 Task: Look for space in Arbutus, United States from 6th September, 2023 to 15th September, 2023 for 6 adults in price range Rs.8000 to Rs.12000. Place can be entire place or private room with 6 bedrooms having 6 beds and 6 bathrooms. Property type can be house, flat, guest house. Amenities needed are: wifi, TV, free parkinig on premises, gym, breakfast. Booking option can be shelf check-in. Required host language is English.
Action: Mouse moved to (476, 119)
Screenshot: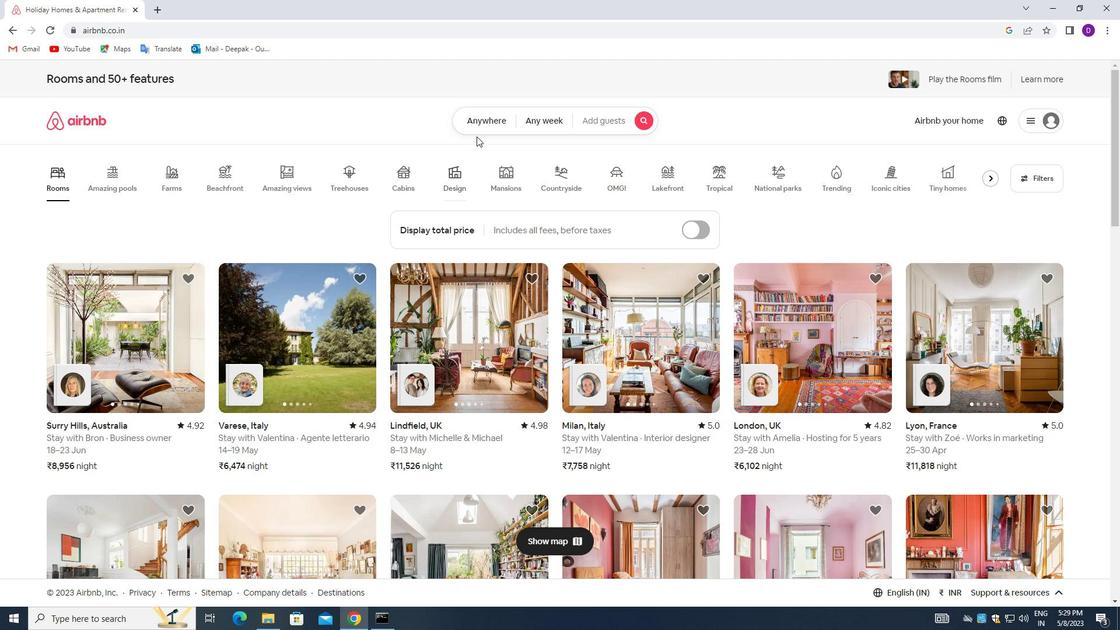 
Action: Mouse pressed left at (476, 119)
Screenshot: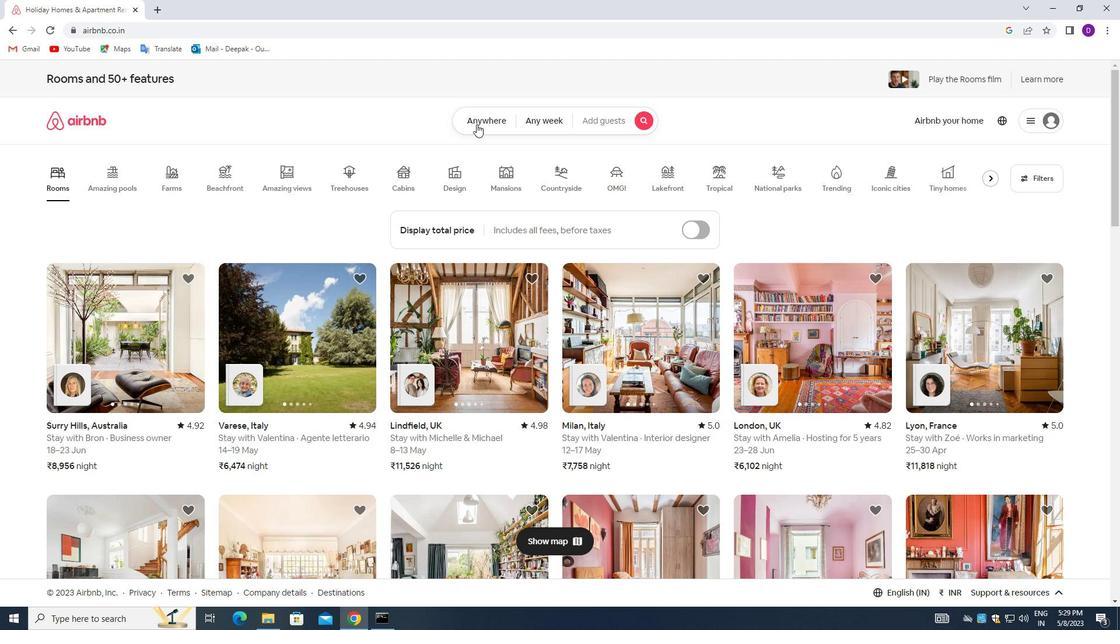 
Action: Mouse moved to (409, 159)
Screenshot: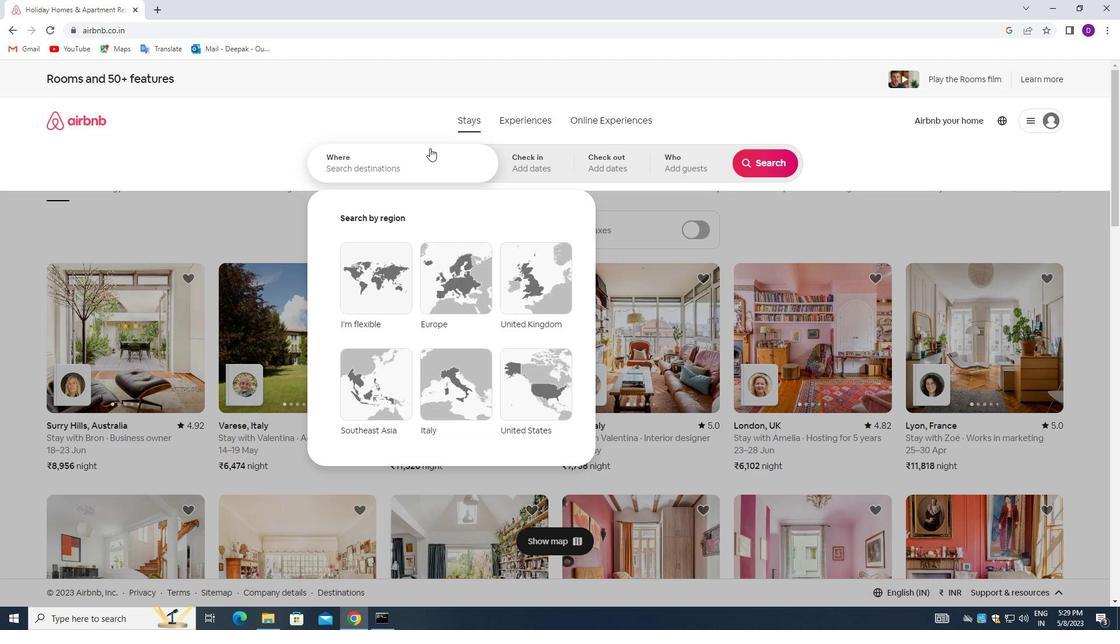 
Action: Mouse pressed left at (409, 159)
Screenshot: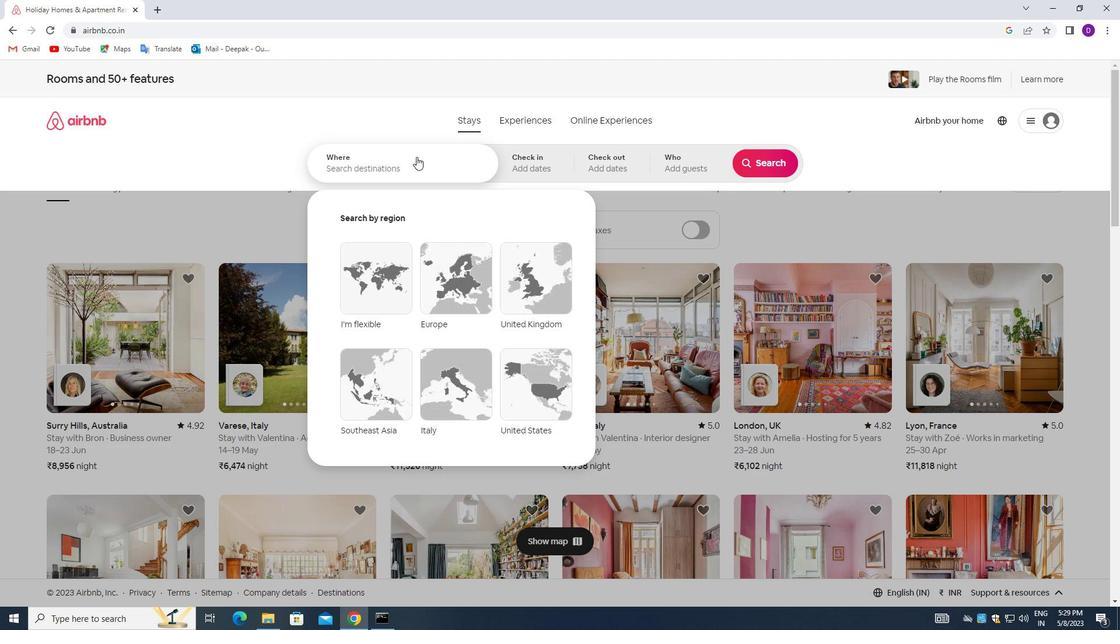 
Action: Mouse moved to (149, 254)
Screenshot: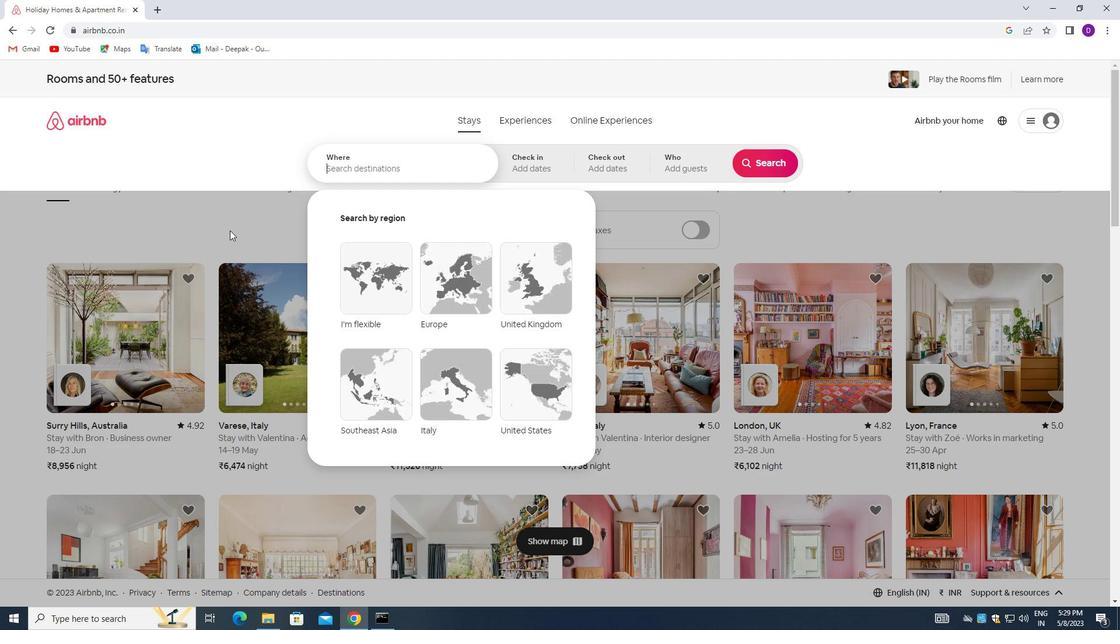 
Action: Key pressed <Key.shift_r>Arbutus,<Key.space><Key.shift>UNITED<Key.space><Key.shift_r>STATES<Key.enter>
Screenshot: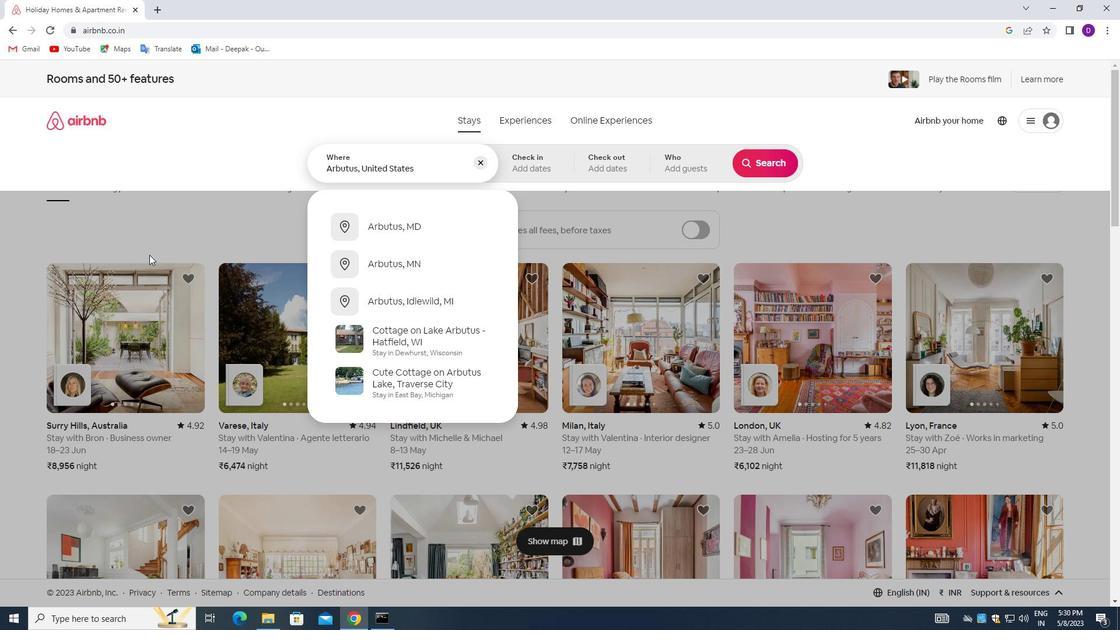 
Action: Mouse moved to (758, 259)
Screenshot: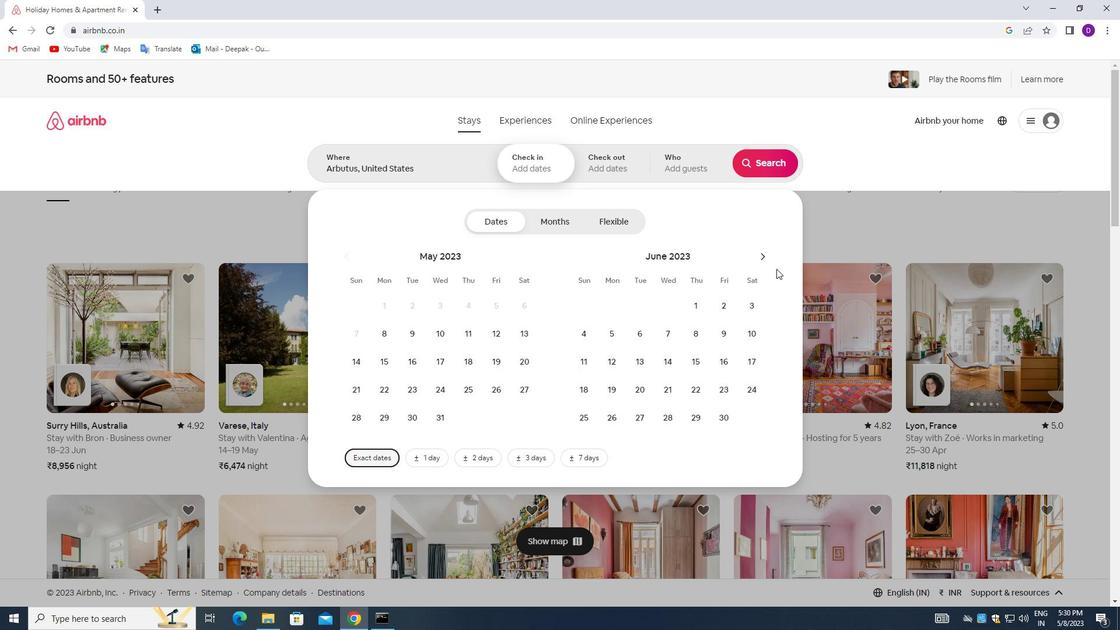 
Action: Mouse pressed left at (758, 259)
Screenshot: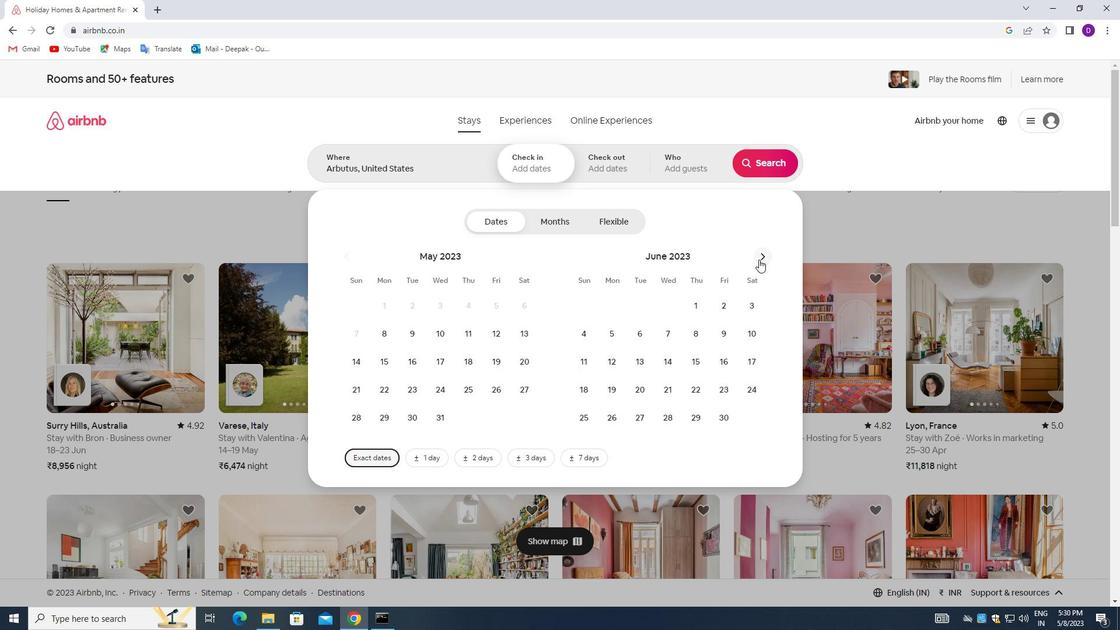 
Action: Mouse pressed left at (758, 259)
Screenshot: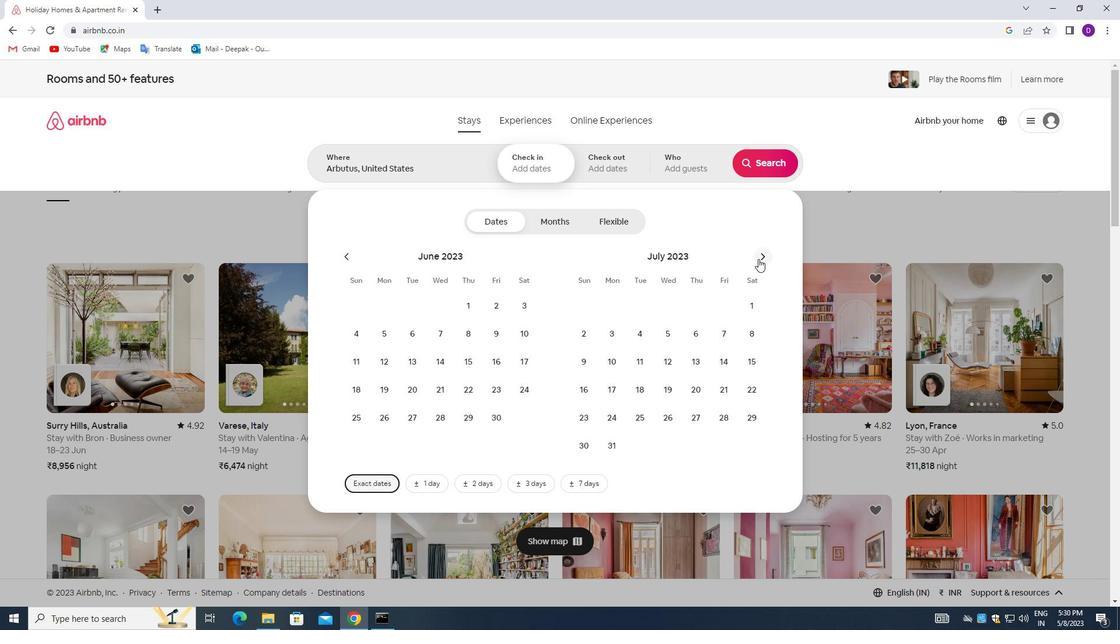 
Action: Mouse pressed left at (758, 259)
Screenshot: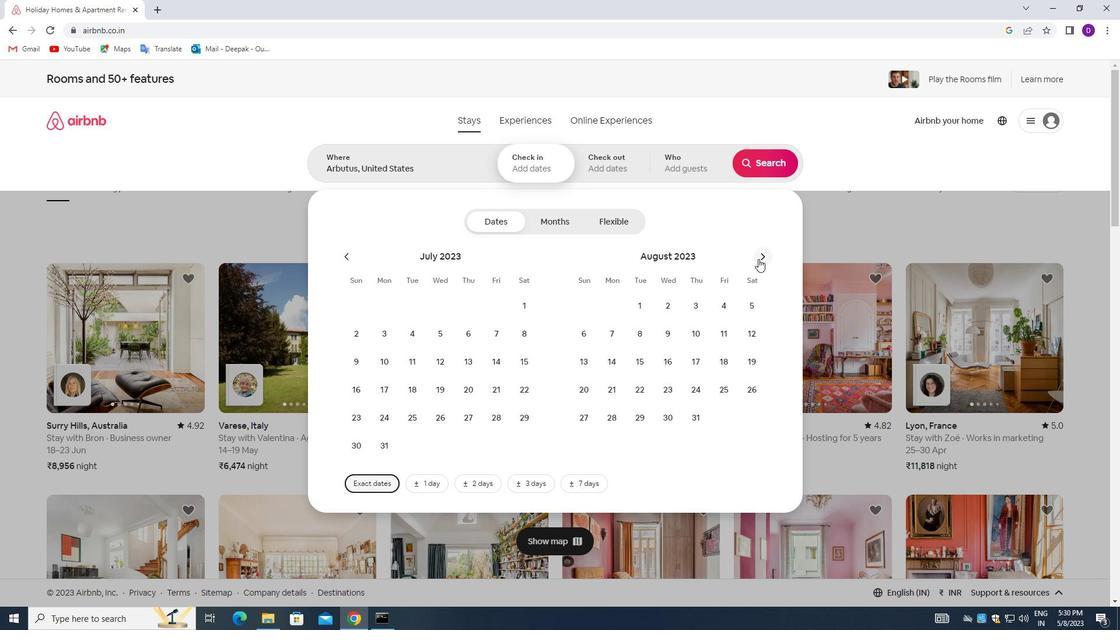 
Action: Mouse moved to (672, 338)
Screenshot: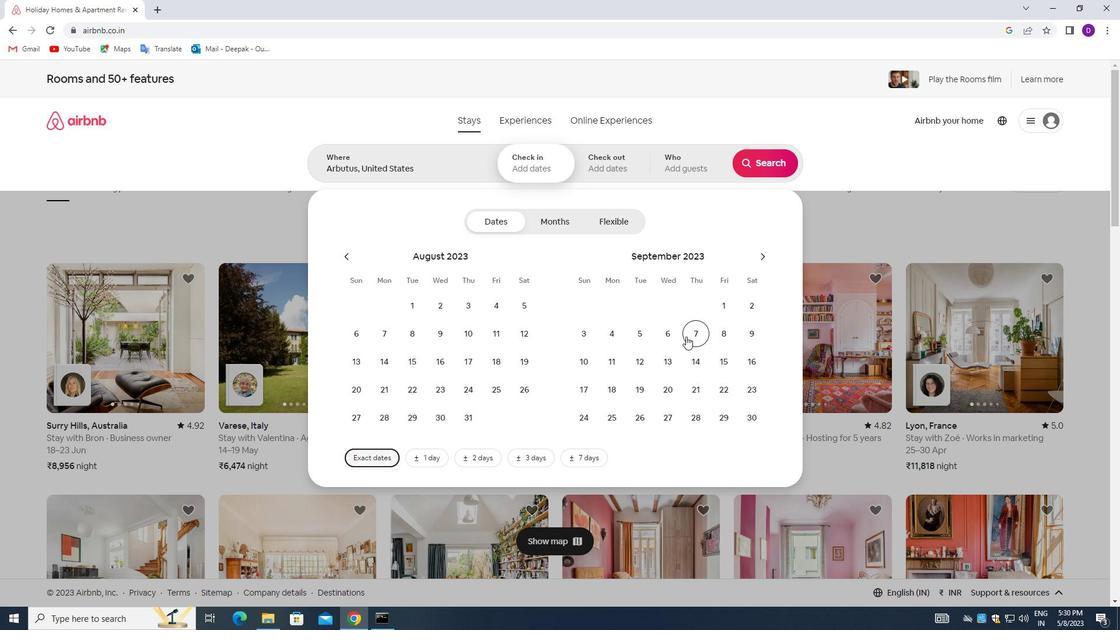
Action: Mouse pressed left at (672, 338)
Screenshot: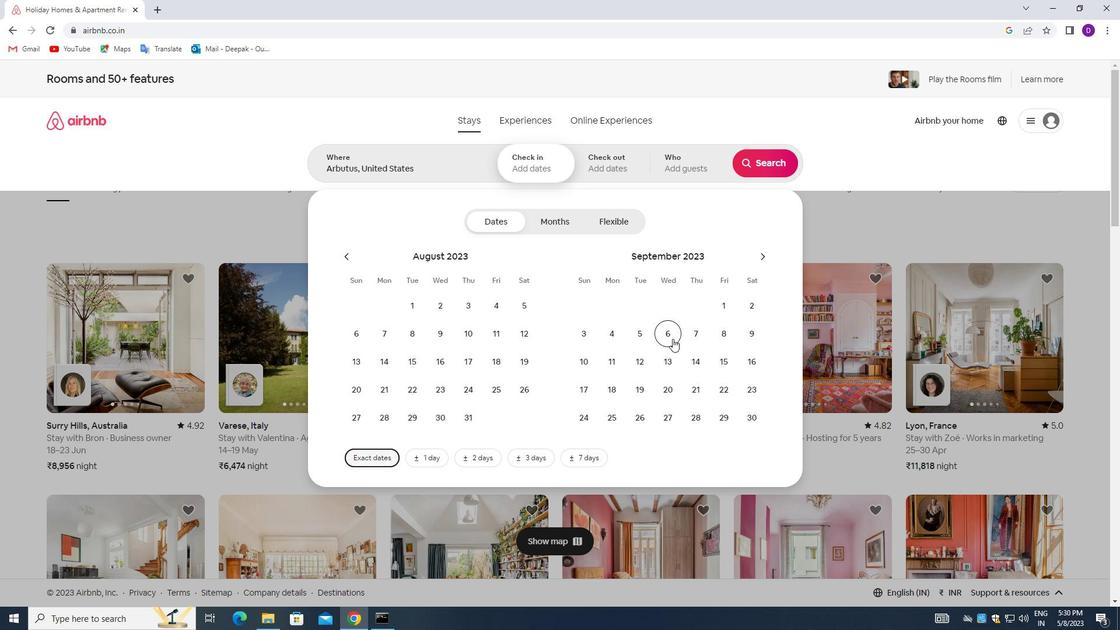 
Action: Mouse moved to (717, 359)
Screenshot: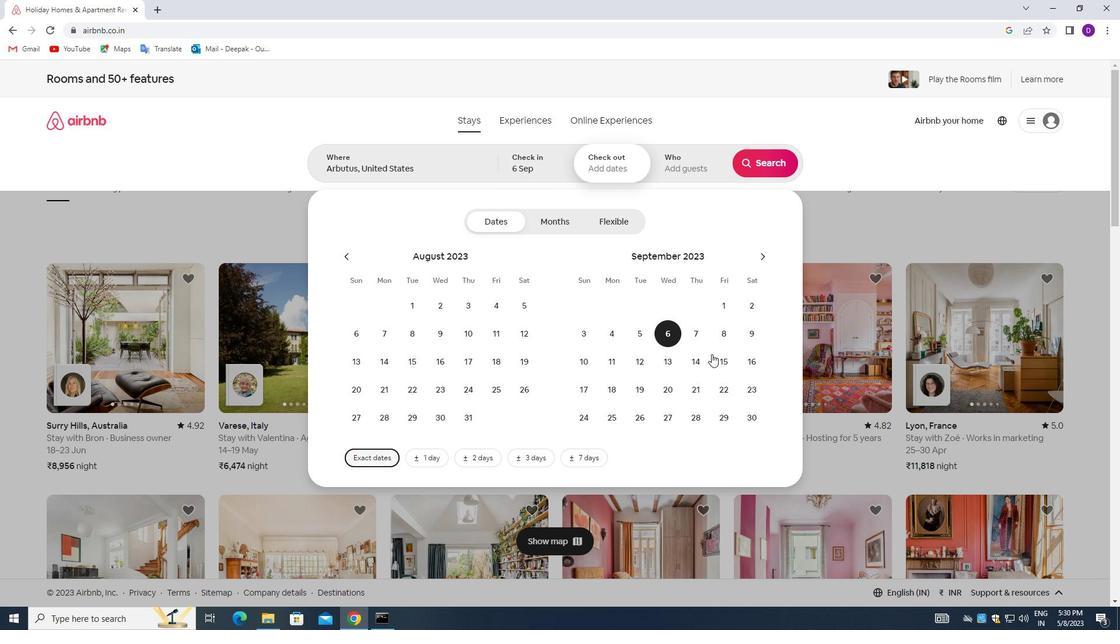 
Action: Mouse pressed left at (717, 359)
Screenshot: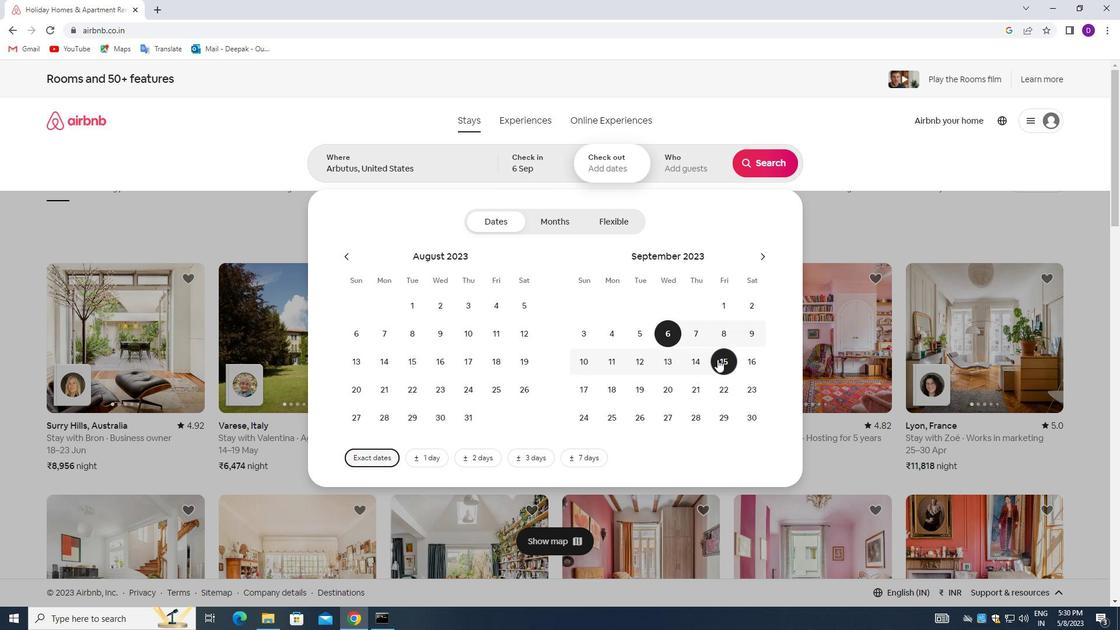 
Action: Mouse pressed left at (717, 359)
Screenshot: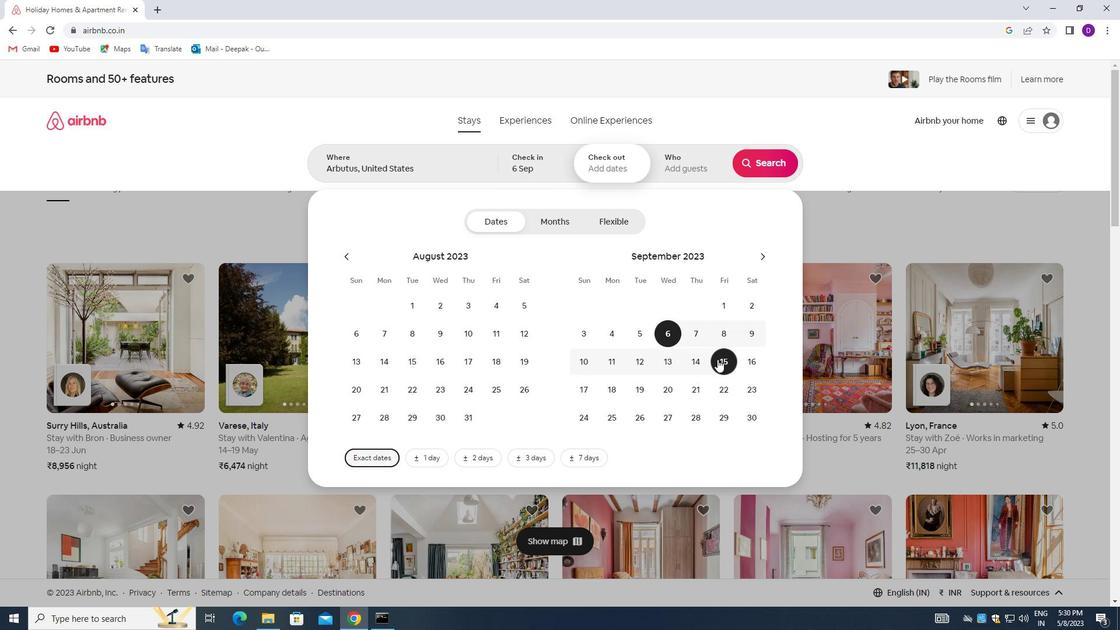 
Action: Mouse moved to (681, 172)
Screenshot: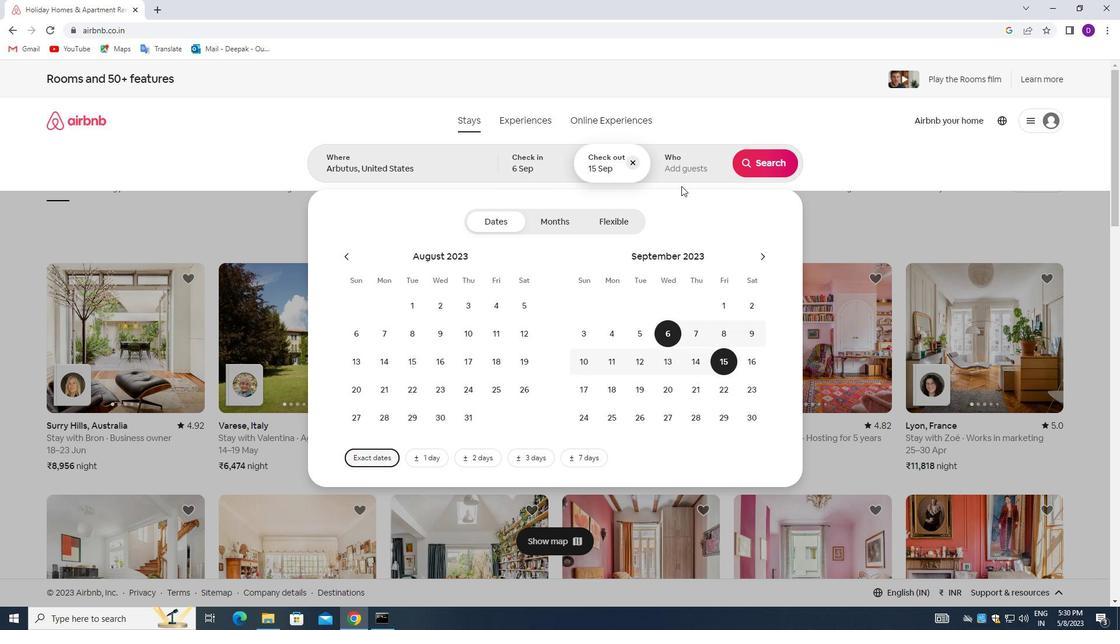 
Action: Mouse pressed left at (681, 172)
Screenshot: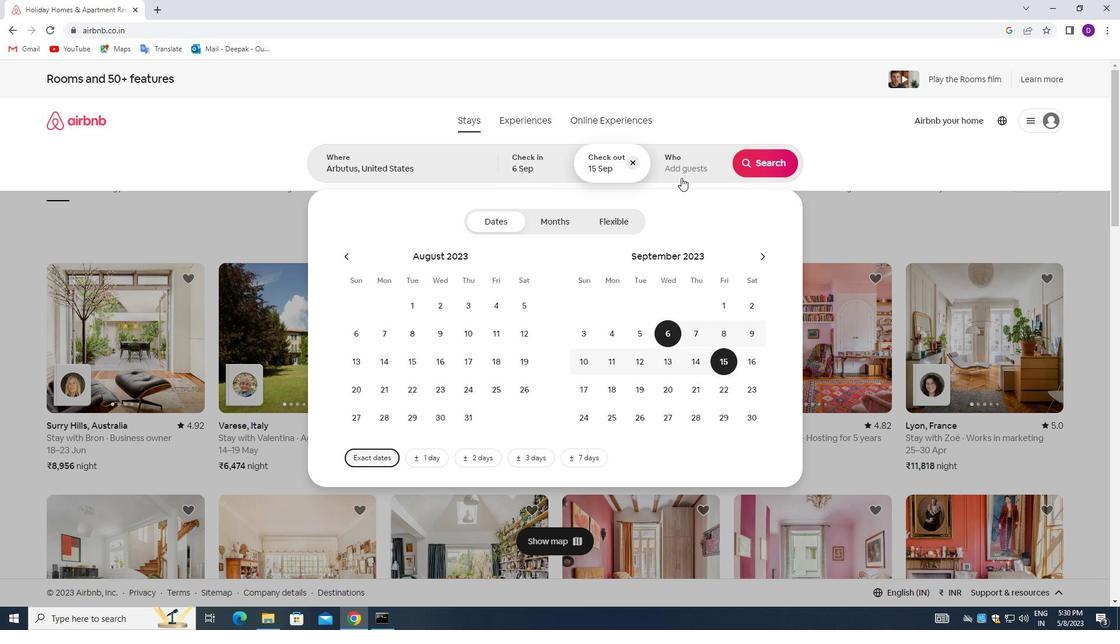 
Action: Mouse moved to (761, 229)
Screenshot: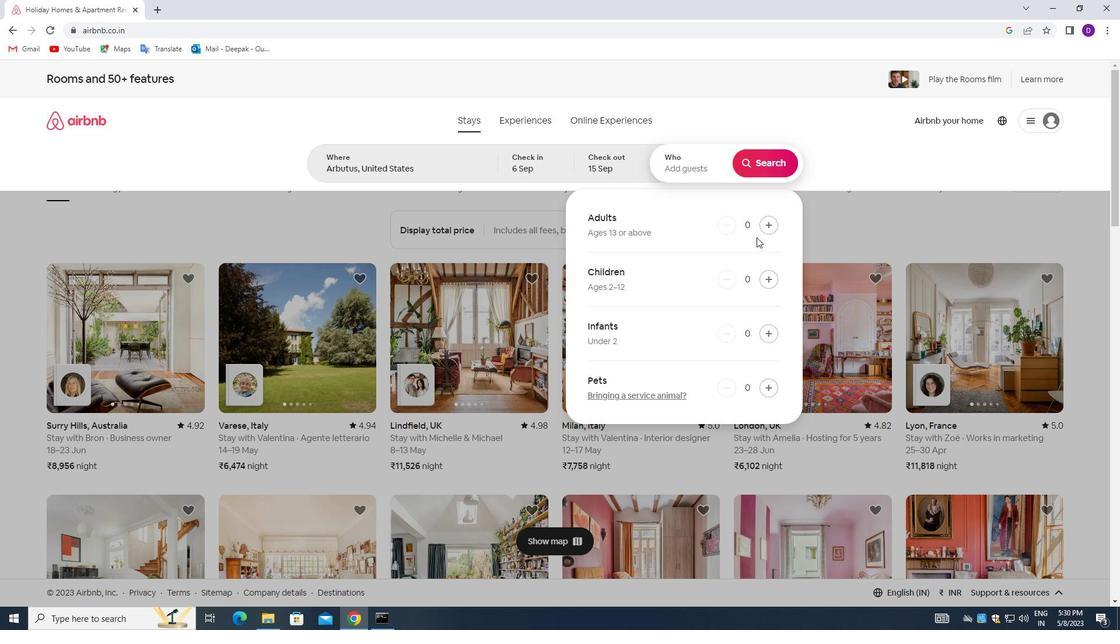 
Action: Mouse pressed left at (761, 229)
Screenshot: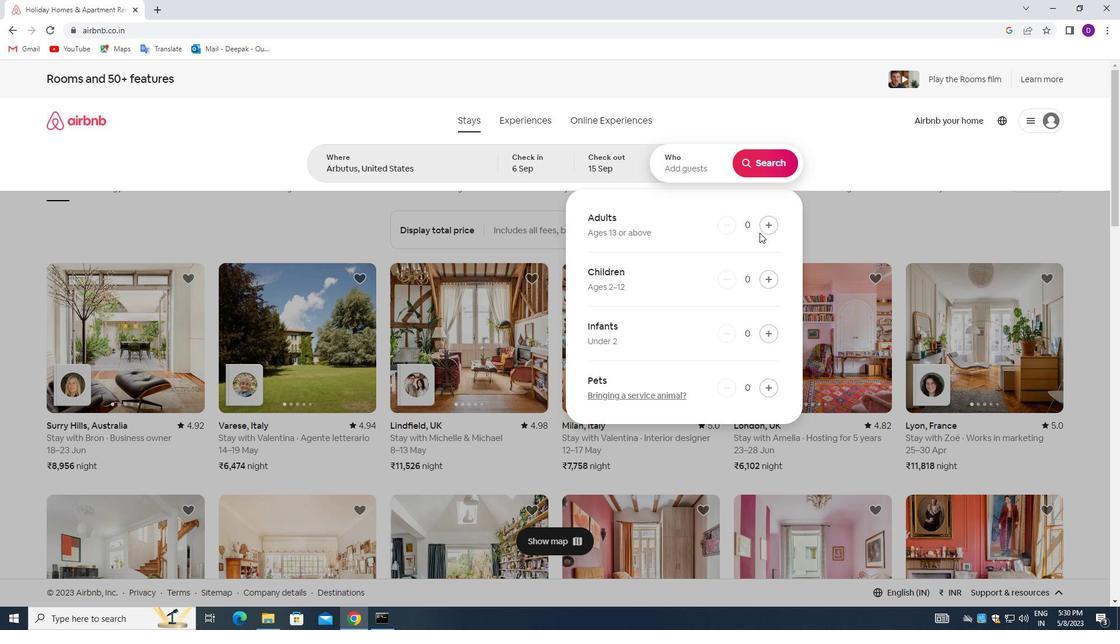 
Action: Mouse pressed left at (761, 229)
Screenshot: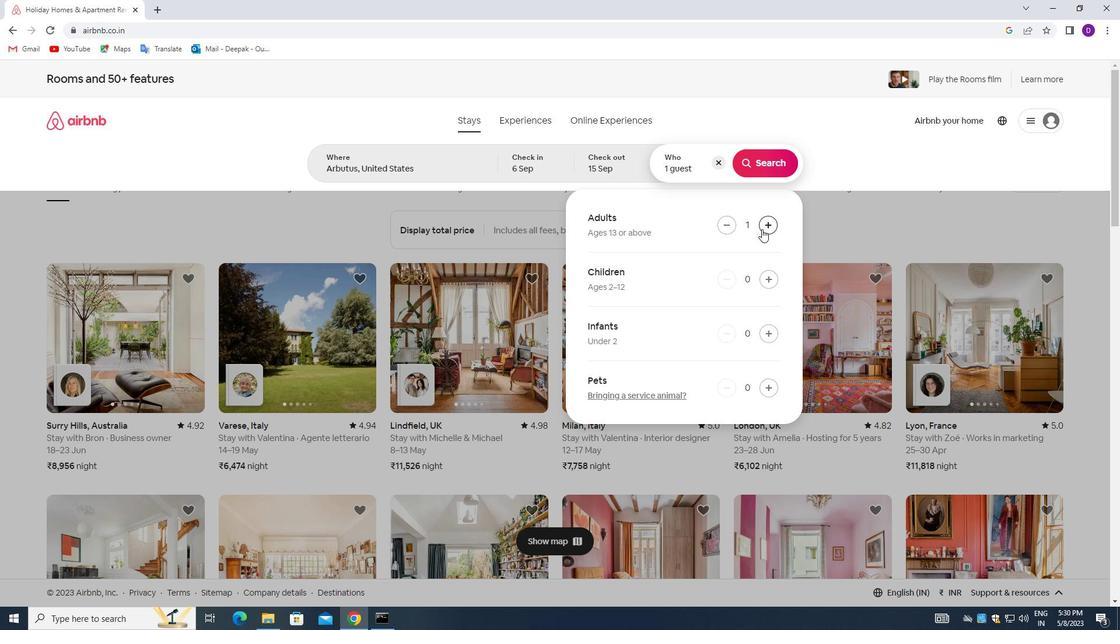 
Action: Mouse pressed left at (761, 229)
Screenshot: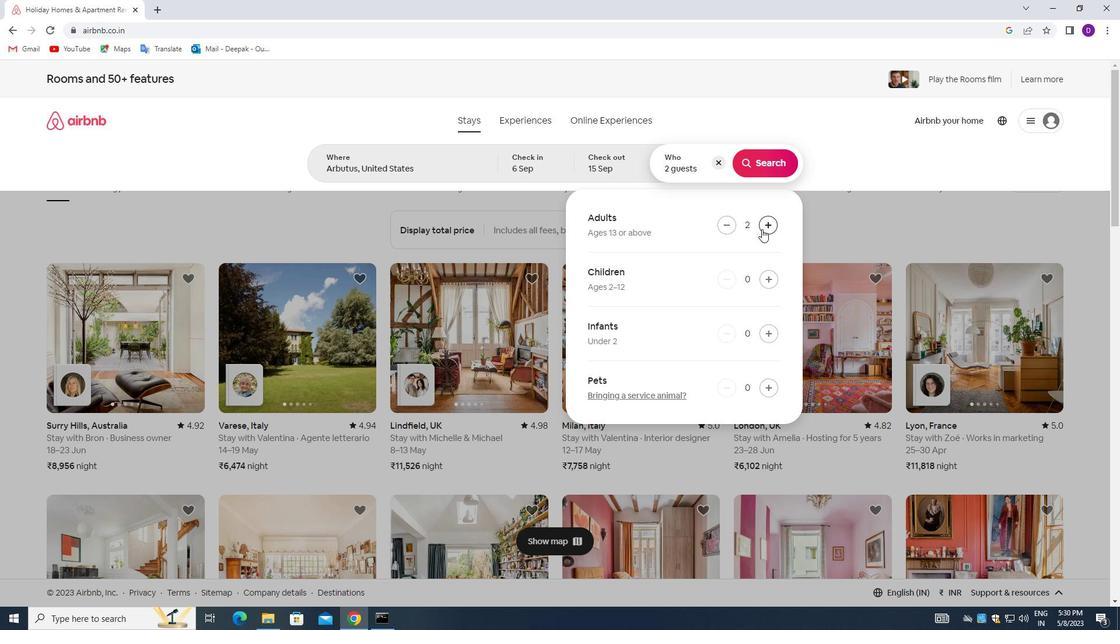 
Action: Mouse pressed left at (761, 229)
Screenshot: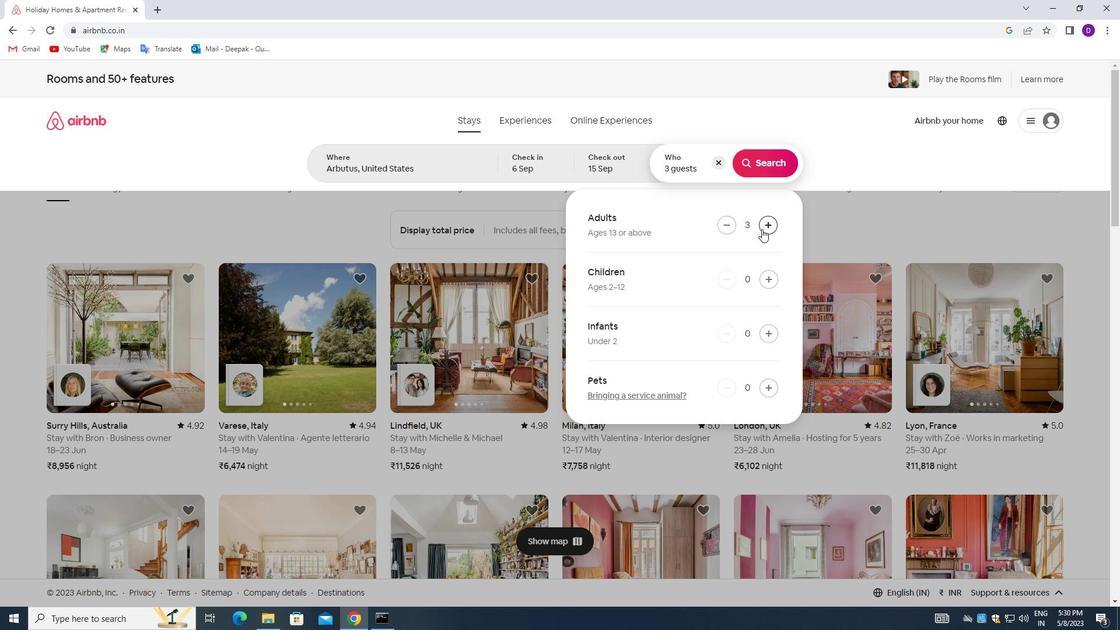 
Action: Mouse pressed left at (761, 229)
Screenshot: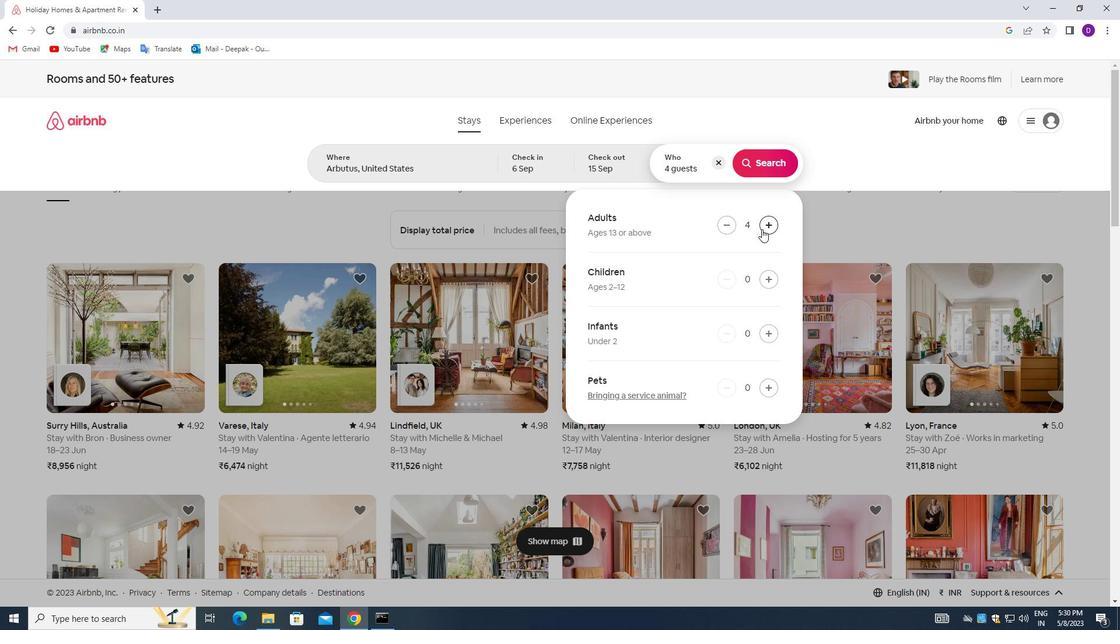 
Action: Mouse pressed left at (761, 229)
Screenshot: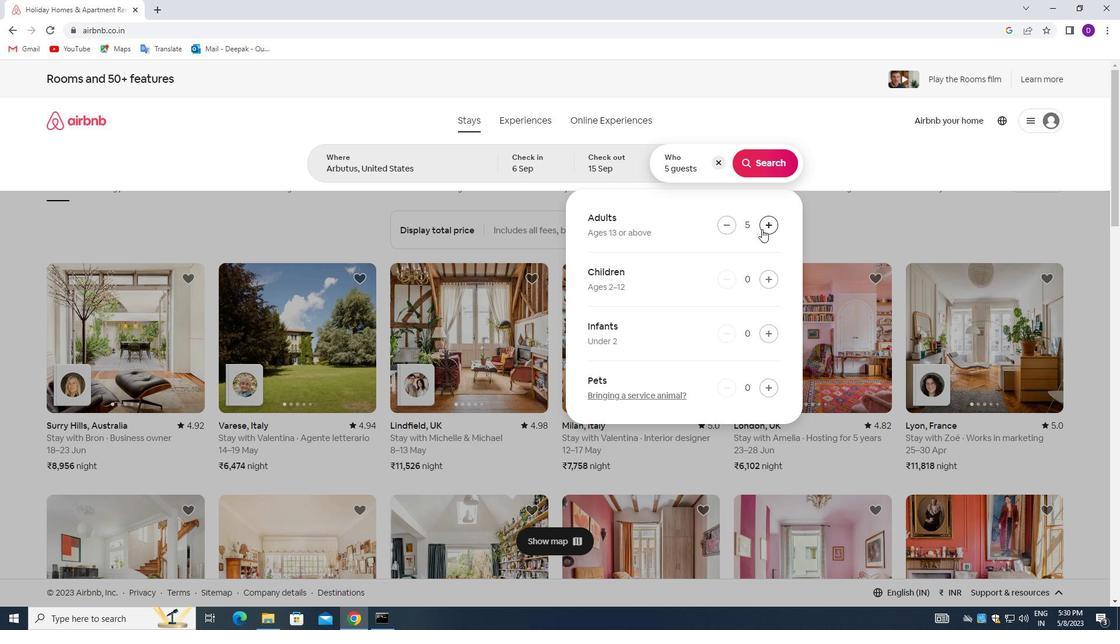 
Action: Mouse moved to (759, 163)
Screenshot: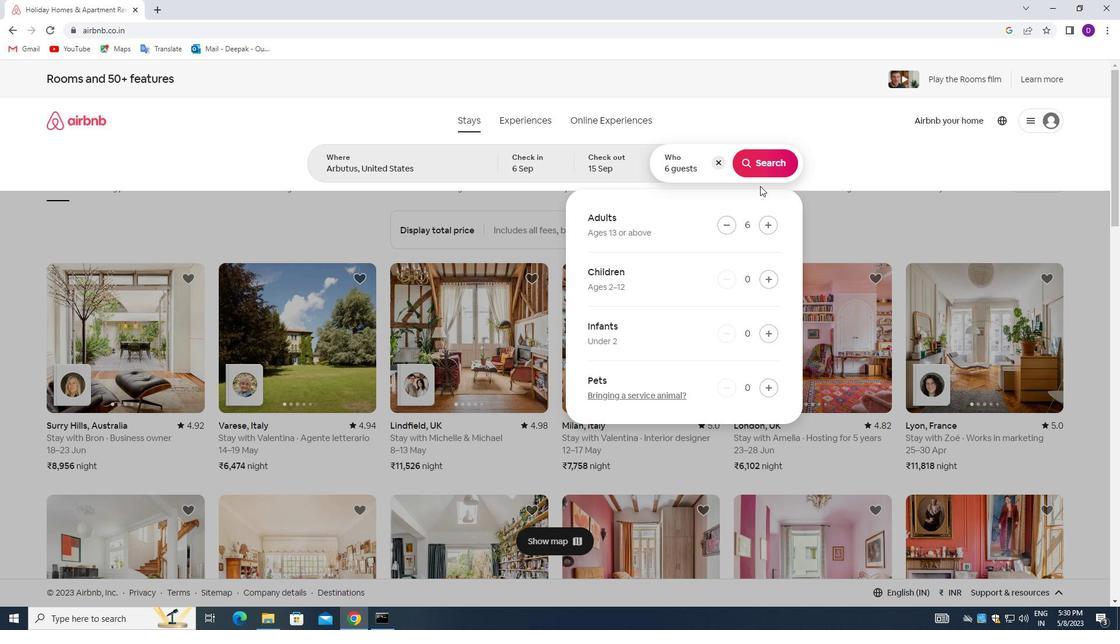 
Action: Mouse pressed left at (759, 163)
Screenshot: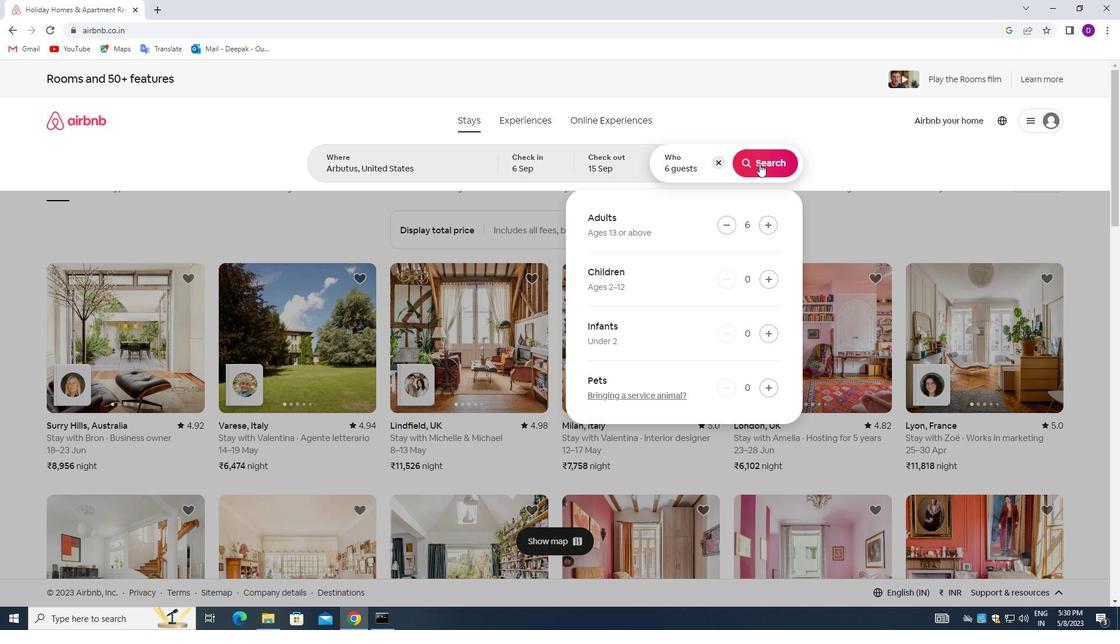 
Action: Mouse moved to (1053, 128)
Screenshot: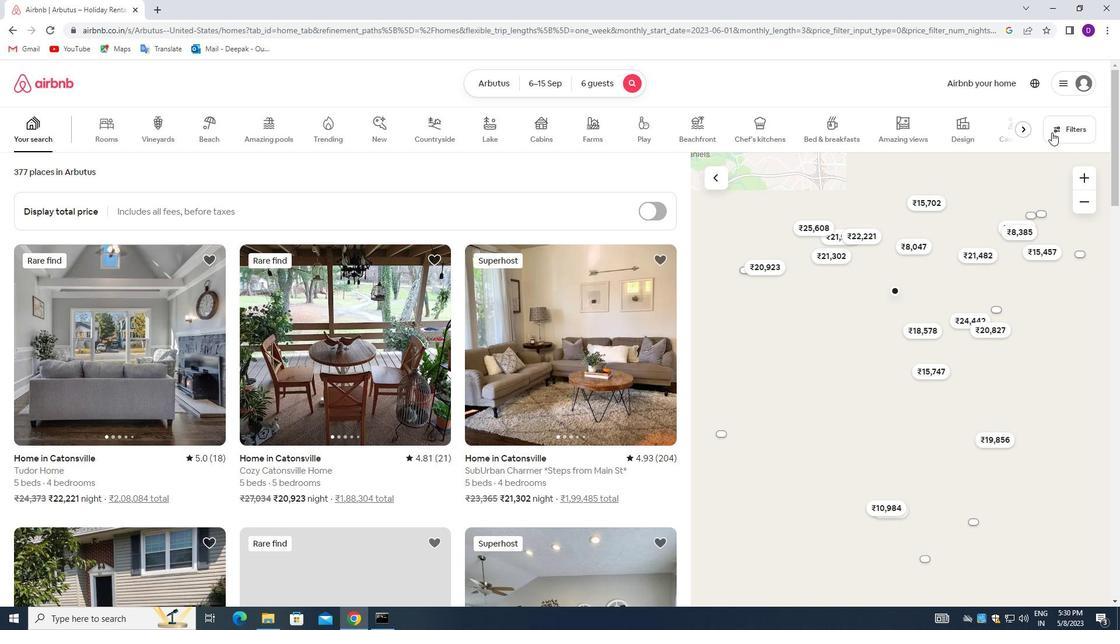 
Action: Mouse pressed left at (1053, 128)
Screenshot: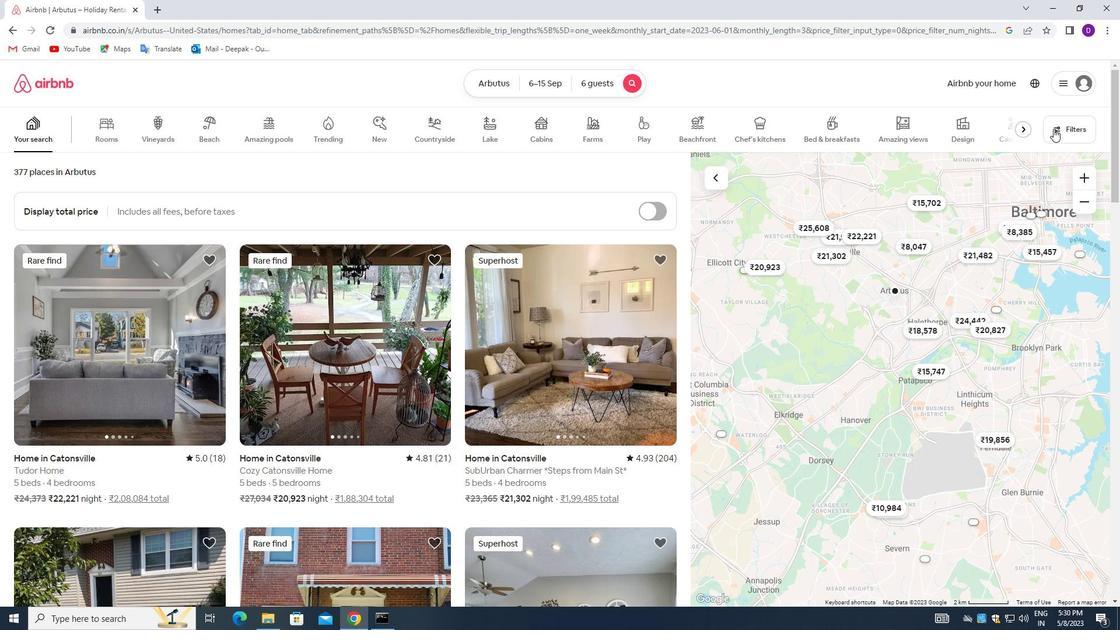 
Action: Mouse moved to (423, 420)
Screenshot: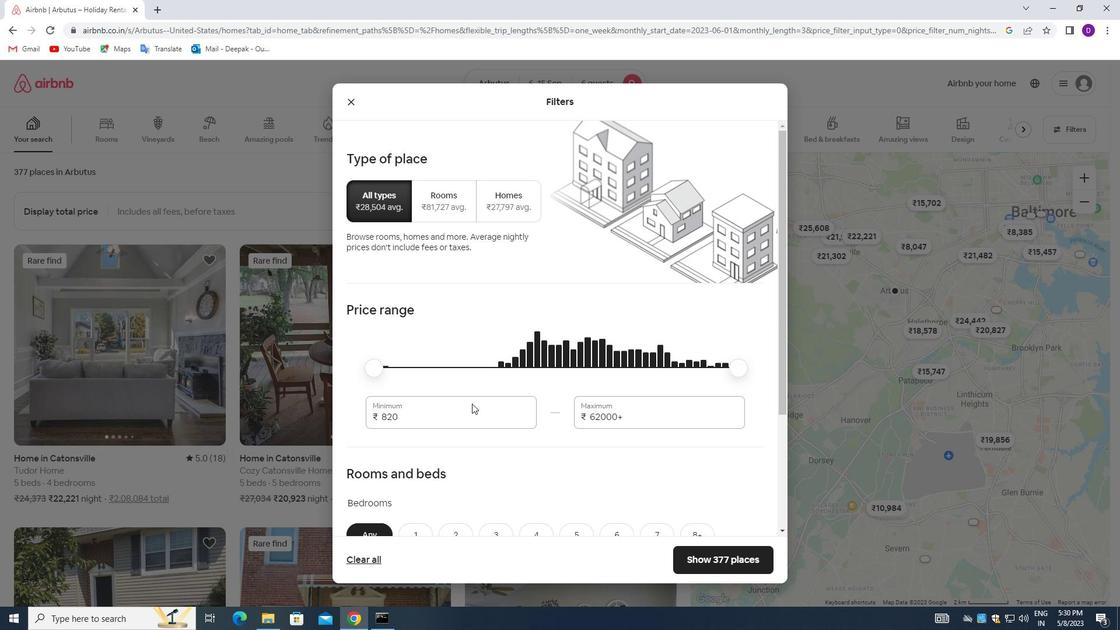
Action: Mouse pressed left at (423, 420)
Screenshot: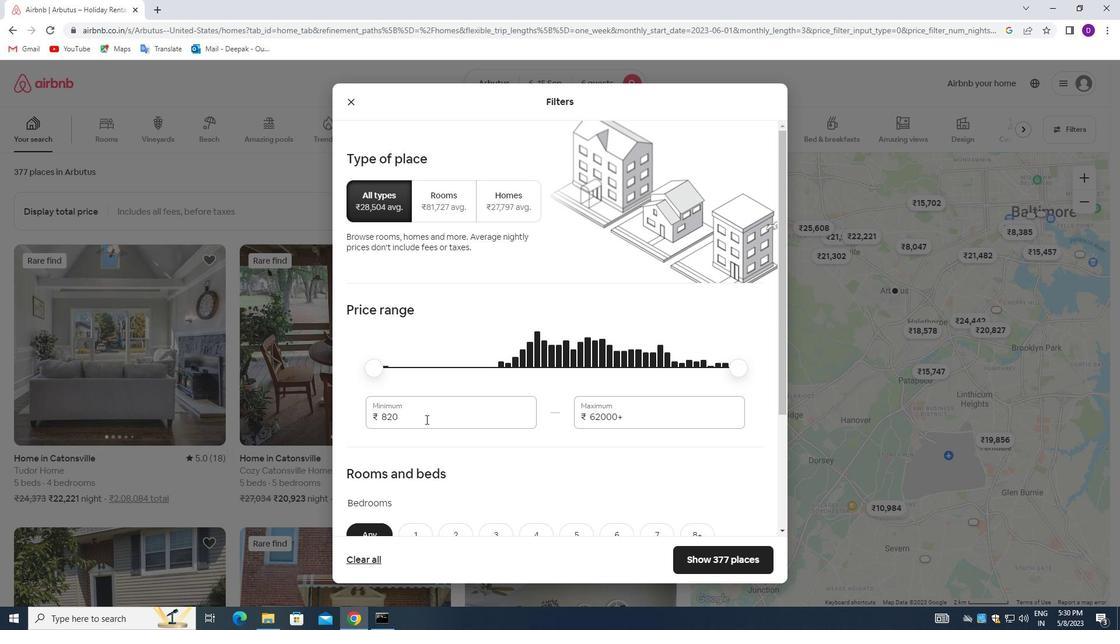 
Action: Mouse pressed left at (423, 420)
Screenshot: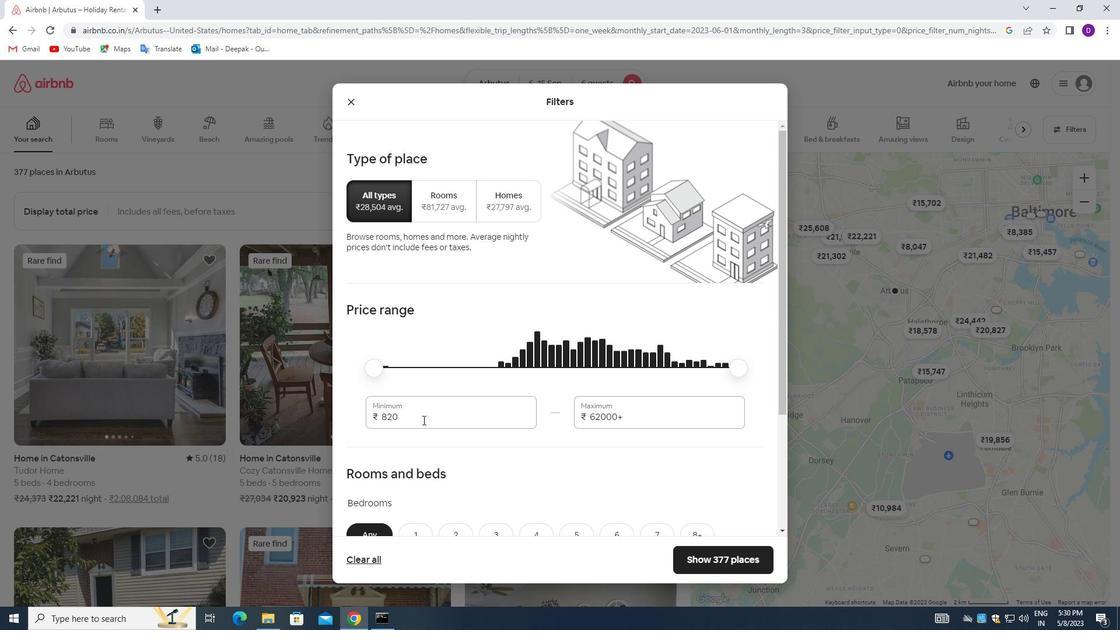 
Action: Key pressed 8000<Key.tab>12000
Screenshot: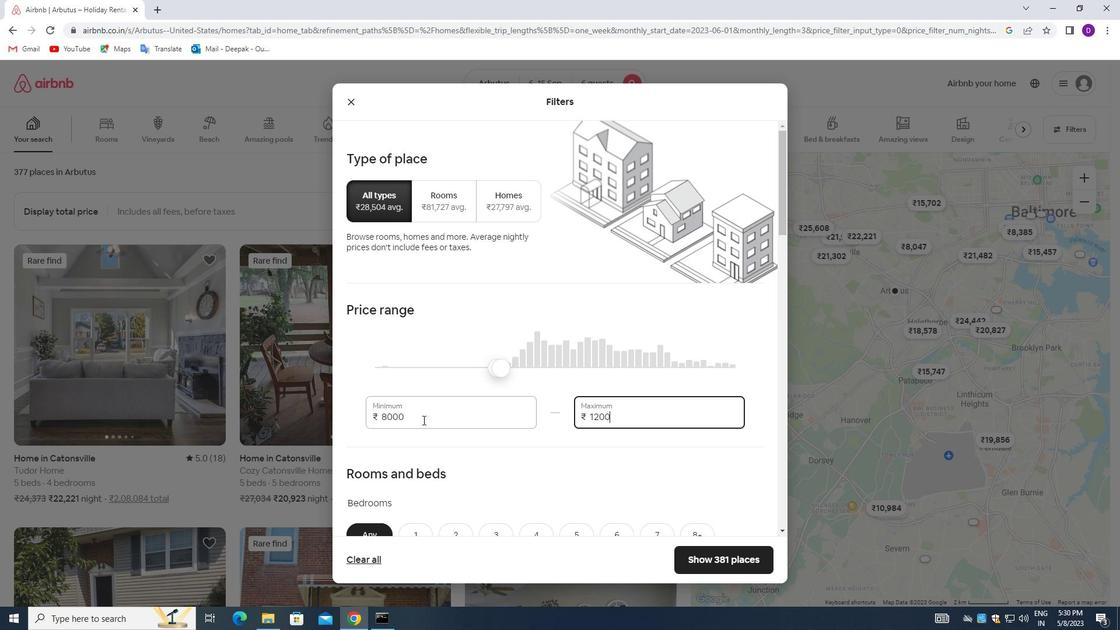 
Action: Mouse moved to (479, 466)
Screenshot: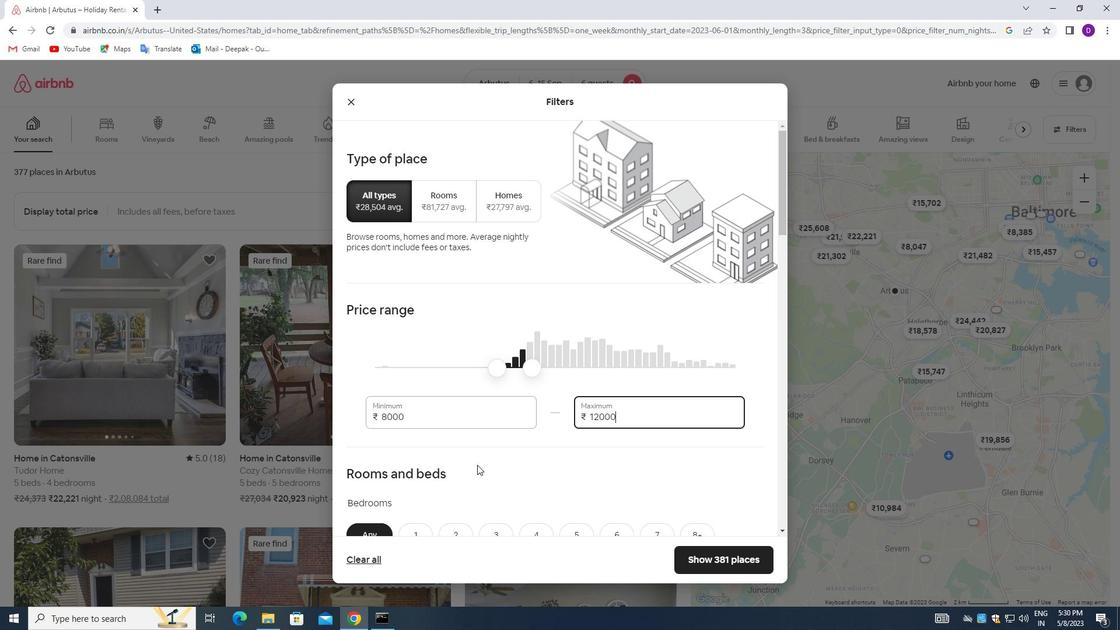 
Action: Mouse scrolled (479, 466) with delta (0, 0)
Screenshot: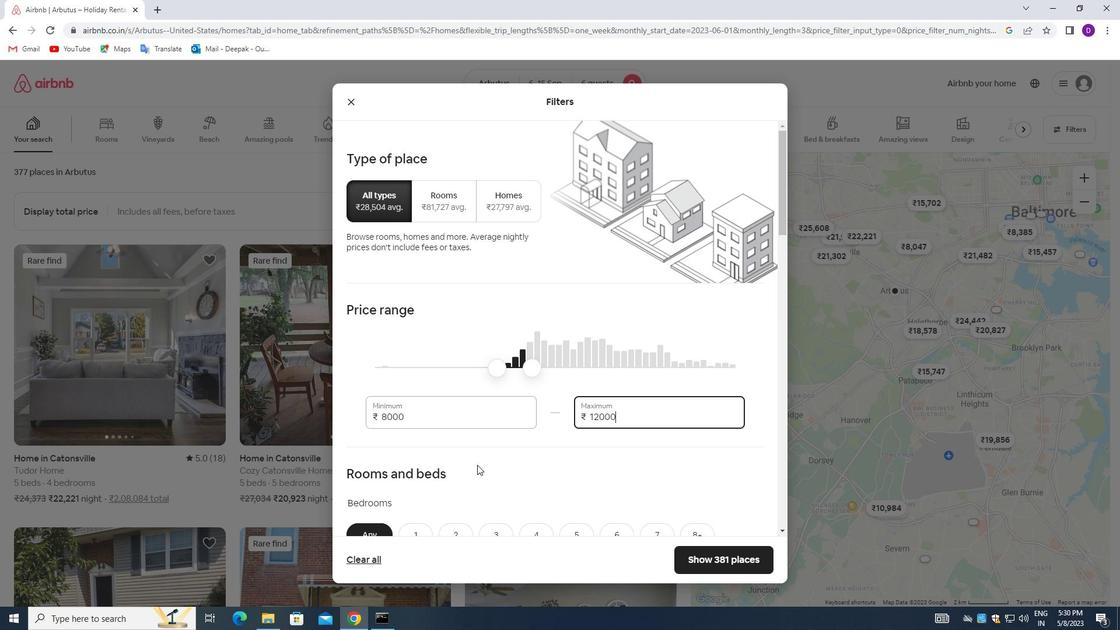 
Action: Mouse moved to (480, 467)
Screenshot: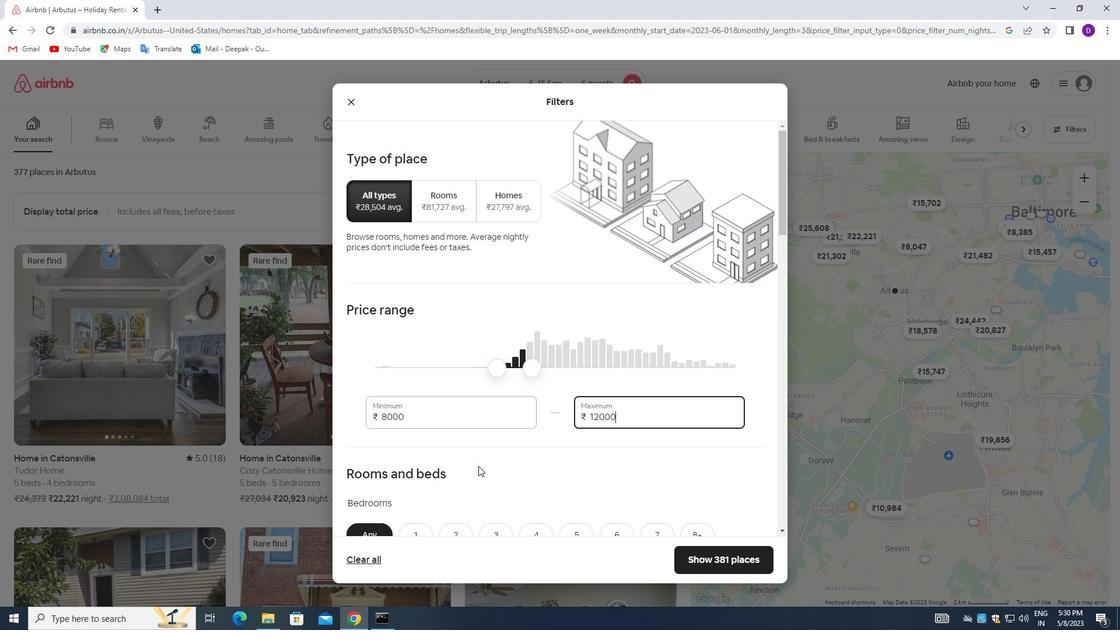 
Action: Mouse scrolled (480, 466) with delta (0, 0)
Screenshot: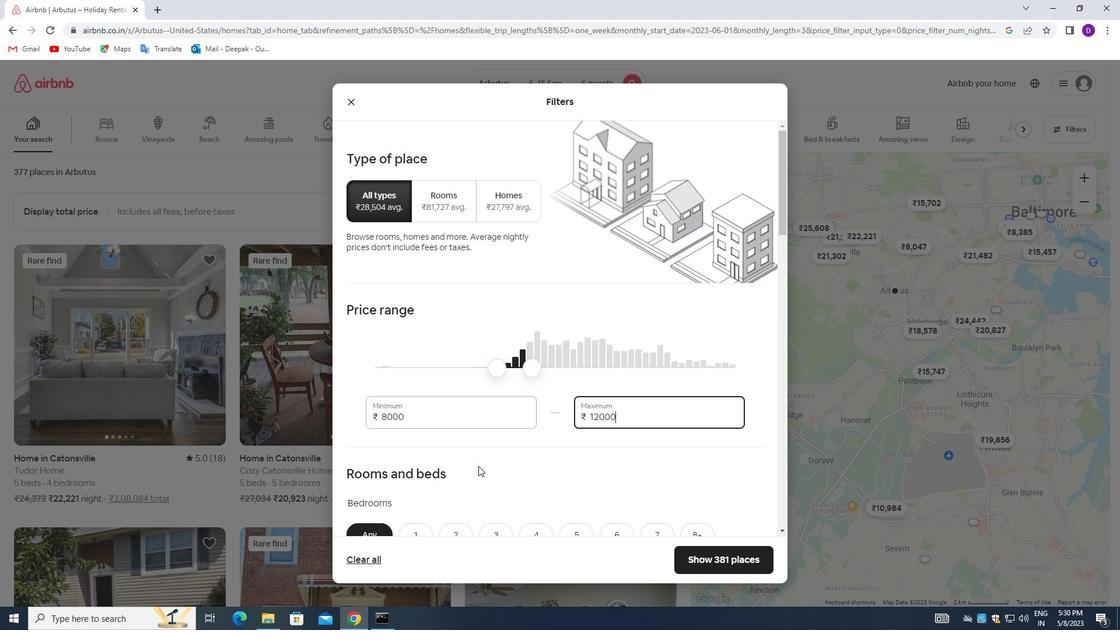 
Action: Mouse moved to (481, 467)
Screenshot: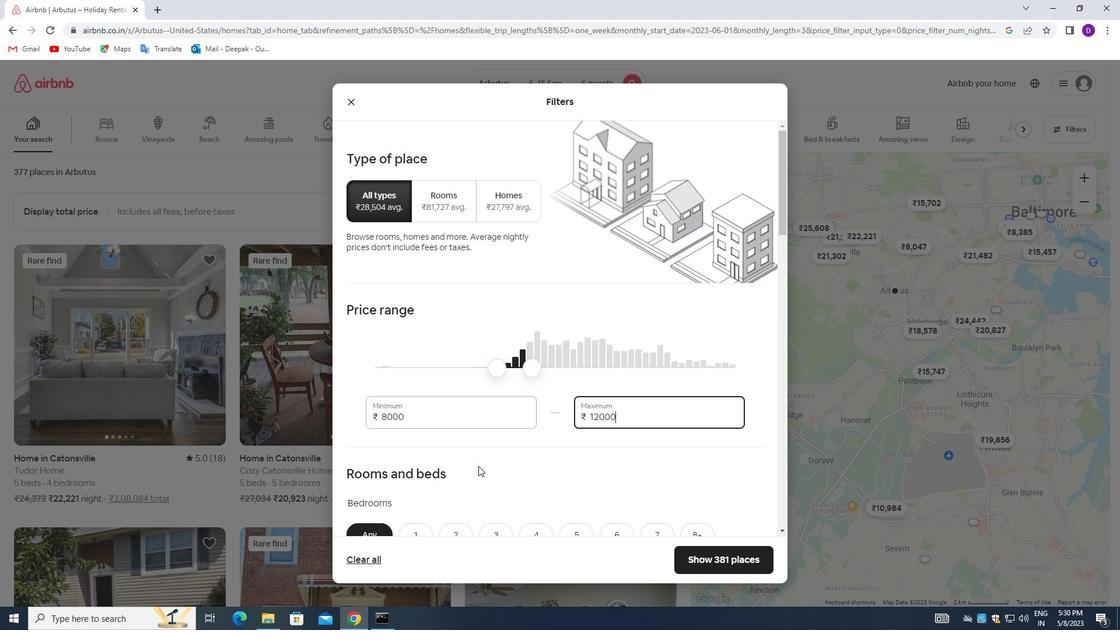 
Action: Mouse scrolled (481, 467) with delta (0, 0)
Screenshot: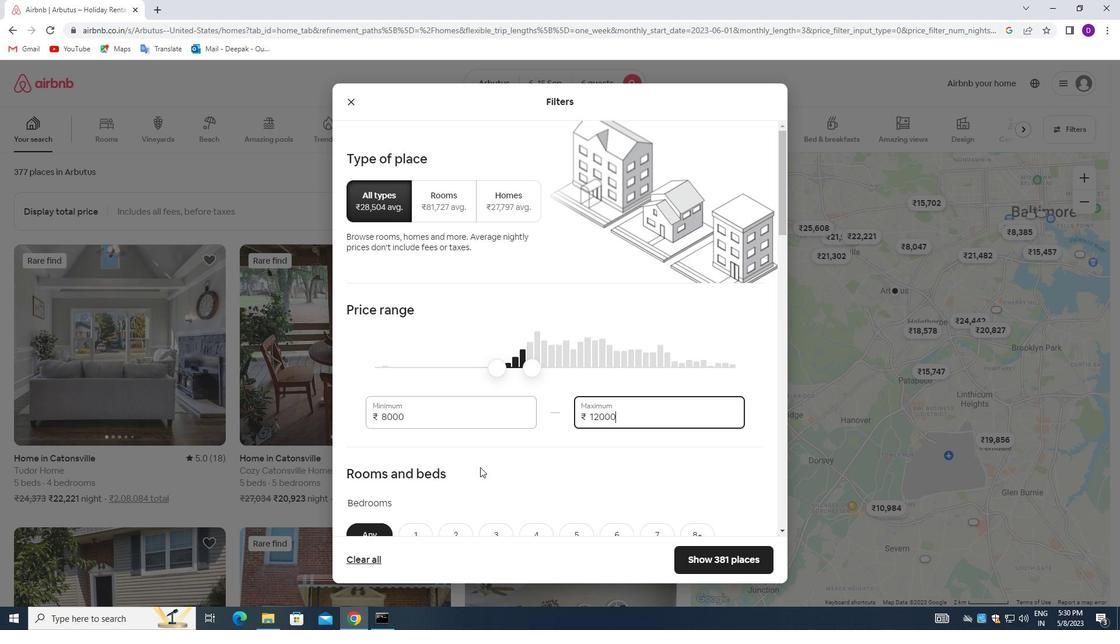 
Action: Mouse scrolled (481, 467) with delta (0, 0)
Screenshot: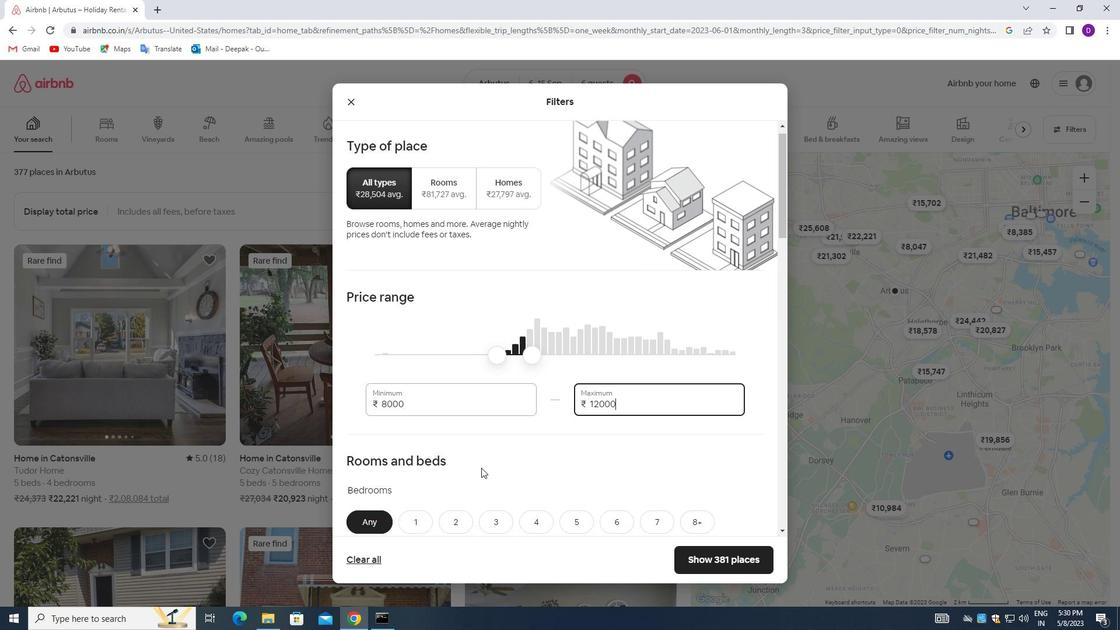 
Action: Mouse moved to (618, 307)
Screenshot: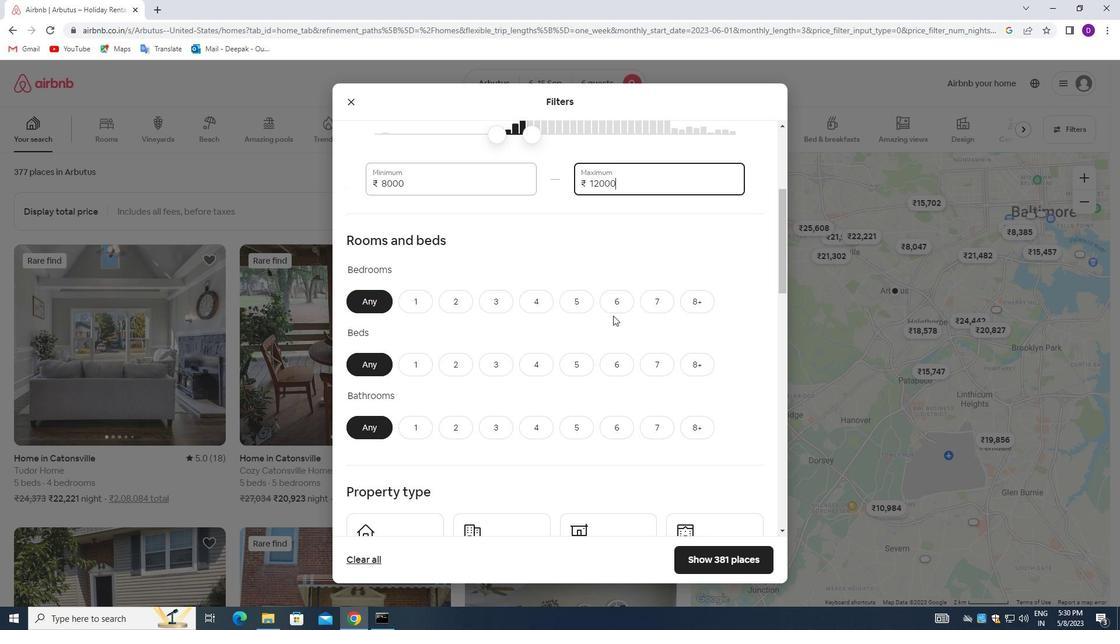 
Action: Mouse pressed left at (618, 307)
Screenshot: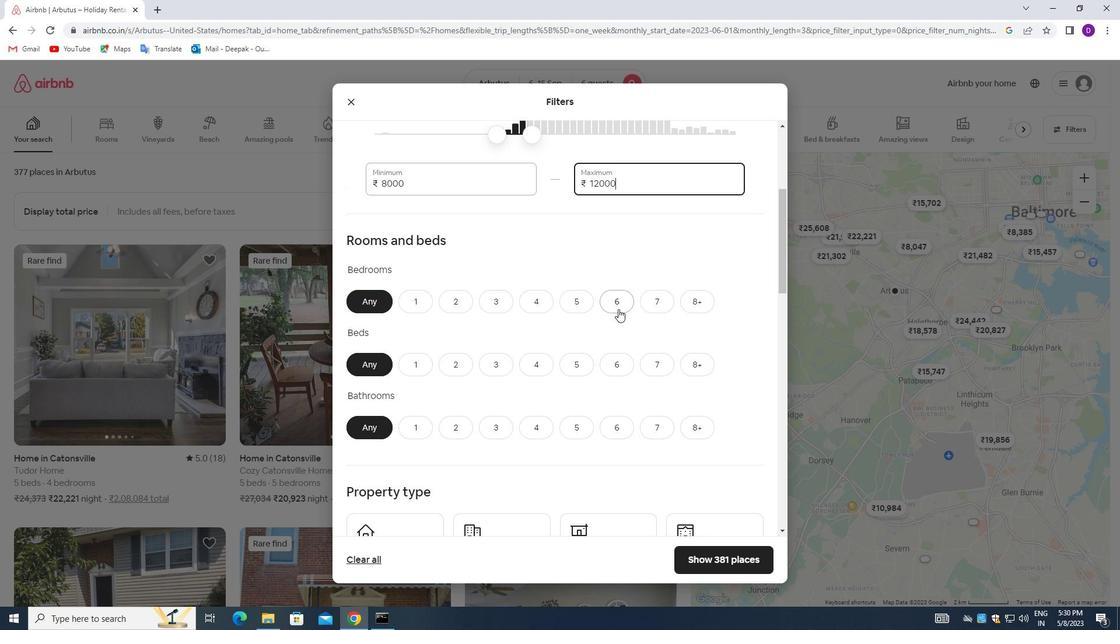 
Action: Mouse moved to (621, 355)
Screenshot: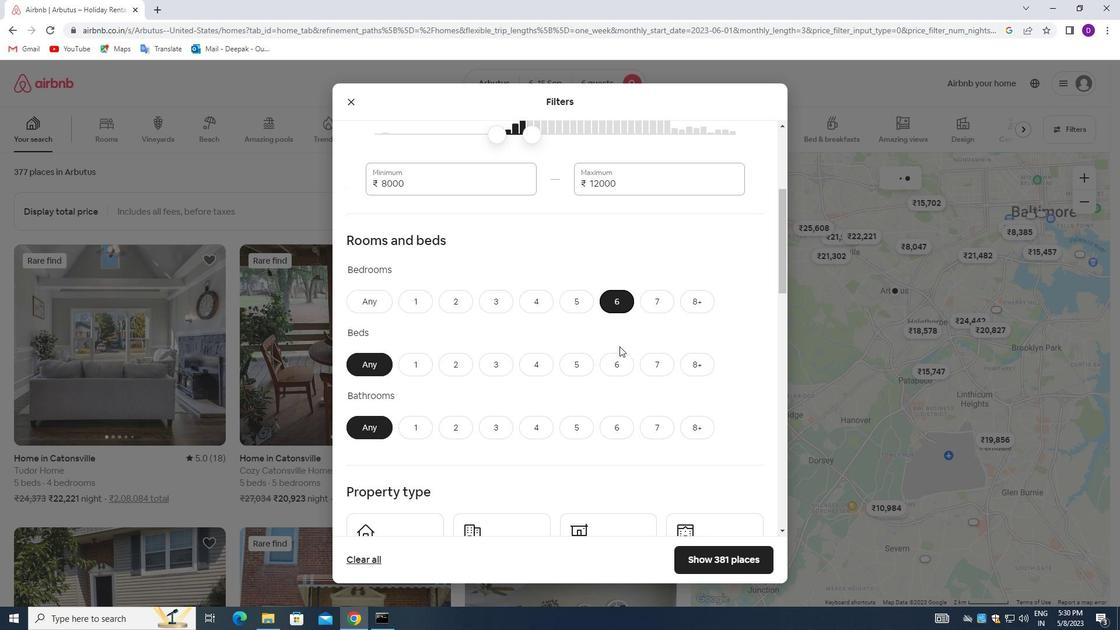 
Action: Mouse pressed left at (621, 355)
Screenshot: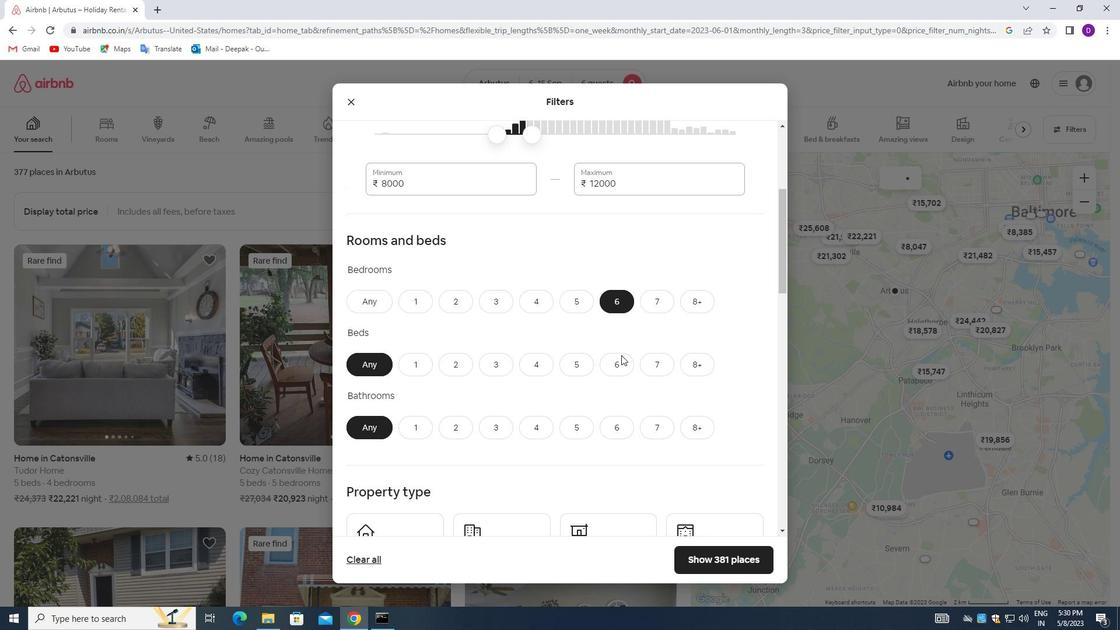 
Action: Mouse moved to (620, 426)
Screenshot: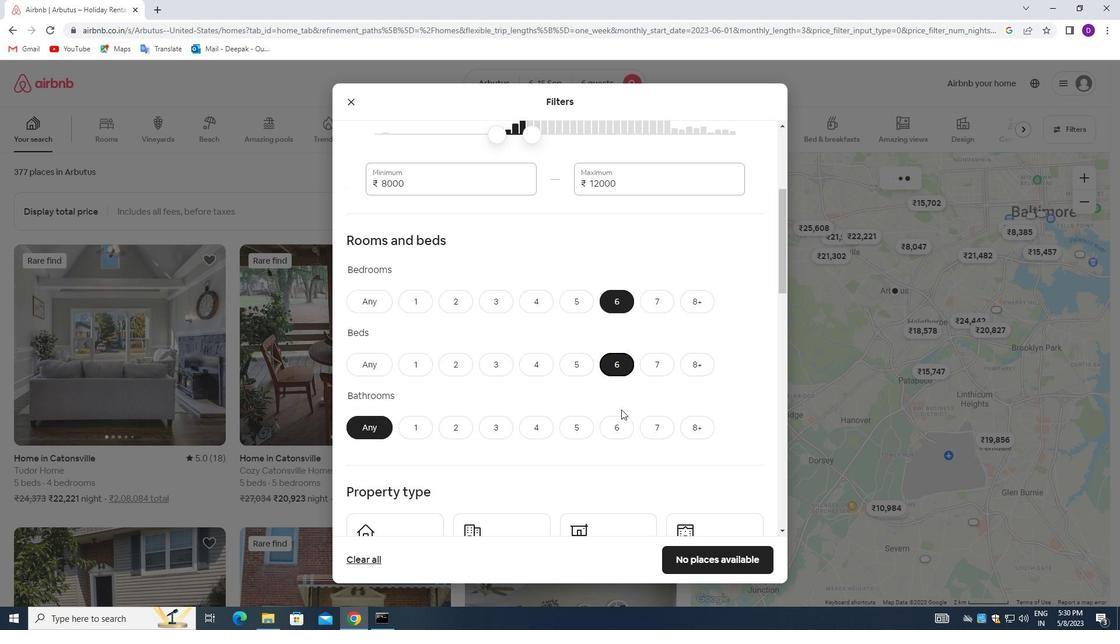 
Action: Mouse pressed left at (620, 426)
Screenshot: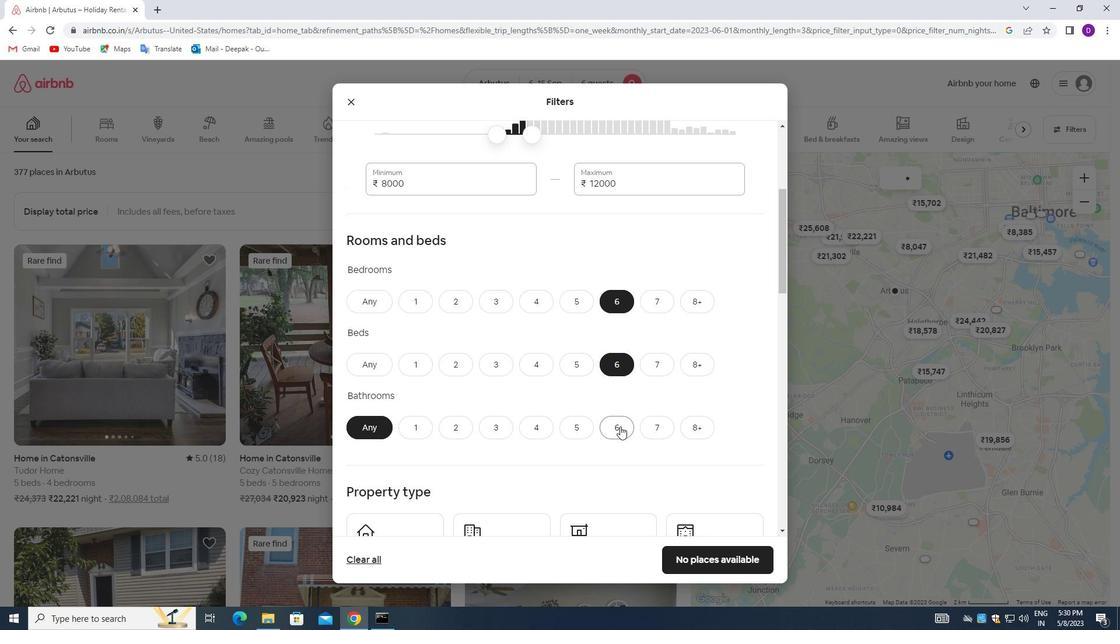
Action: Mouse moved to (577, 381)
Screenshot: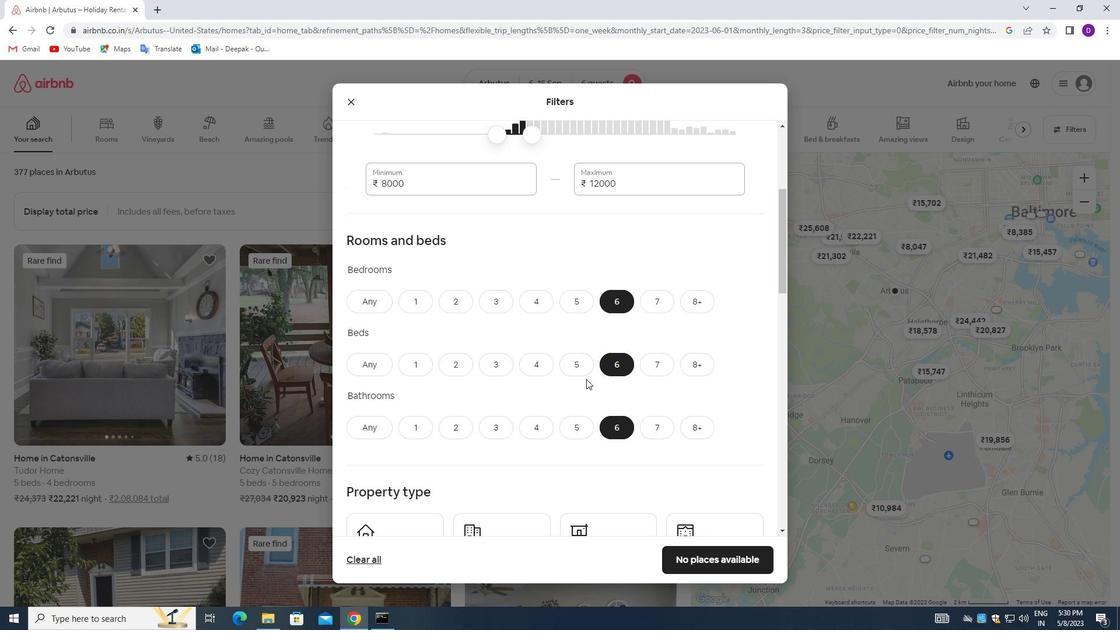 
Action: Mouse scrolled (577, 380) with delta (0, 0)
Screenshot: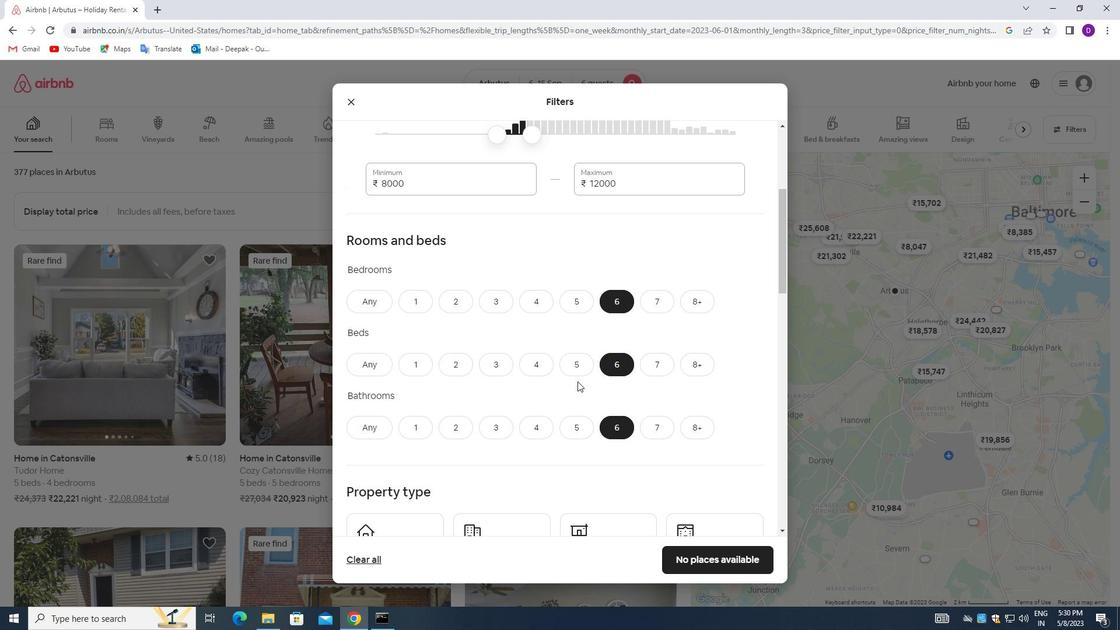 
Action: Mouse scrolled (577, 380) with delta (0, 0)
Screenshot: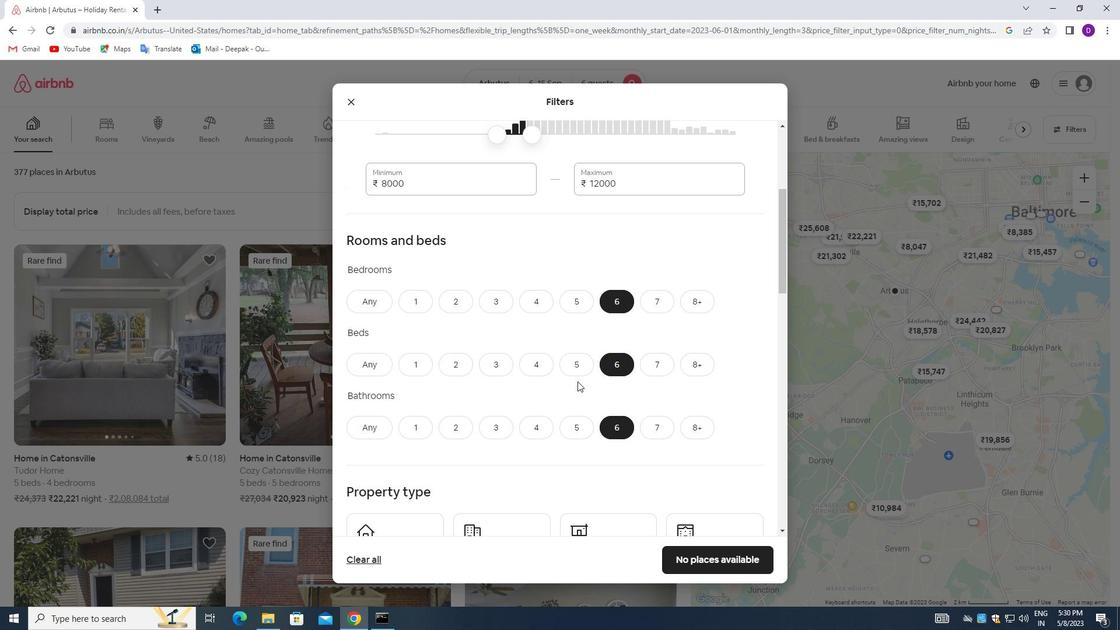 
Action: Mouse scrolled (577, 380) with delta (0, 0)
Screenshot: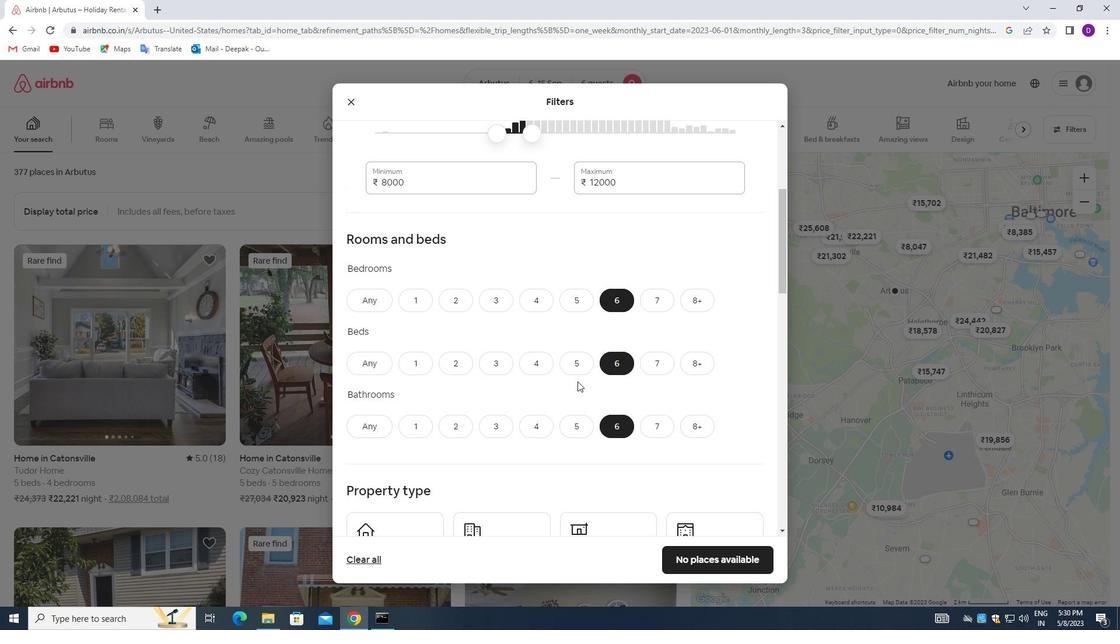 
Action: Mouse moved to (400, 376)
Screenshot: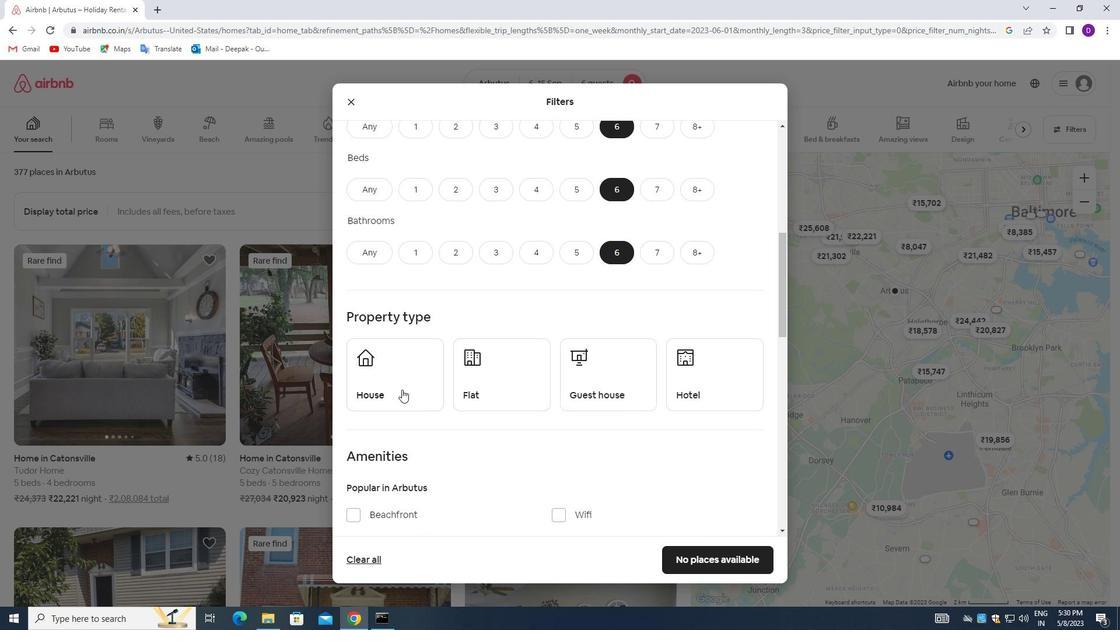 
Action: Mouse pressed left at (400, 376)
Screenshot: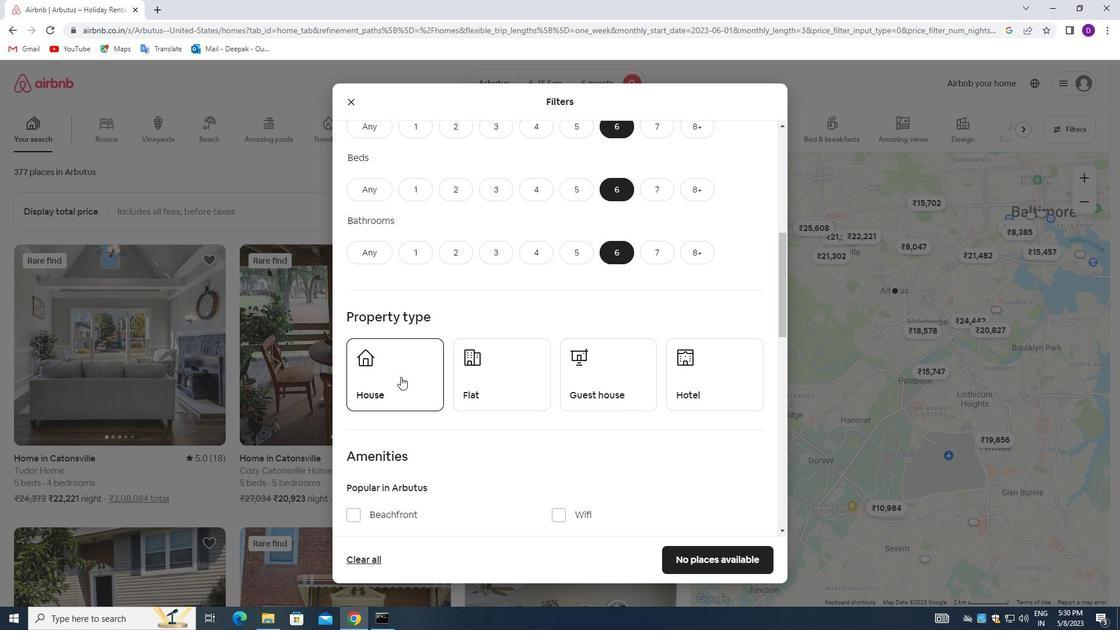 
Action: Mouse moved to (504, 378)
Screenshot: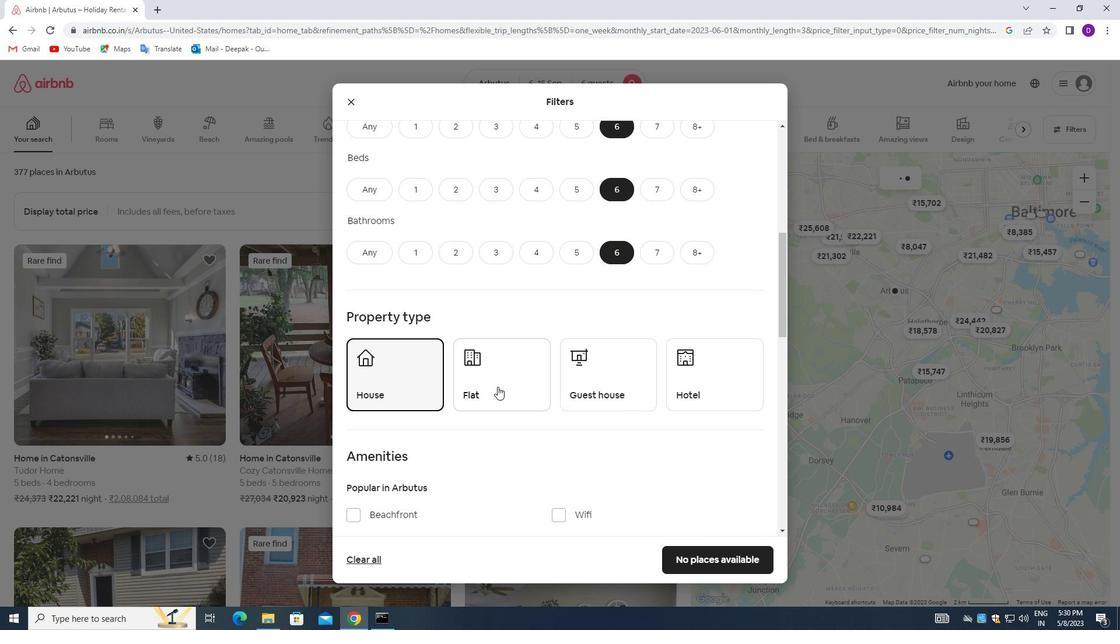 
Action: Mouse pressed left at (504, 378)
Screenshot: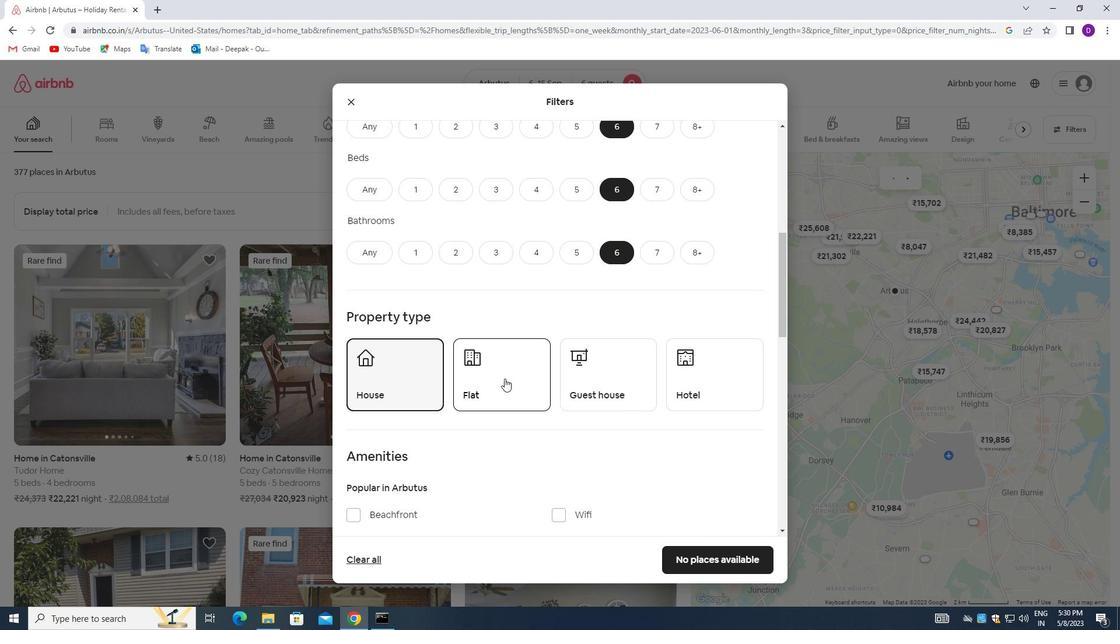 
Action: Mouse moved to (599, 372)
Screenshot: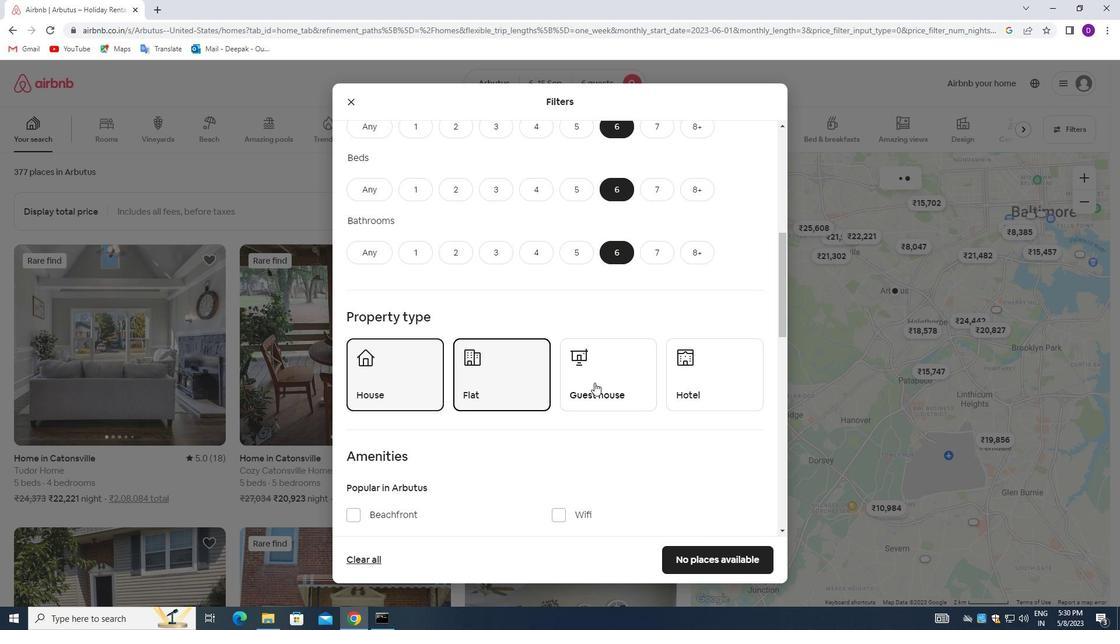 
Action: Mouse pressed left at (599, 372)
Screenshot: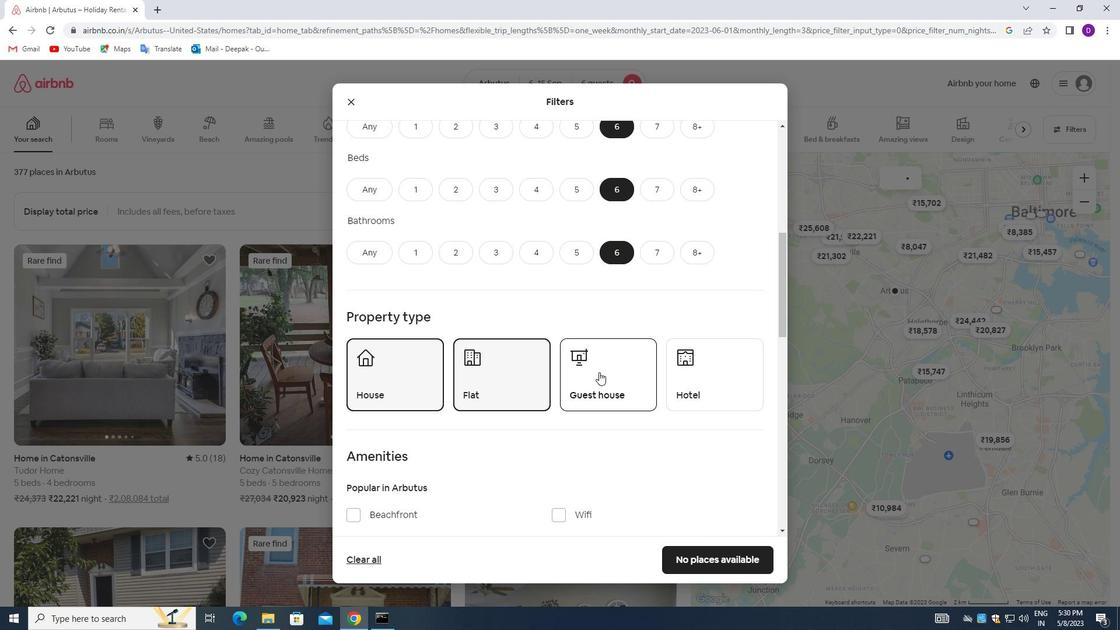 
Action: Mouse moved to (535, 392)
Screenshot: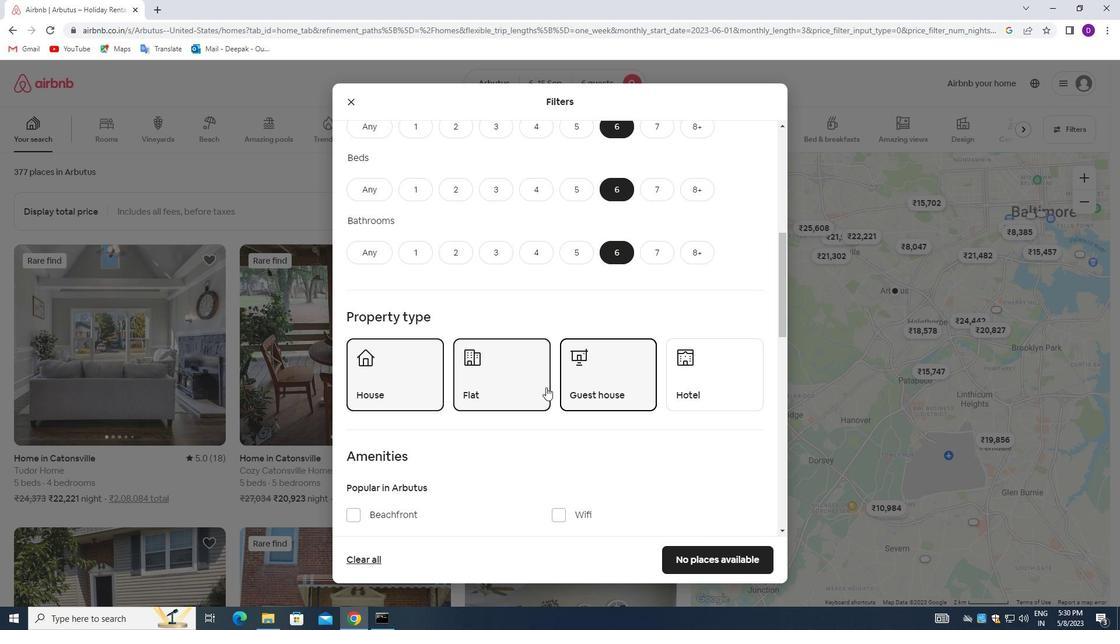 
Action: Mouse scrolled (535, 391) with delta (0, 0)
Screenshot: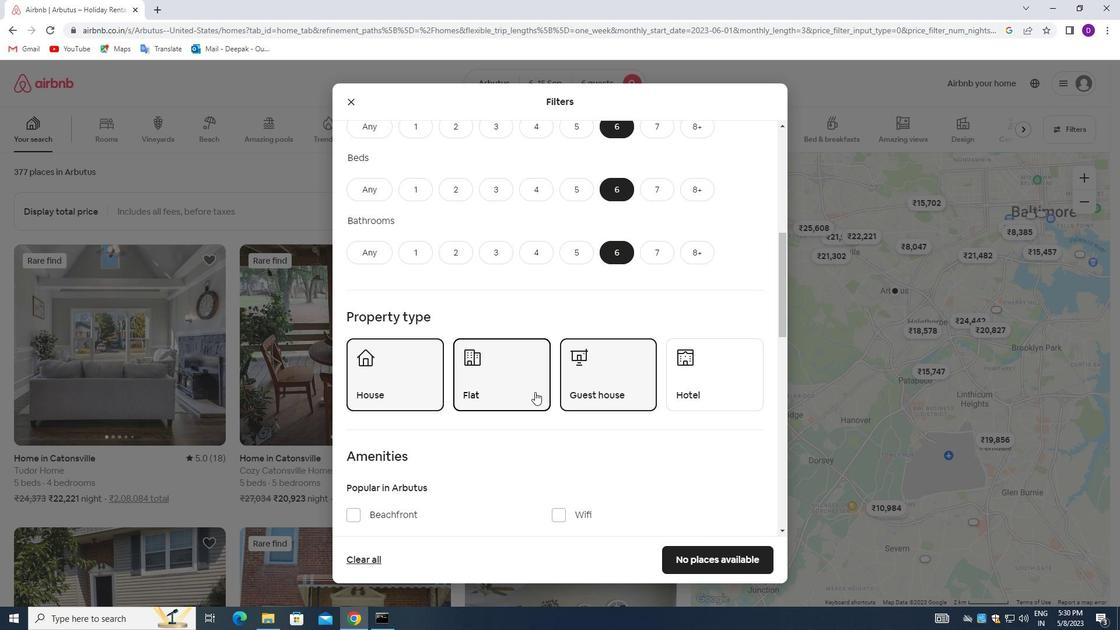
Action: Mouse scrolled (535, 391) with delta (0, 0)
Screenshot: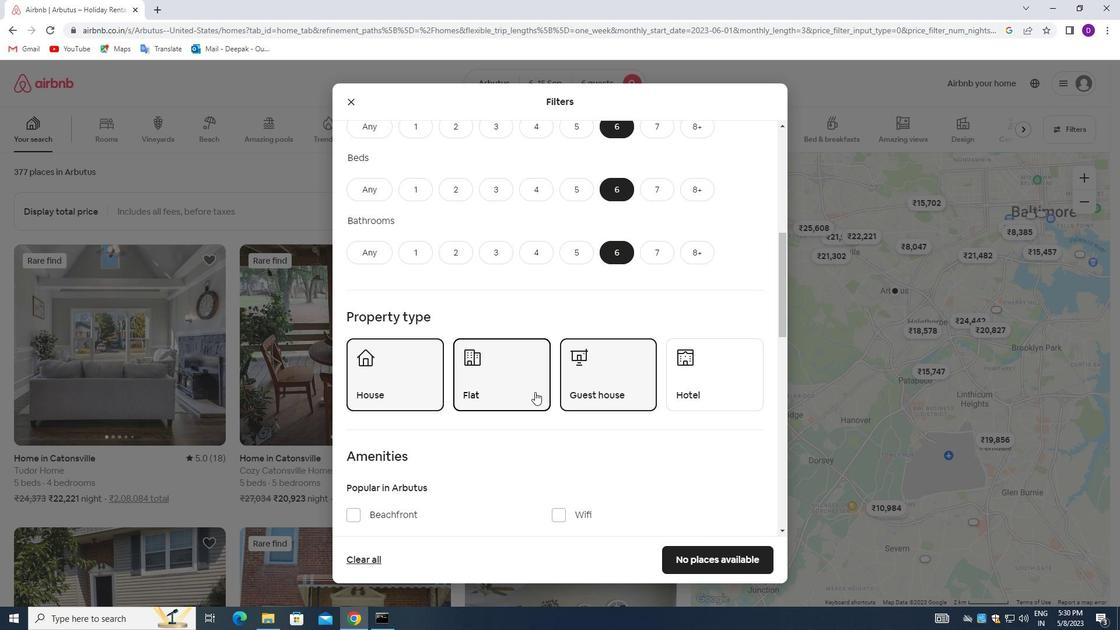 
Action: Mouse scrolled (535, 391) with delta (0, 0)
Screenshot: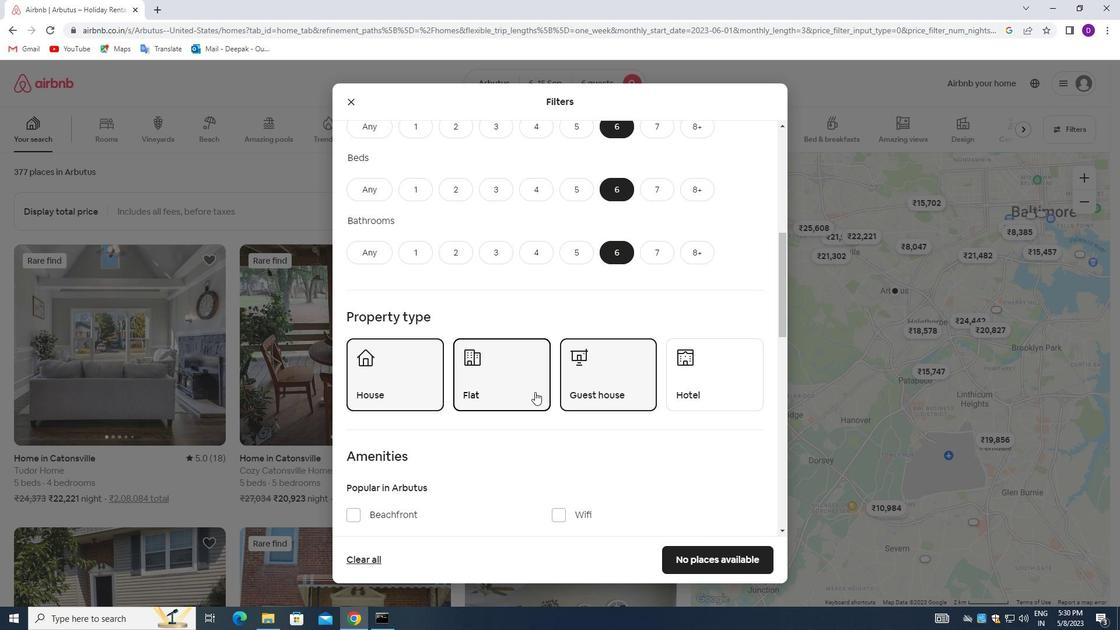 
Action: Mouse moved to (561, 344)
Screenshot: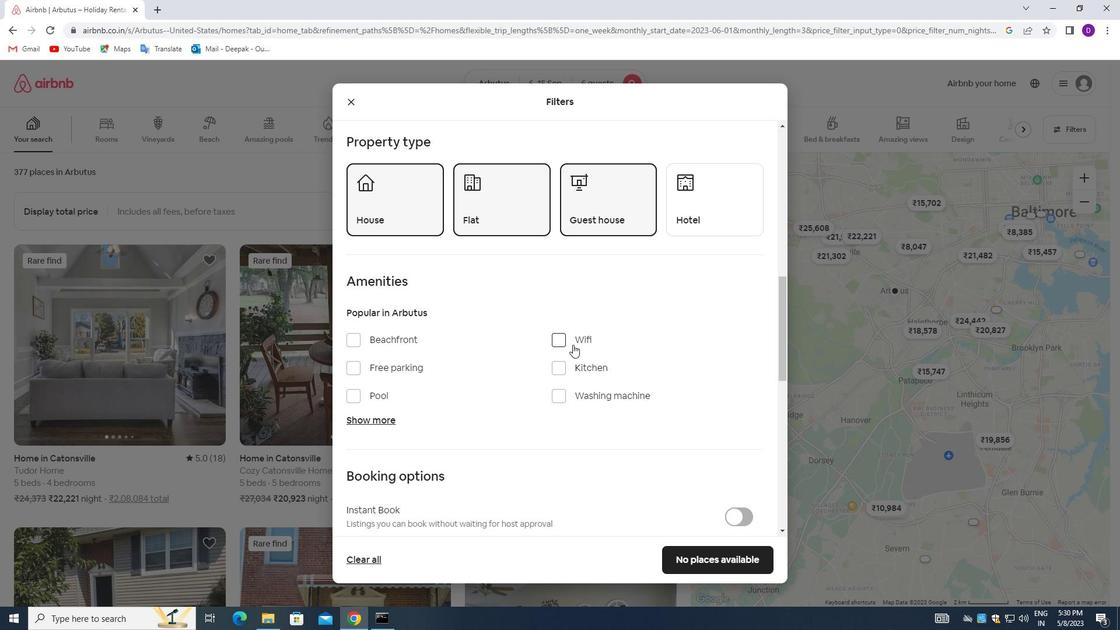 
Action: Mouse pressed left at (561, 344)
Screenshot: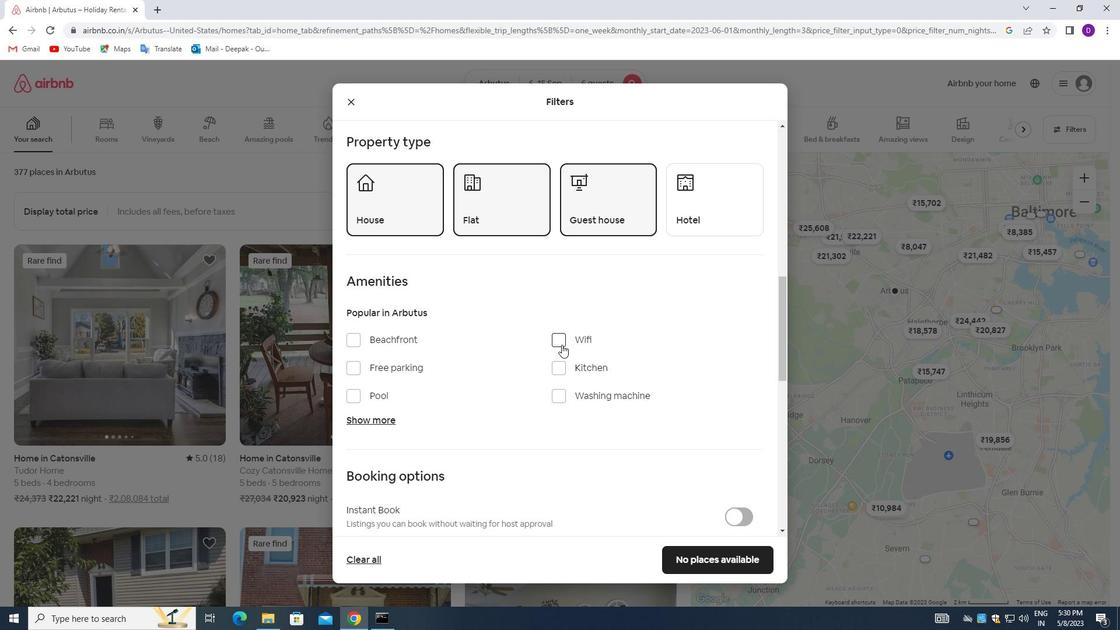 
Action: Mouse moved to (355, 366)
Screenshot: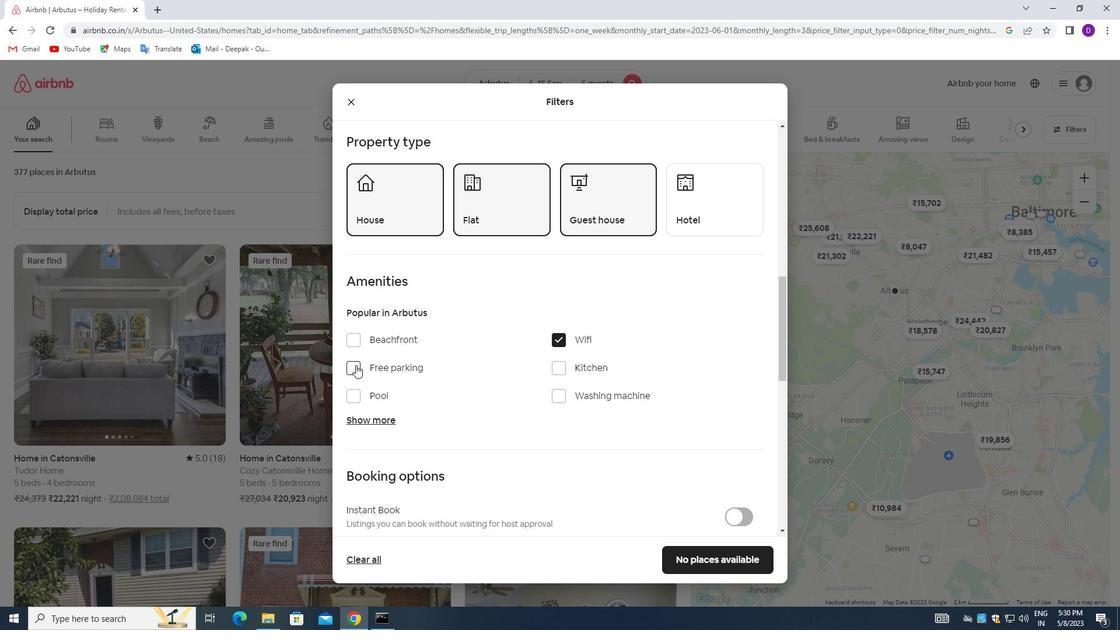 
Action: Mouse pressed left at (355, 366)
Screenshot: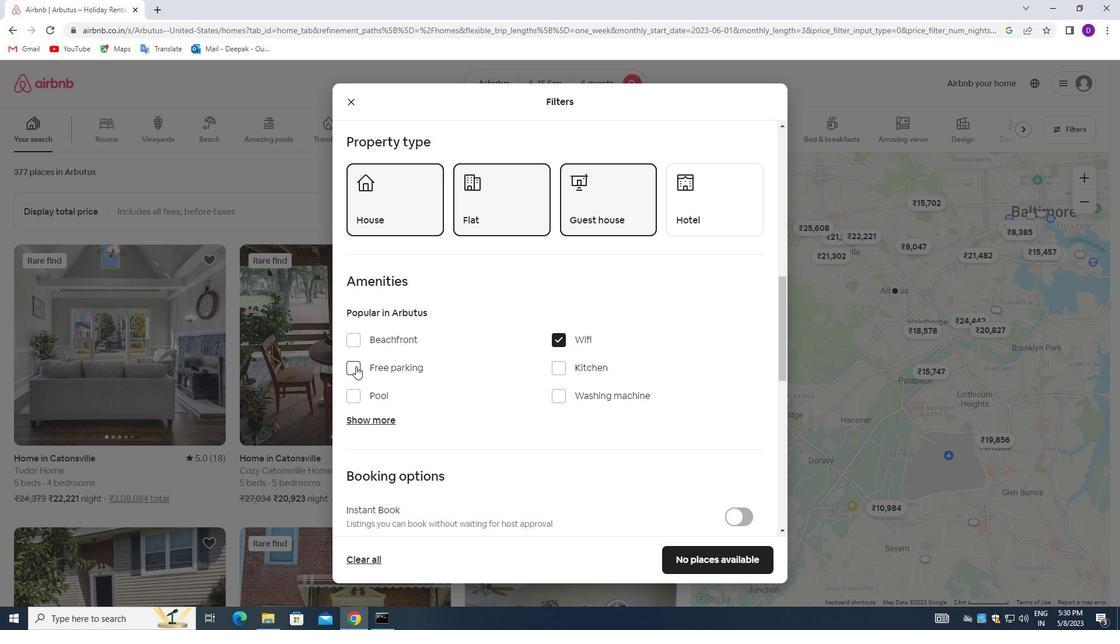 
Action: Mouse moved to (369, 421)
Screenshot: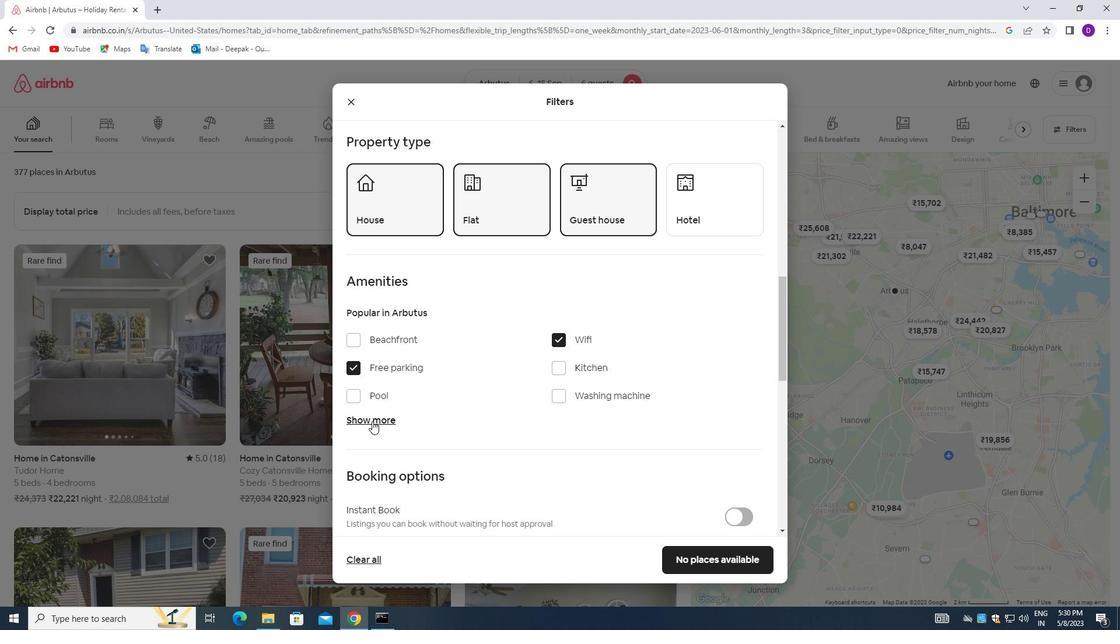 
Action: Mouse pressed left at (369, 421)
Screenshot: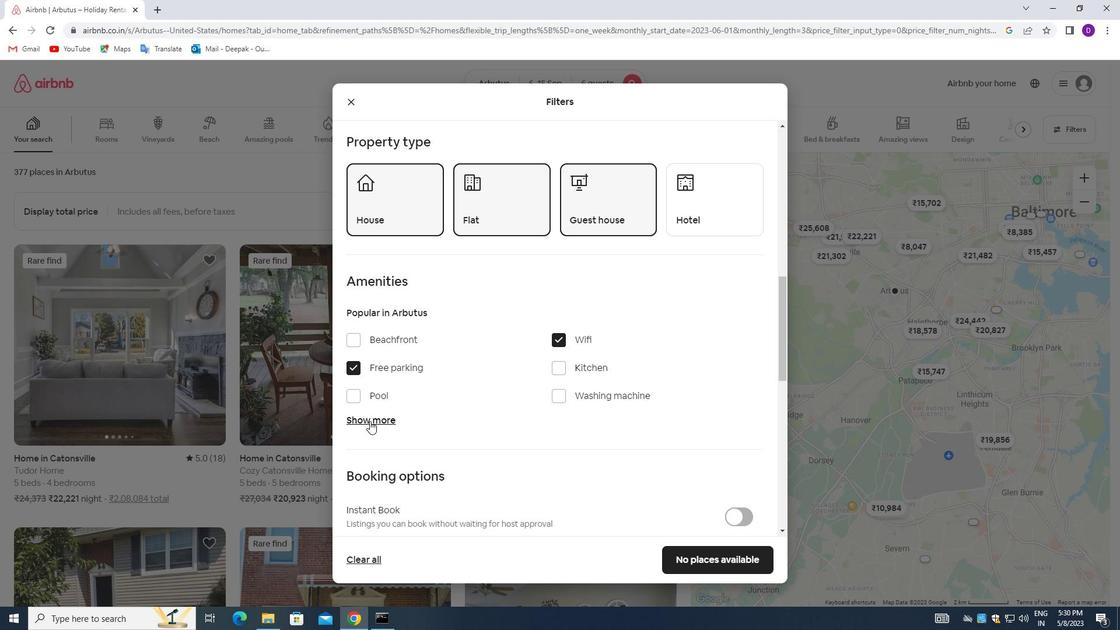 
Action: Mouse moved to (456, 423)
Screenshot: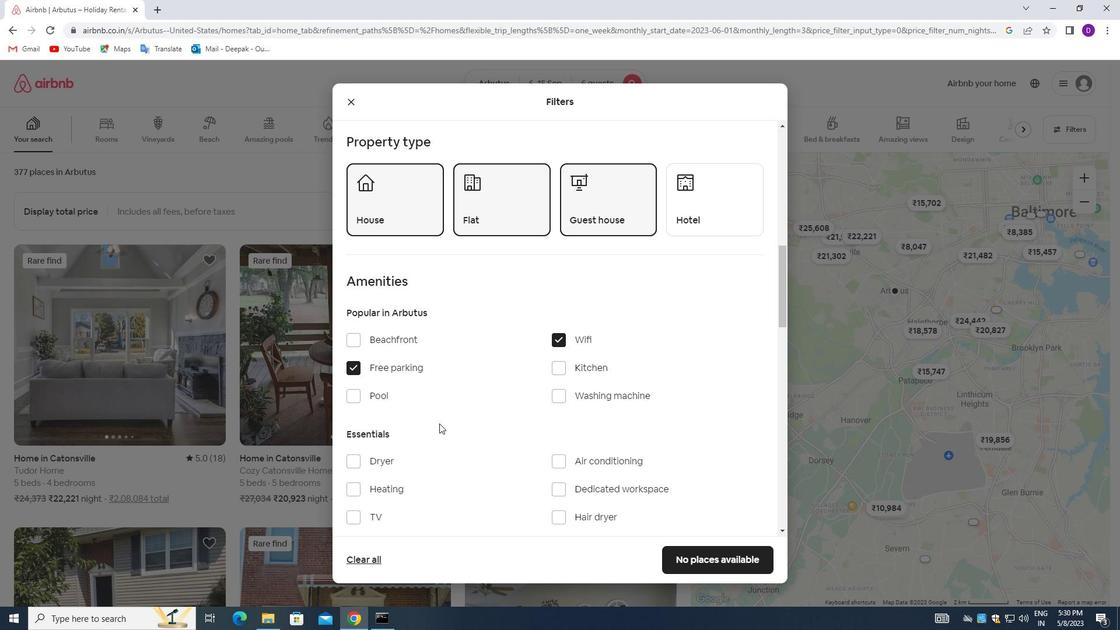 
Action: Mouse scrolled (456, 423) with delta (0, 0)
Screenshot: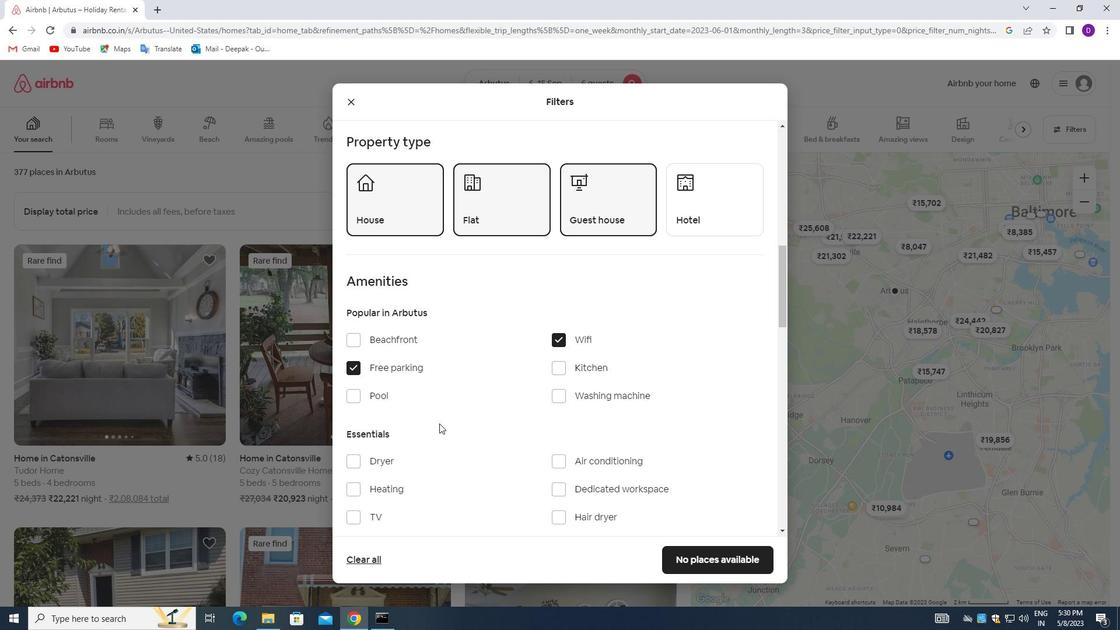 
Action: Mouse moved to (458, 424)
Screenshot: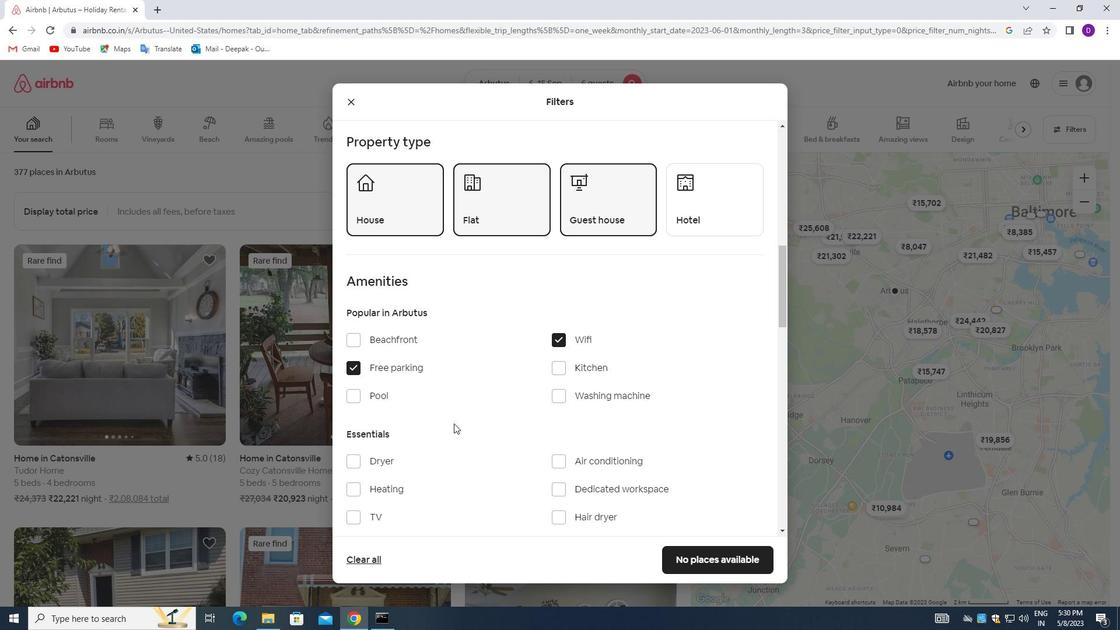 
Action: Mouse scrolled (458, 423) with delta (0, 0)
Screenshot: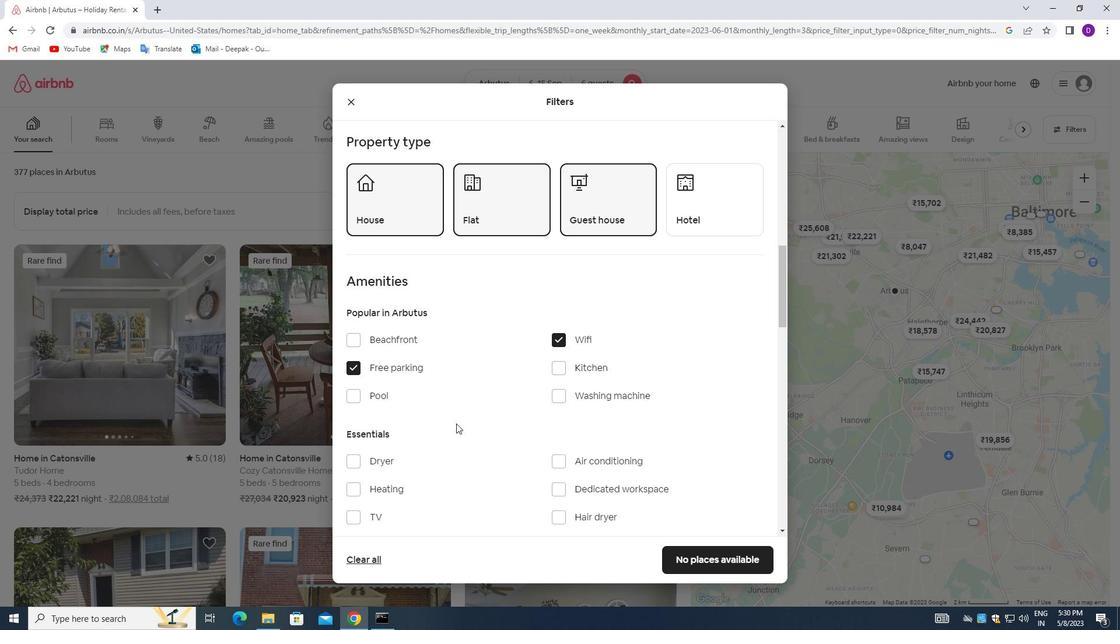 
Action: Mouse moved to (345, 403)
Screenshot: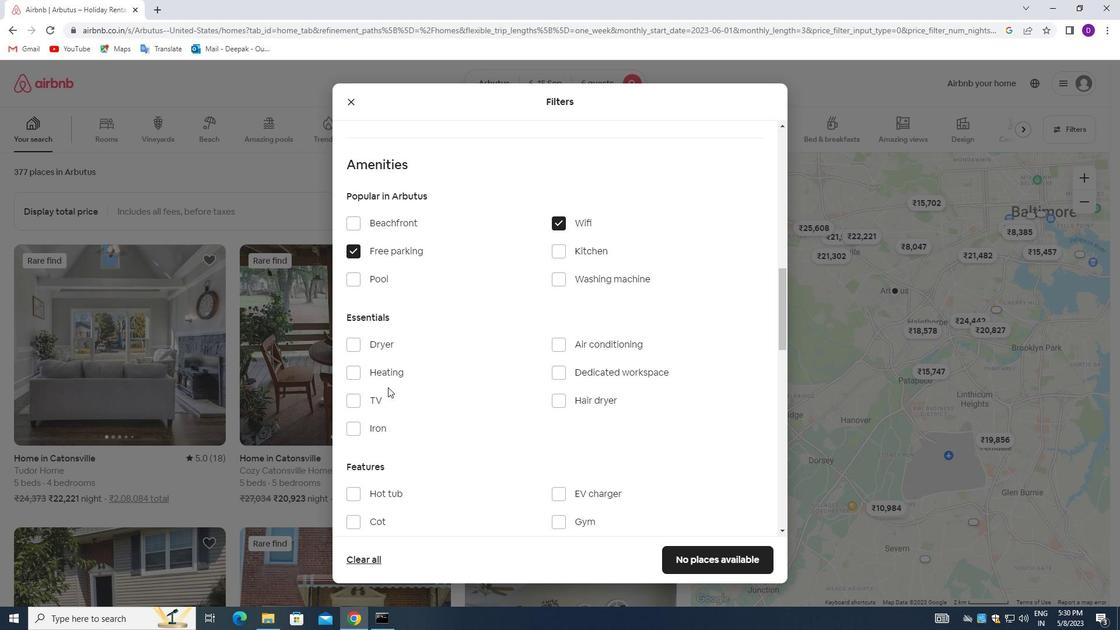 
Action: Mouse pressed left at (345, 403)
Screenshot: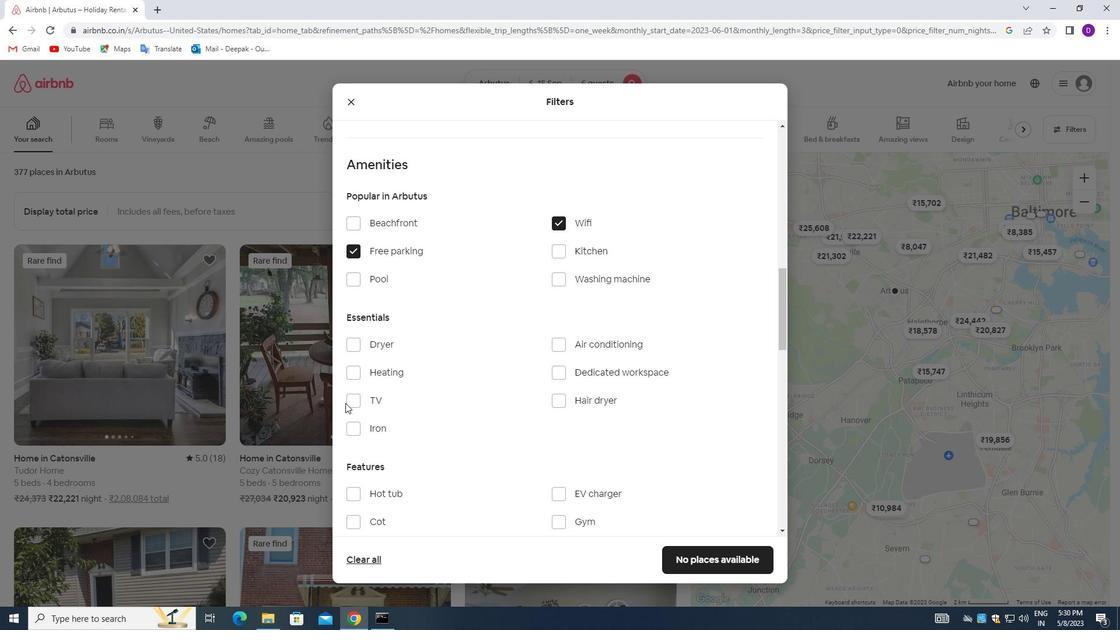 
Action: Mouse moved to (351, 403)
Screenshot: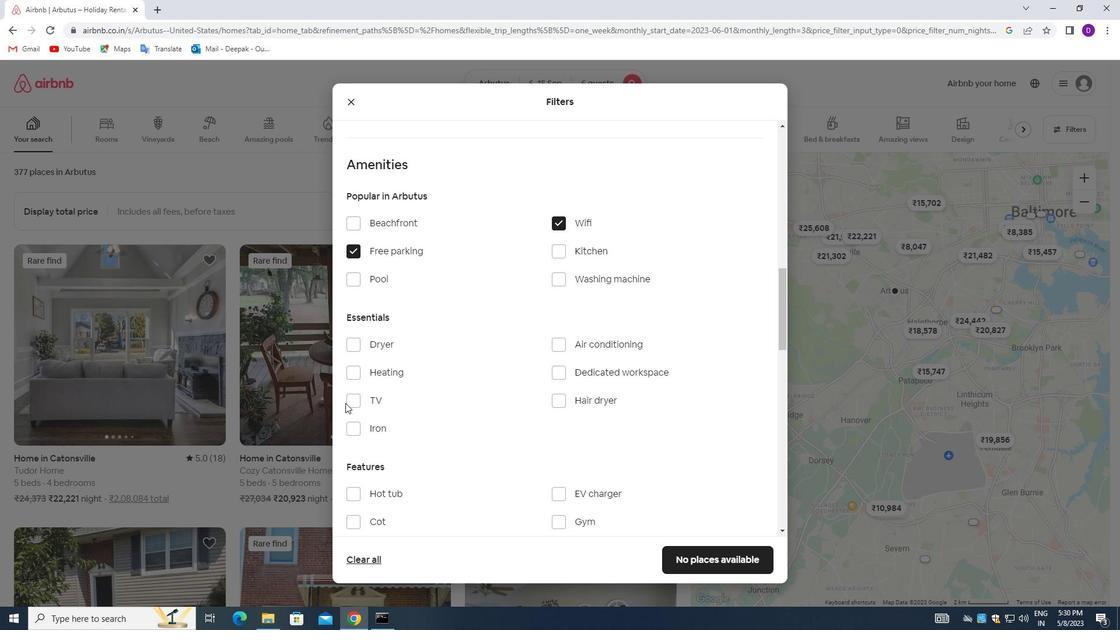 
Action: Mouse pressed left at (351, 403)
Screenshot: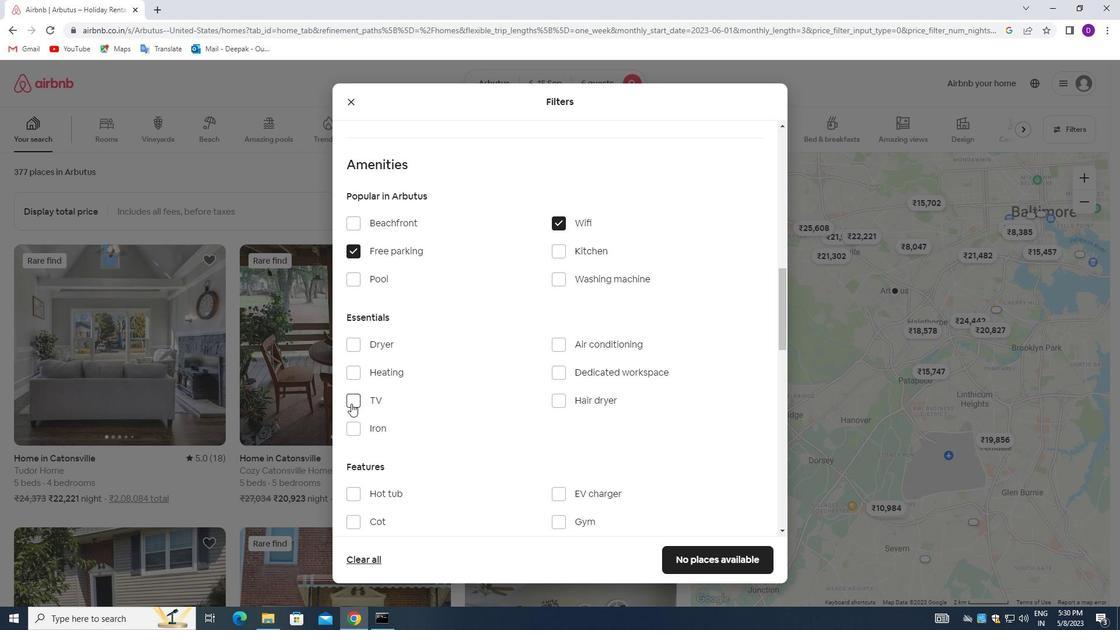 
Action: Mouse moved to (459, 416)
Screenshot: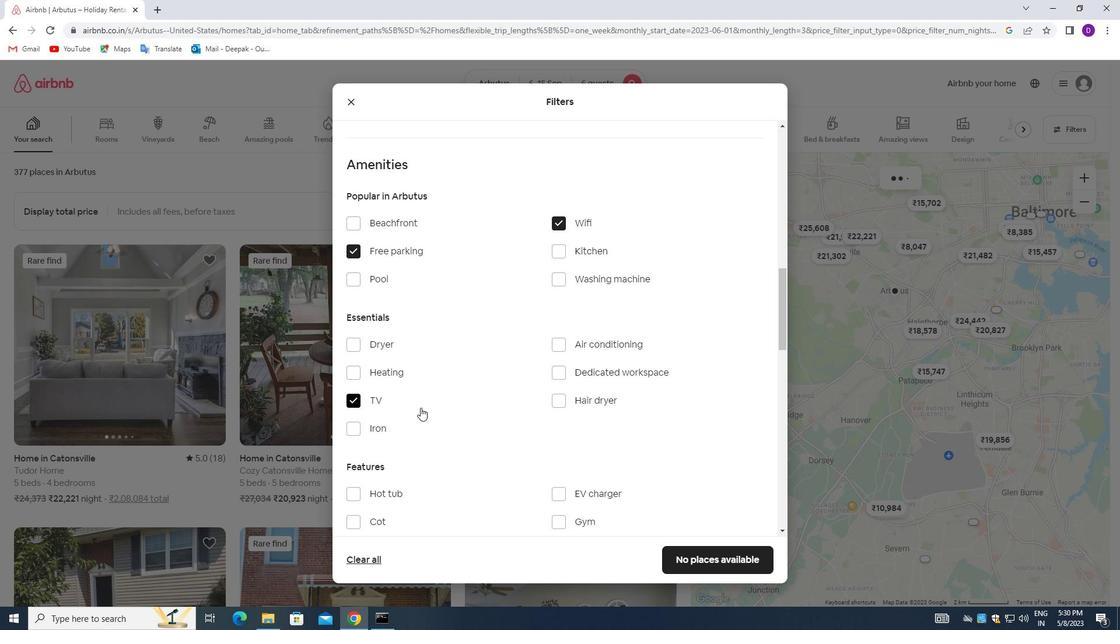 
Action: Mouse scrolled (459, 415) with delta (0, 0)
Screenshot: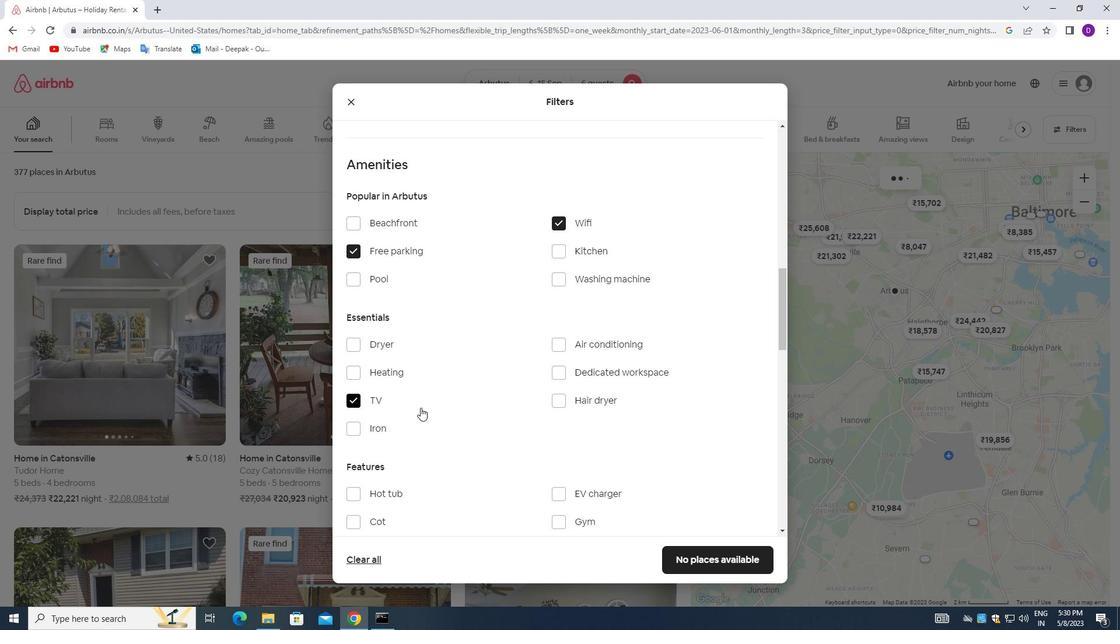
Action: Mouse moved to (463, 417)
Screenshot: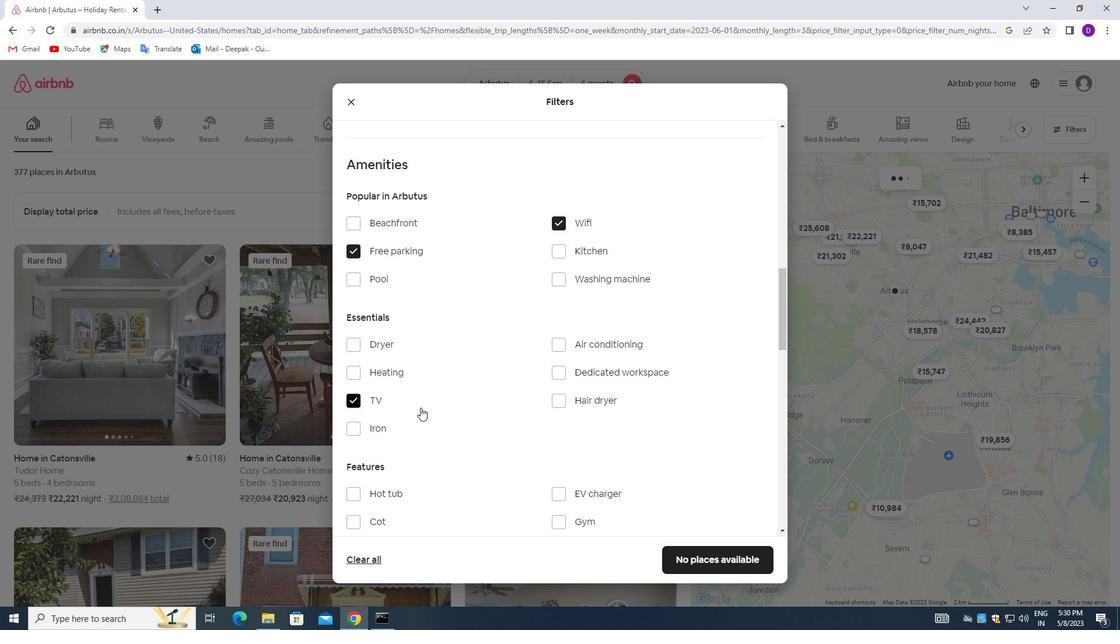 
Action: Mouse scrolled (463, 417) with delta (0, 0)
Screenshot: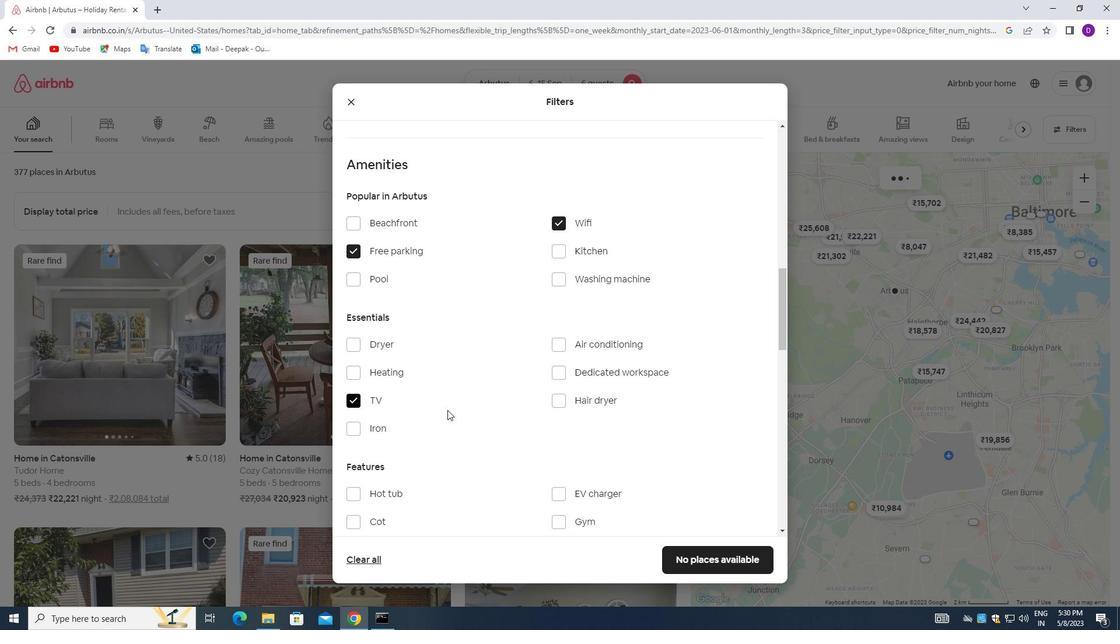 
Action: Mouse moved to (465, 419)
Screenshot: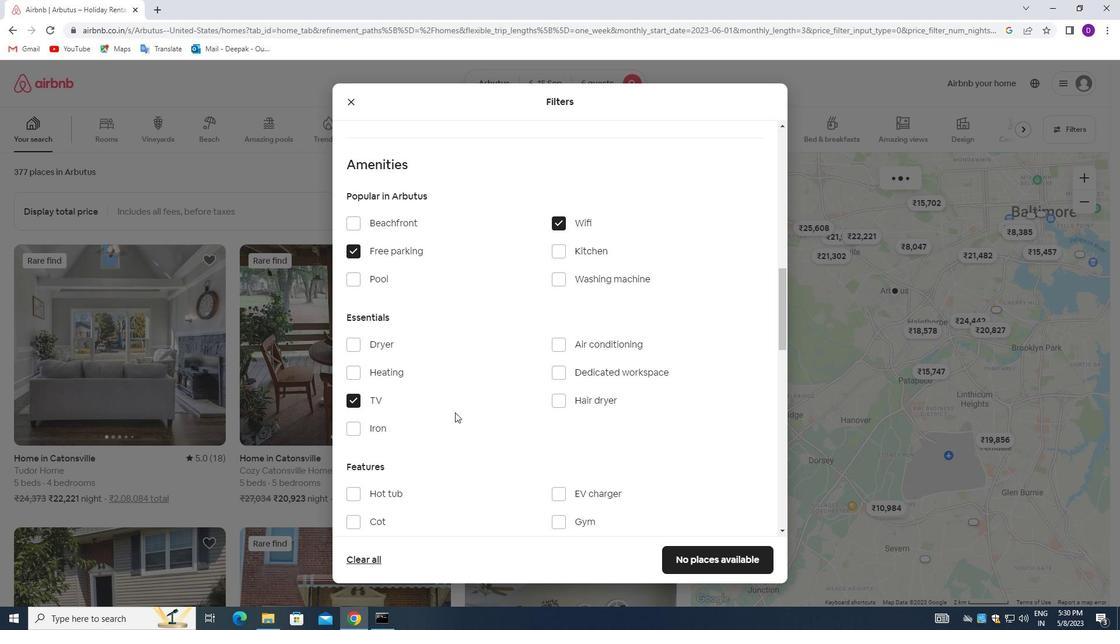 
Action: Mouse scrolled (465, 418) with delta (0, 0)
Screenshot: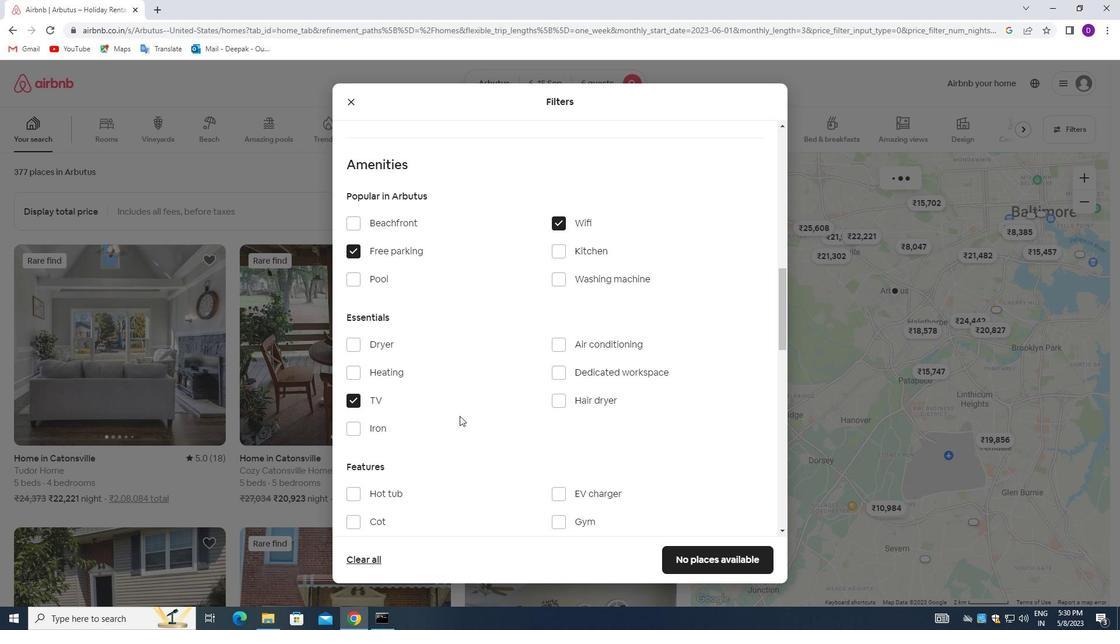 
Action: Mouse moved to (551, 348)
Screenshot: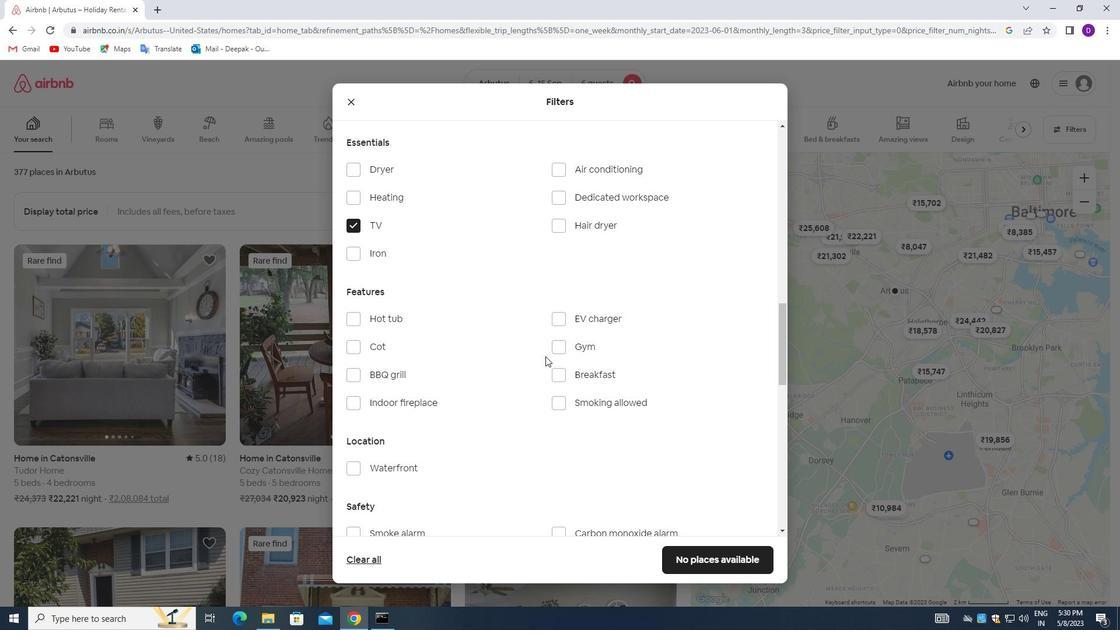 
Action: Mouse pressed left at (551, 348)
Screenshot: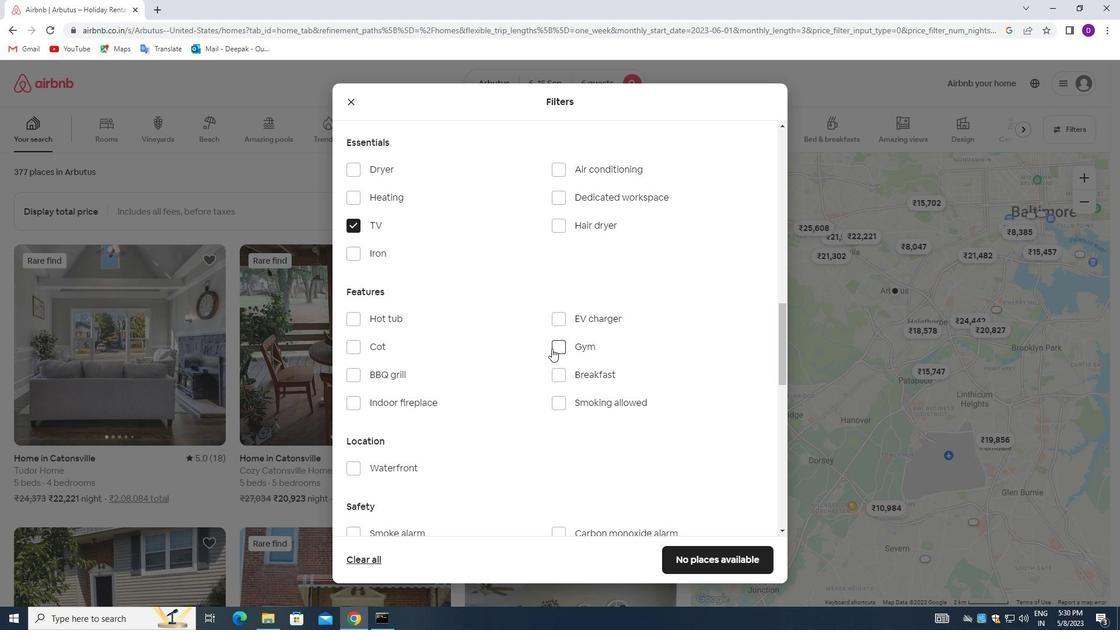 
Action: Mouse moved to (551, 379)
Screenshot: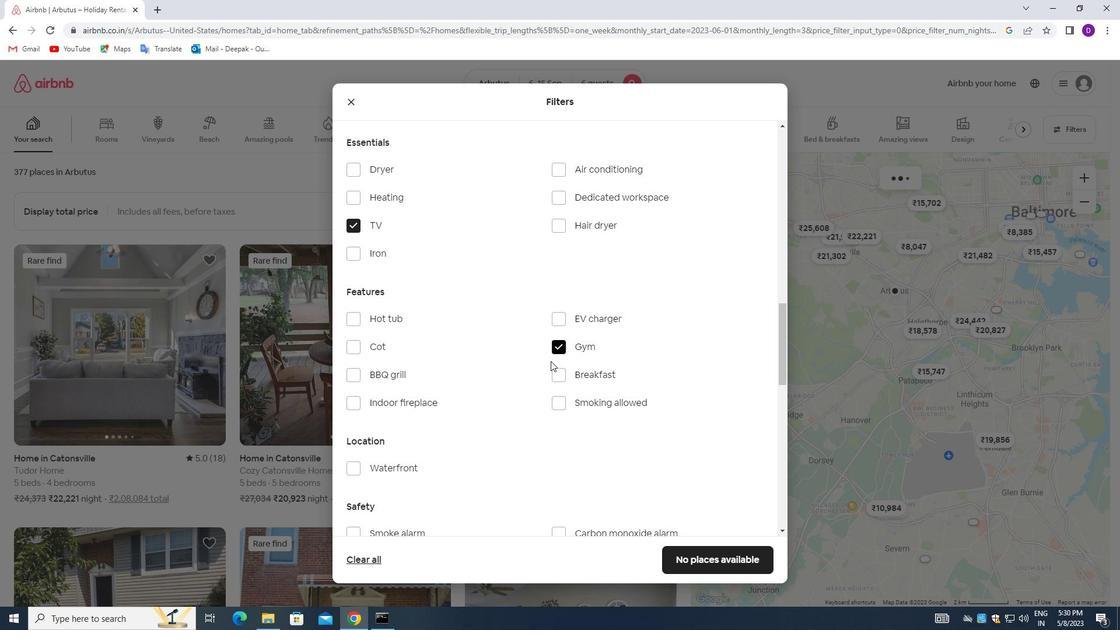 
Action: Mouse pressed left at (551, 379)
Screenshot: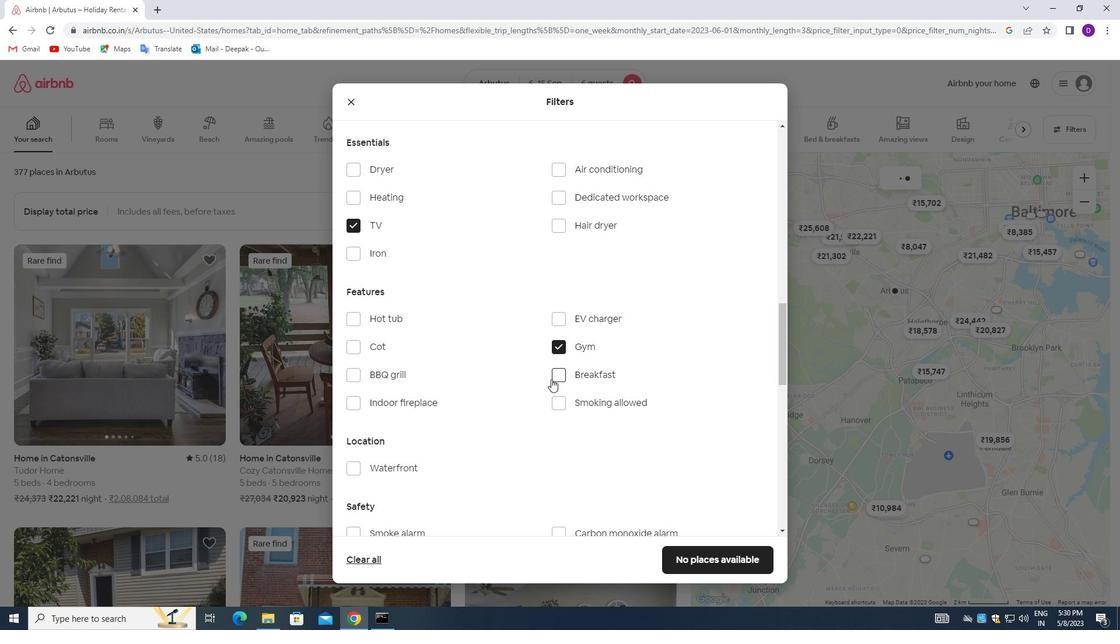 
Action: Mouse moved to (483, 424)
Screenshot: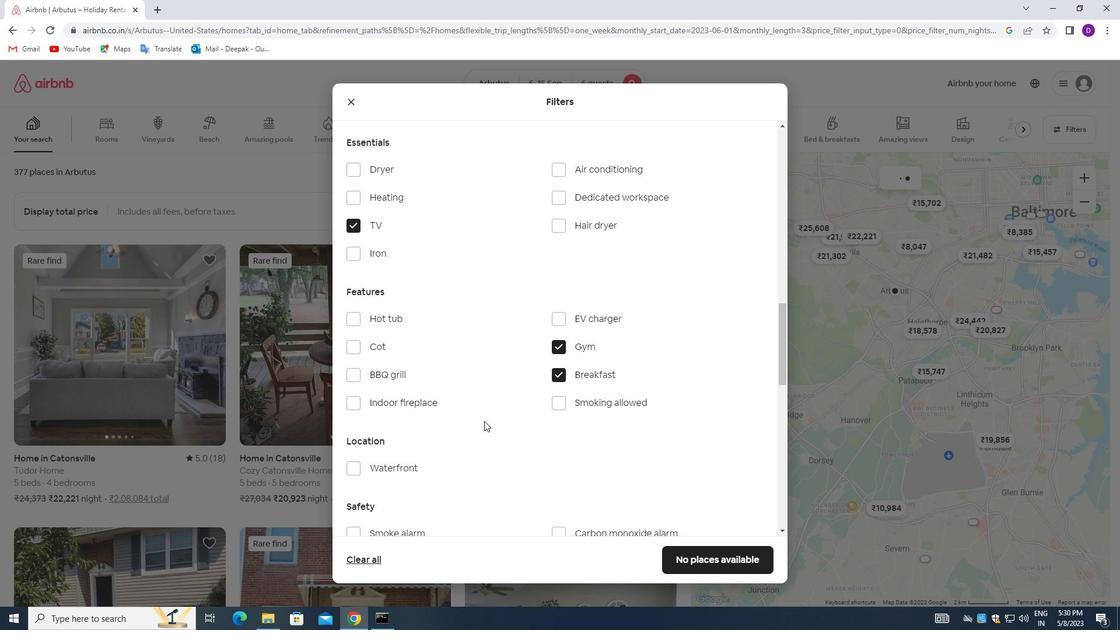 
Action: Mouse scrolled (483, 423) with delta (0, 0)
Screenshot: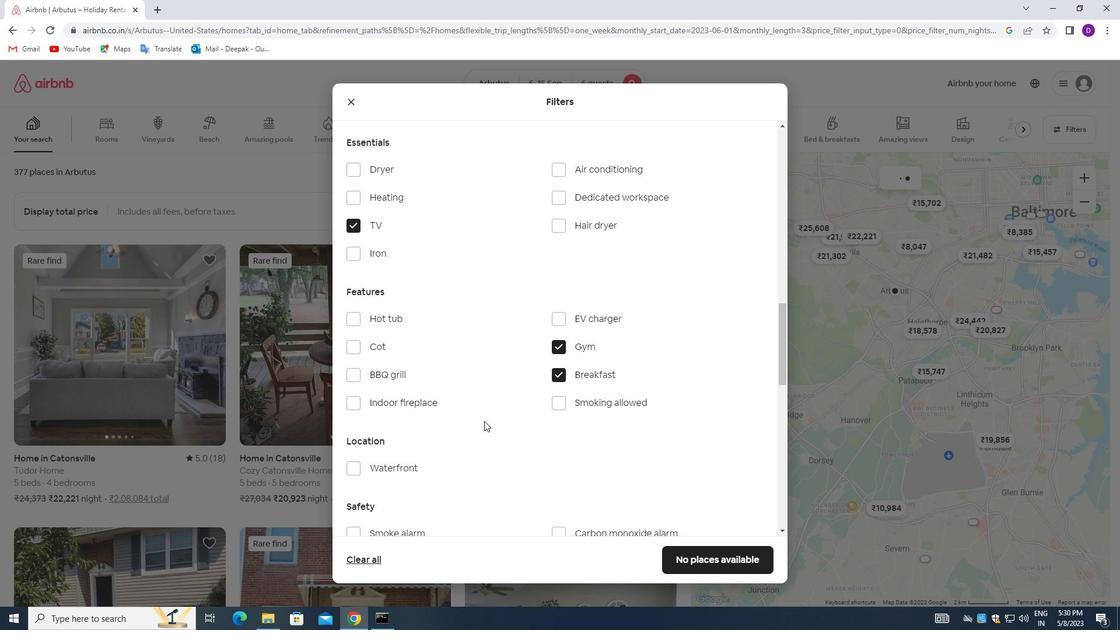 
Action: Mouse moved to (483, 424)
Screenshot: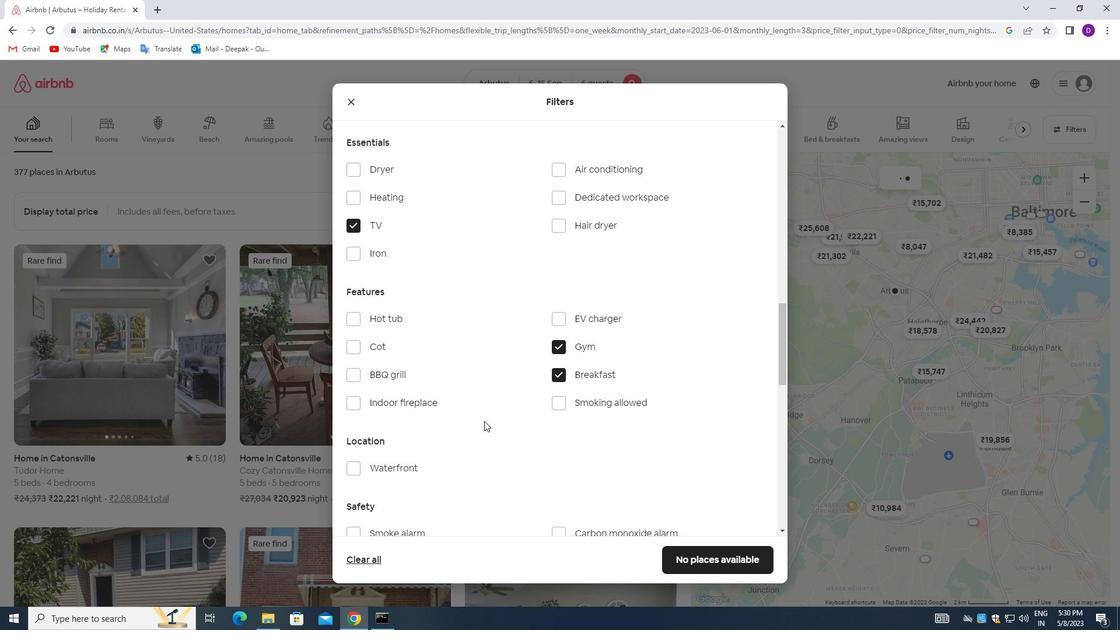 
Action: Mouse scrolled (483, 424) with delta (0, 0)
Screenshot: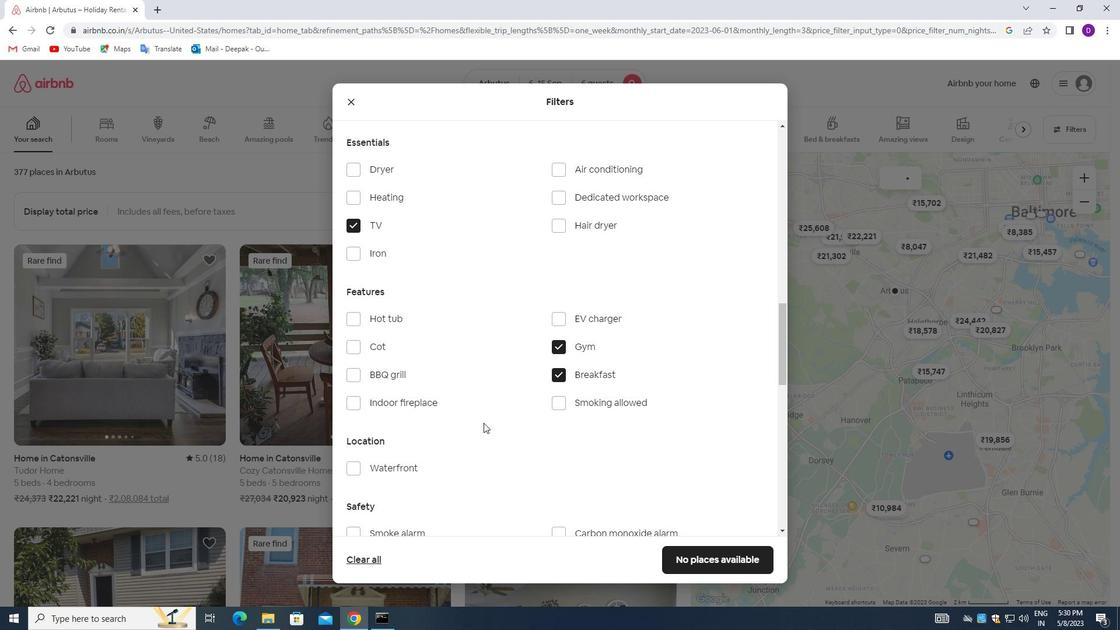 
Action: Mouse moved to (484, 424)
Screenshot: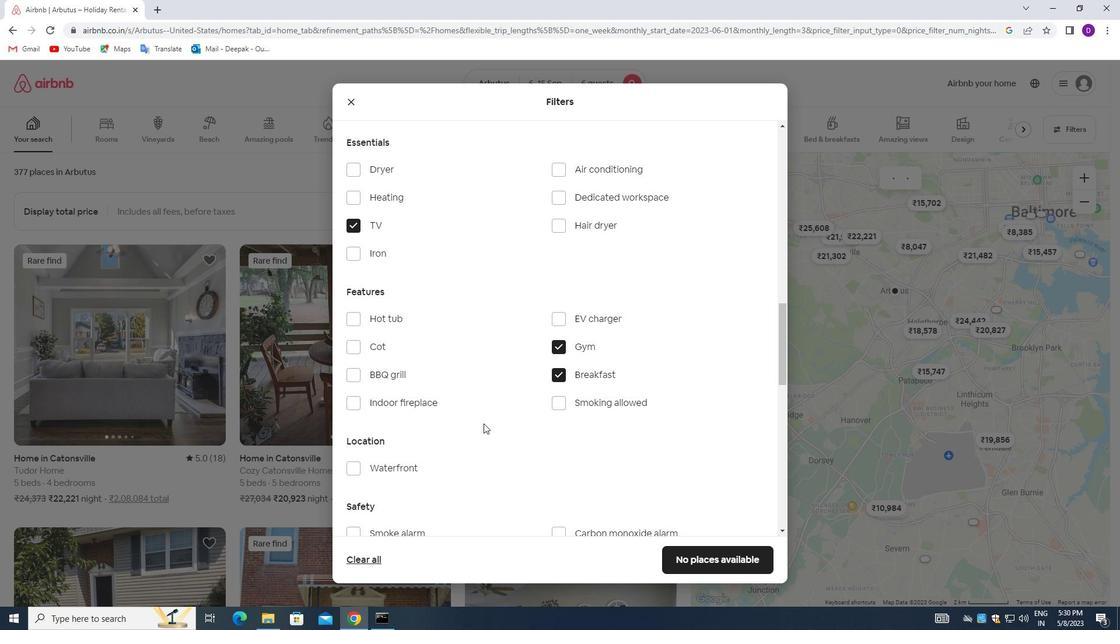 
Action: Mouse scrolled (484, 424) with delta (0, 0)
Screenshot: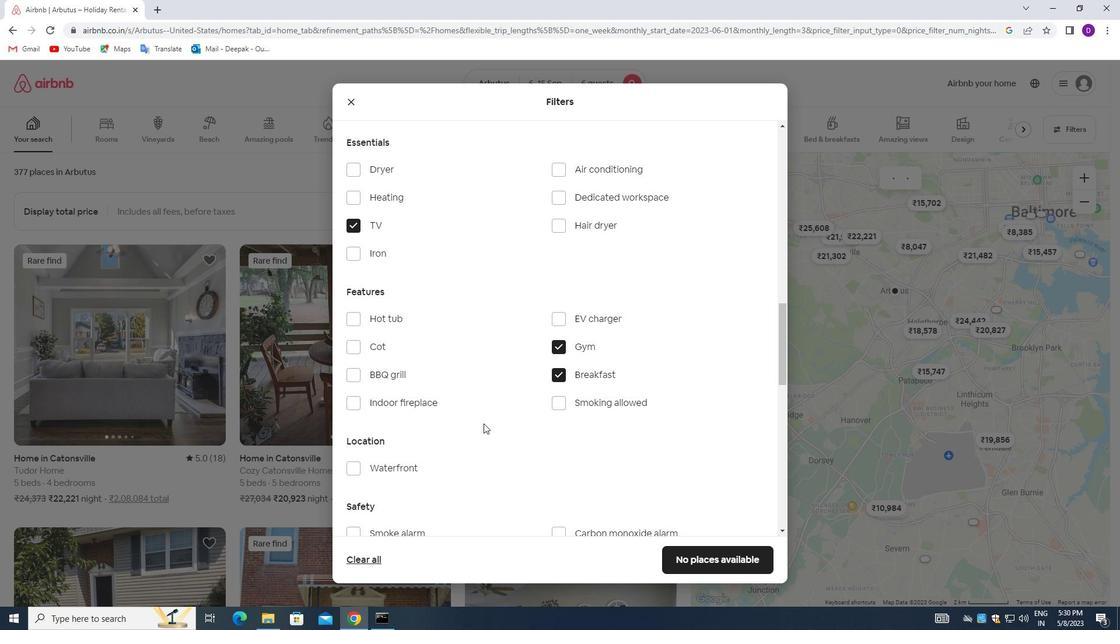 
Action: Mouse scrolled (484, 424) with delta (0, 0)
Screenshot: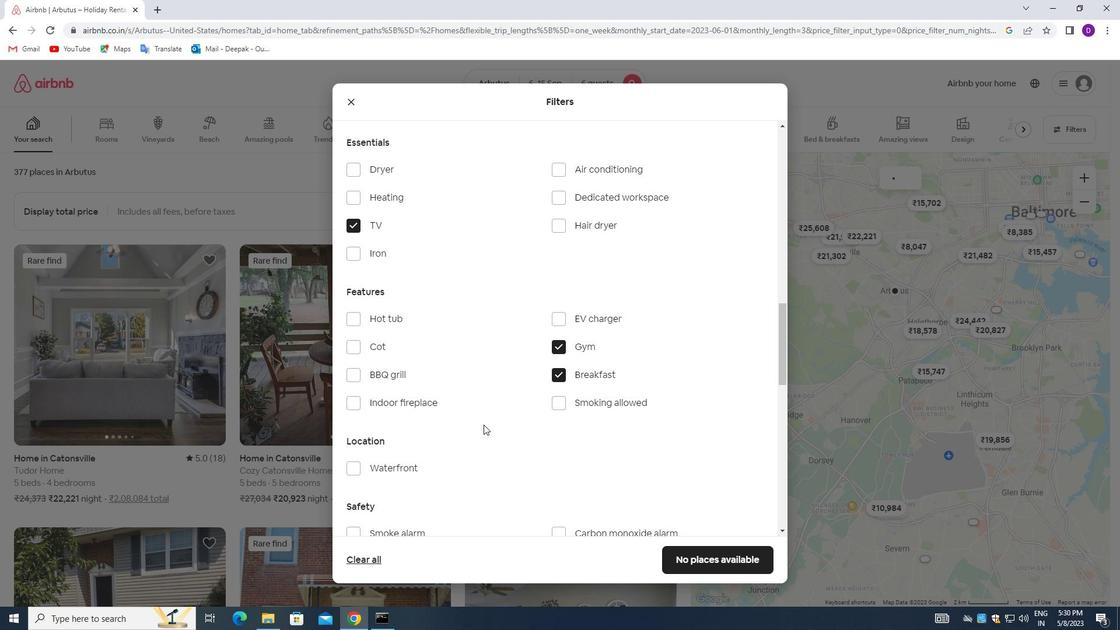 
Action: Mouse scrolled (484, 424) with delta (0, 0)
Screenshot: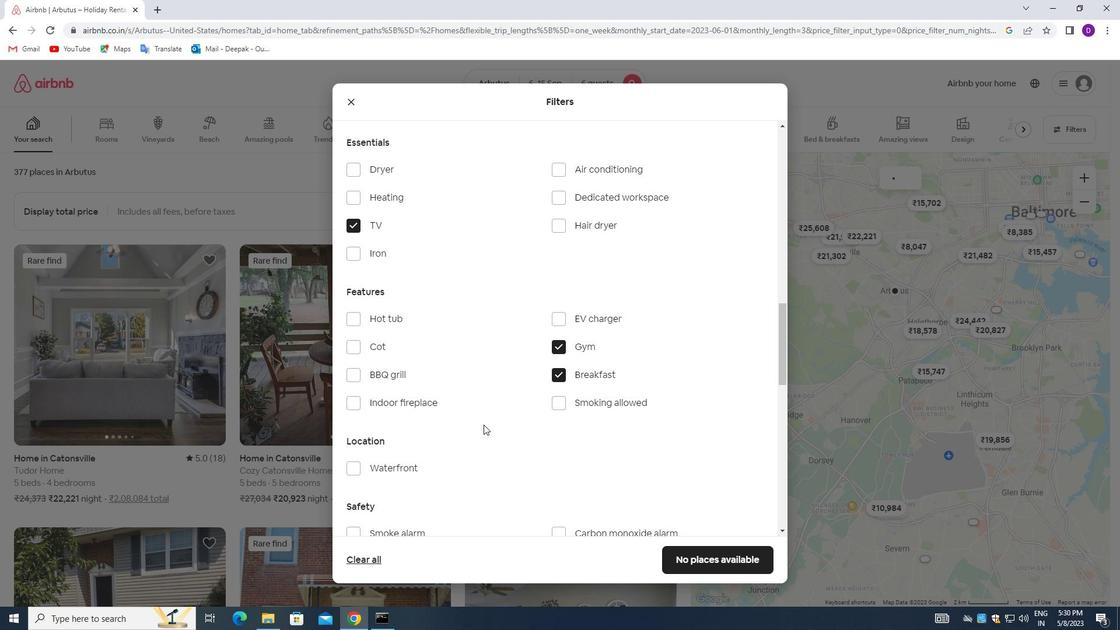 
Action: Mouse moved to (493, 426)
Screenshot: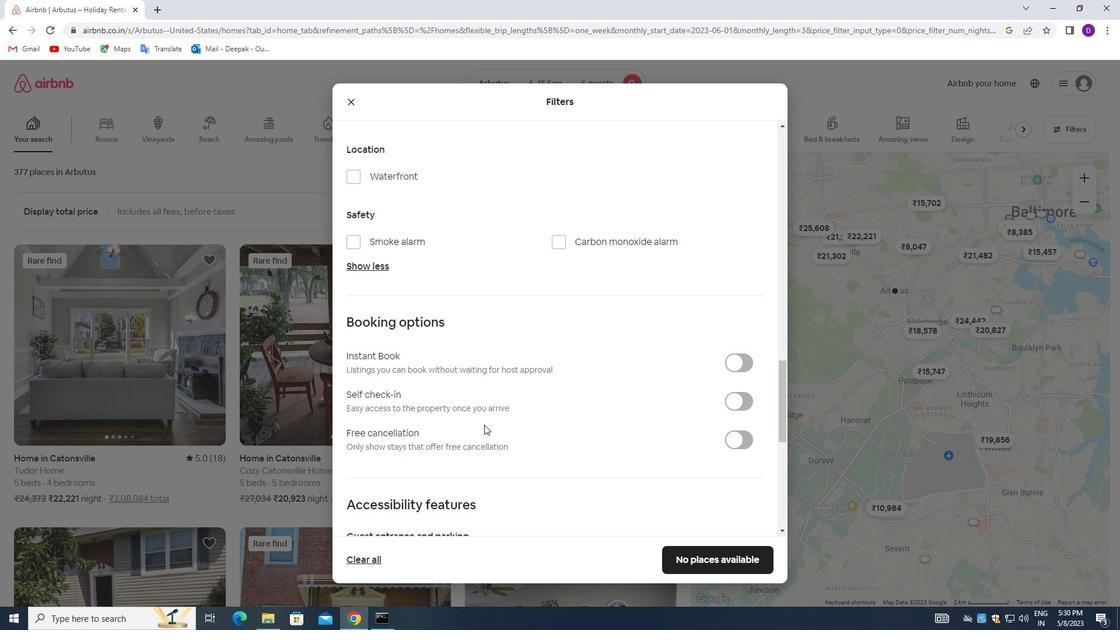 
Action: Mouse scrolled (493, 425) with delta (0, 0)
Screenshot: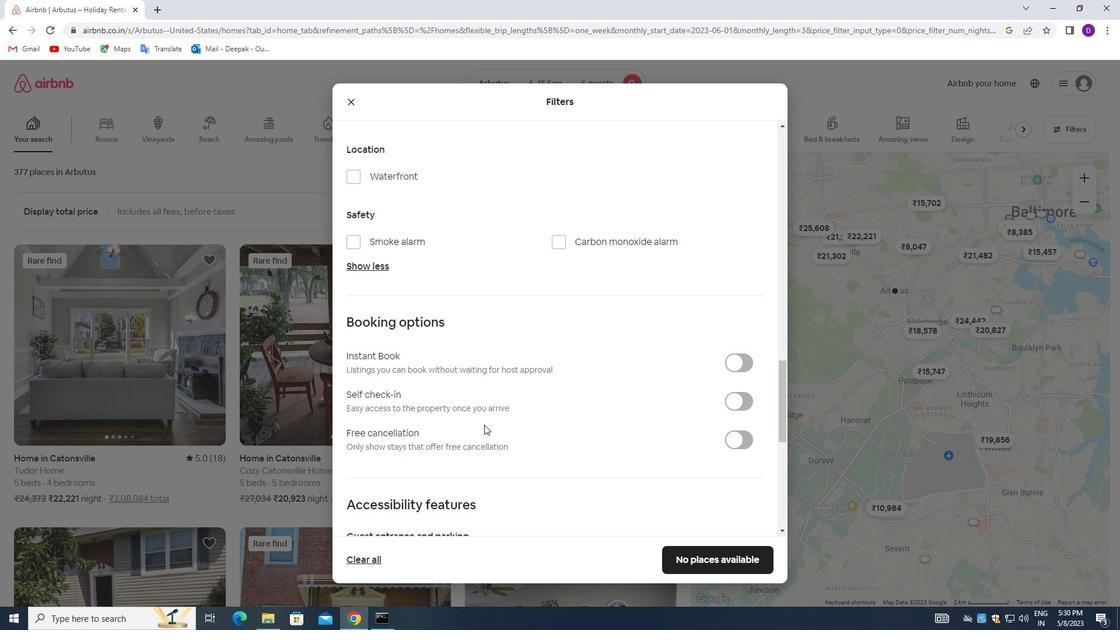 
Action: Mouse moved to (731, 346)
Screenshot: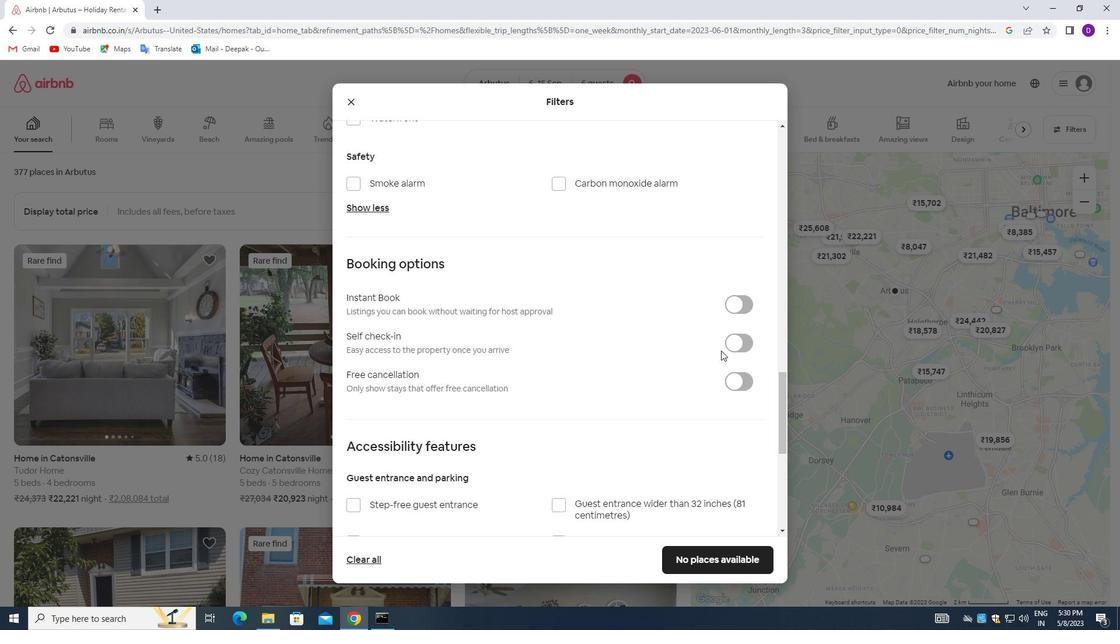 
Action: Mouse pressed left at (731, 346)
Screenshot: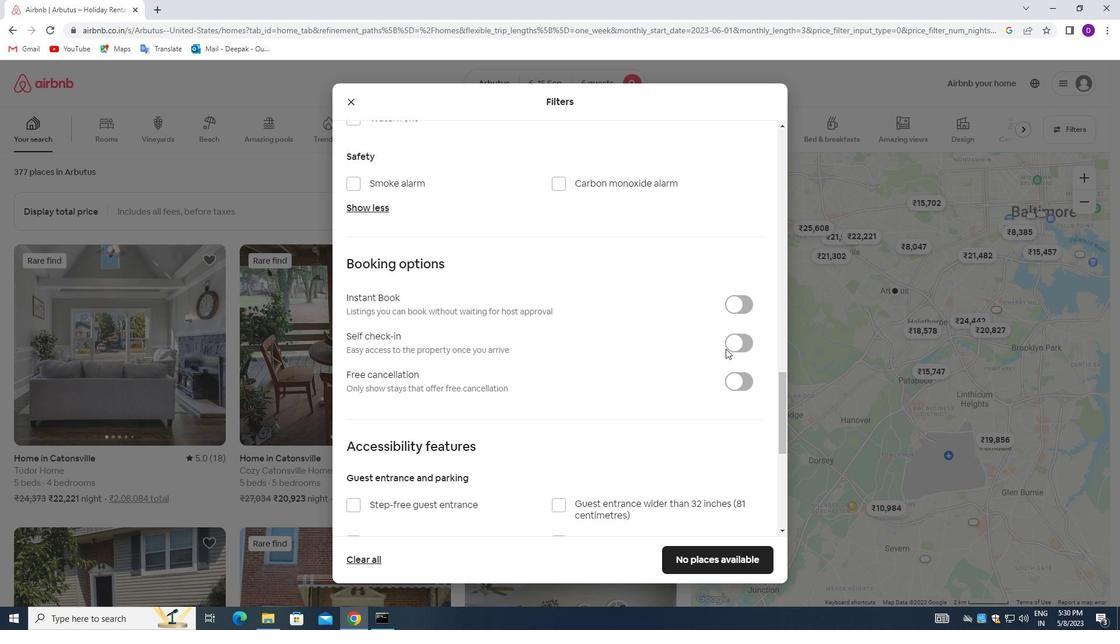 
Action: Mouse moved to (530, 433)
Screenshot: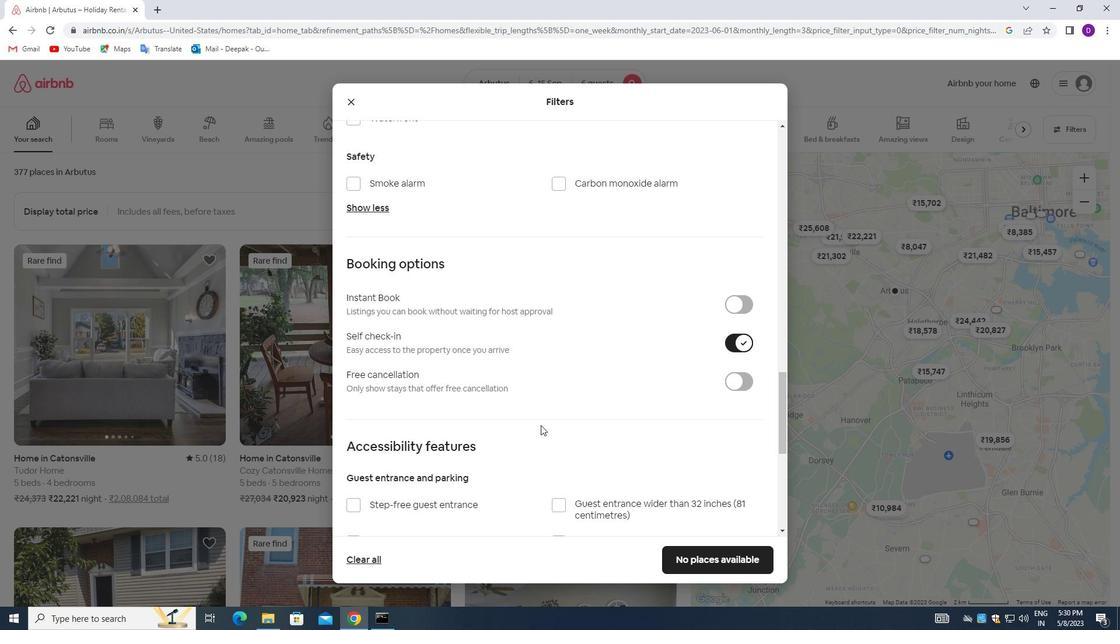 
Action: Mouse scrolled (530, 432) with delta (0, 0)
Screenshot: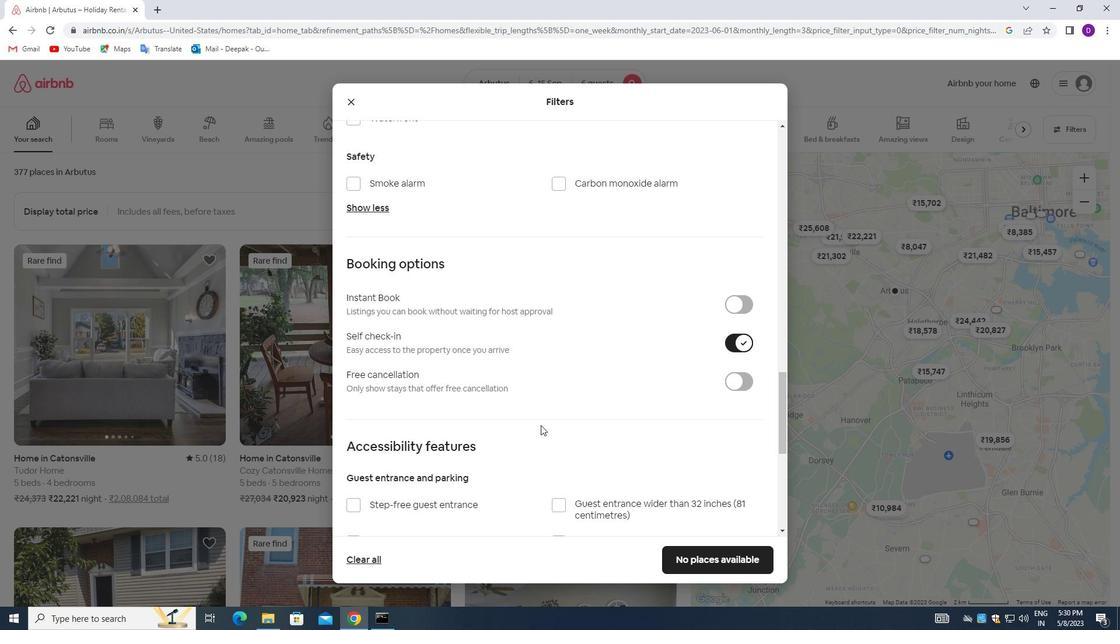 
Action: Mouse moved to (528, 434)
Screenshot: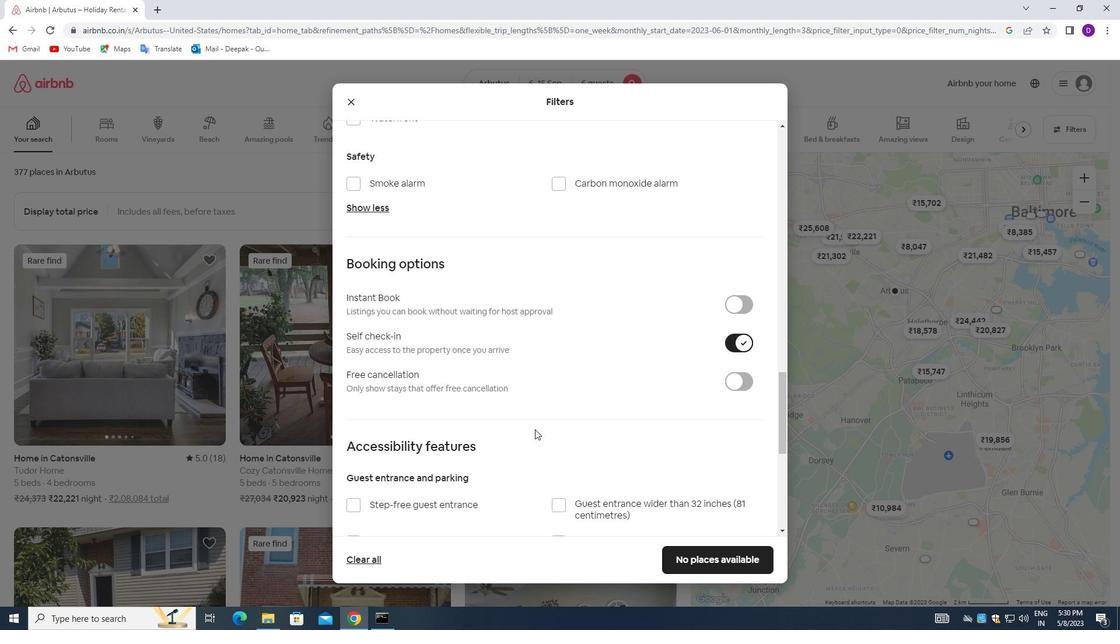 
Action: Mouse scrolled (528, 434) with delta (0, 0)
Screenshot: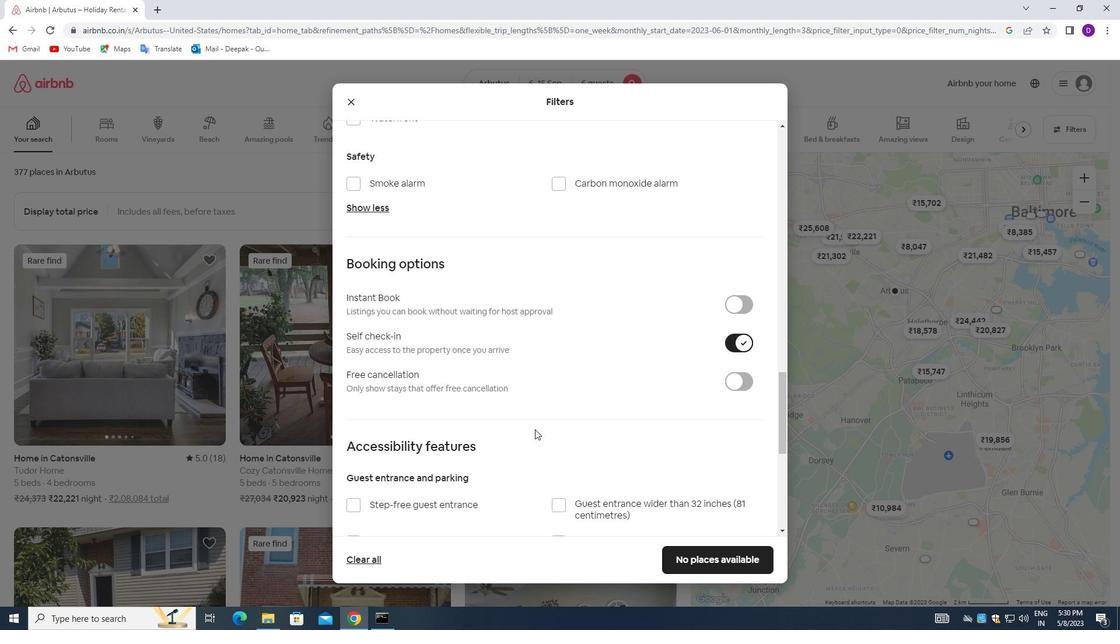 
Action: Mouse moved to (527, 435)
Screenshot: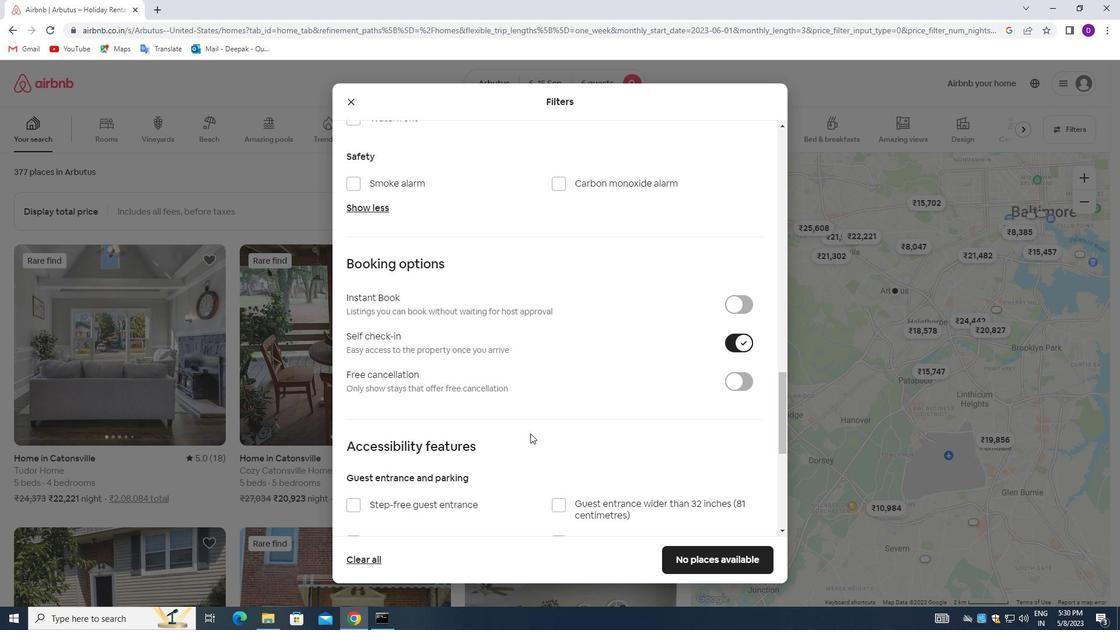 
Action: Mouse scrolled (527, 434) with delta (0, 0)
Screenshot: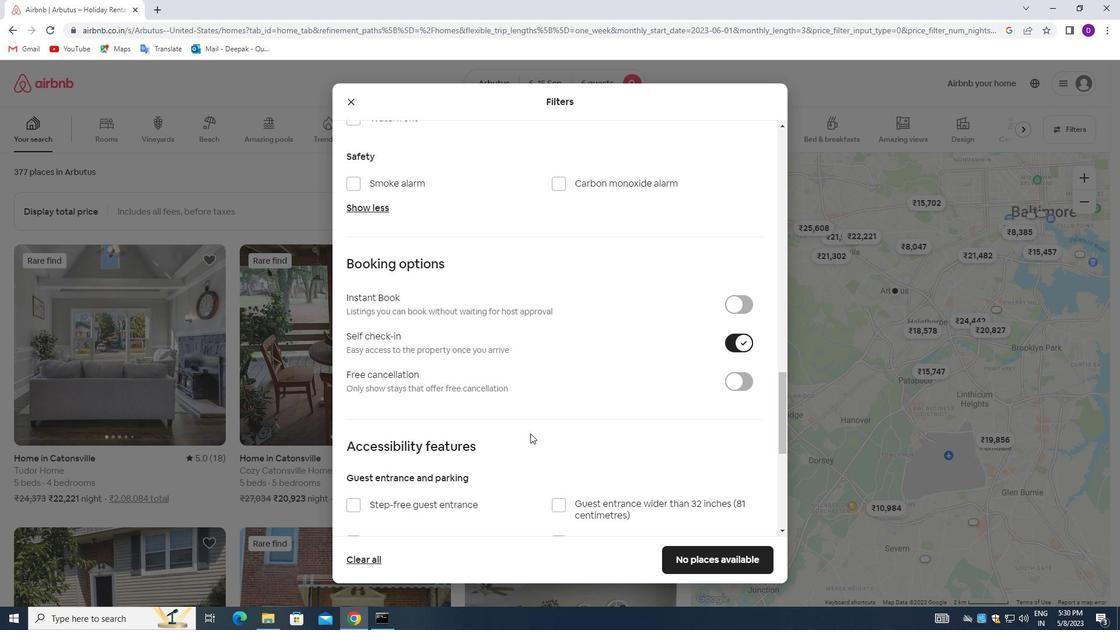 
Action: Mouse moved to (524, 436)
Screenshot: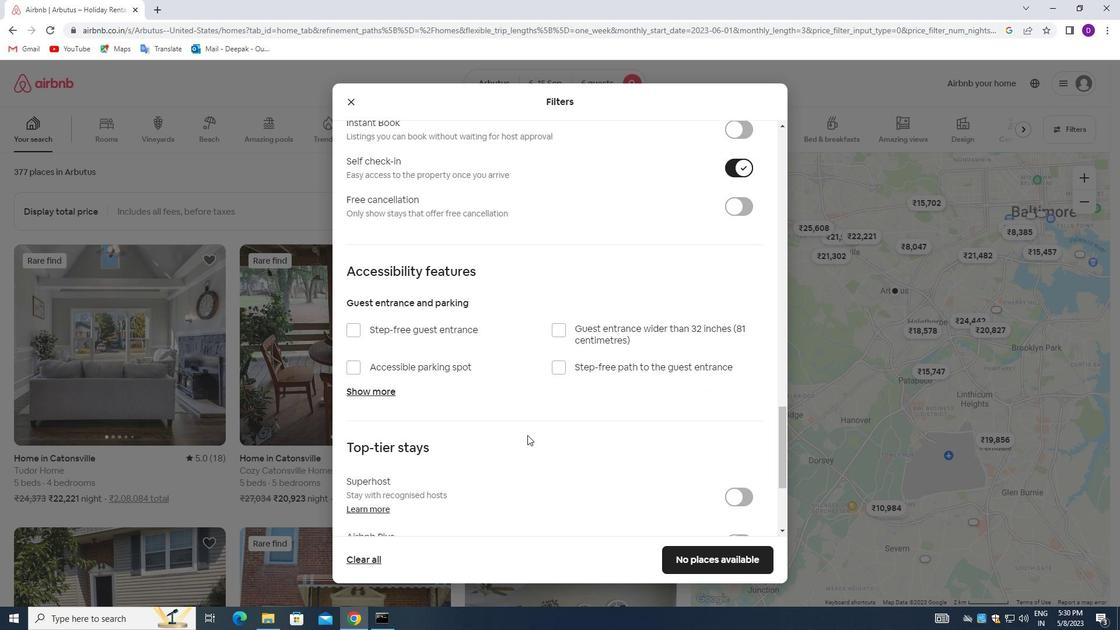 
Action: Mouse scrolled (524, 435) with delta (0, 0)
Screenshot: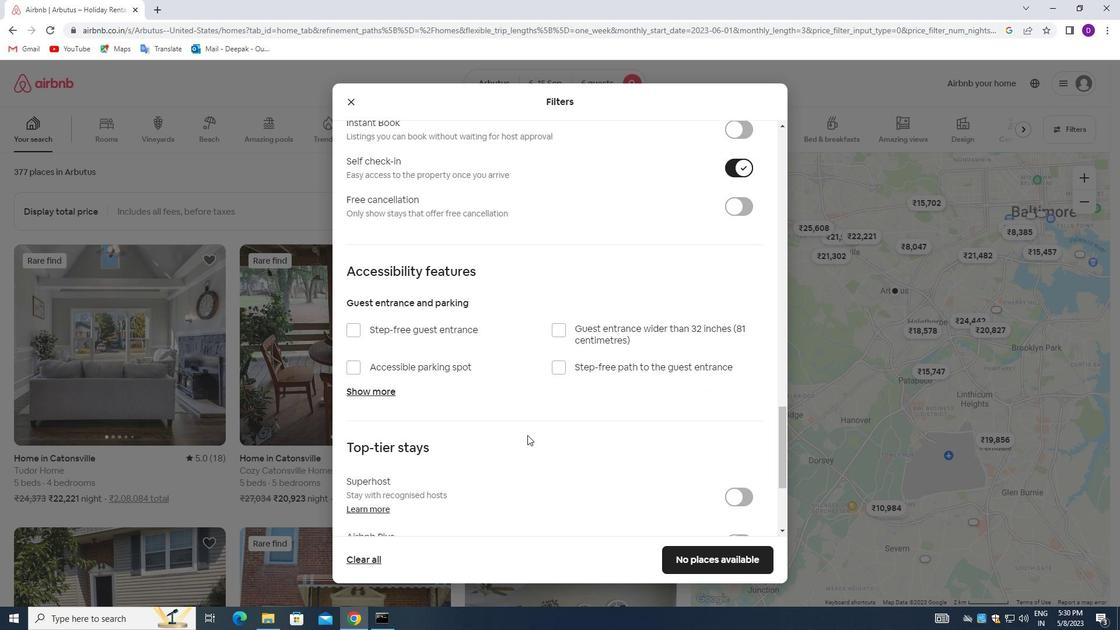 
Action: Mouse moved to (523, 437)
Screenshot: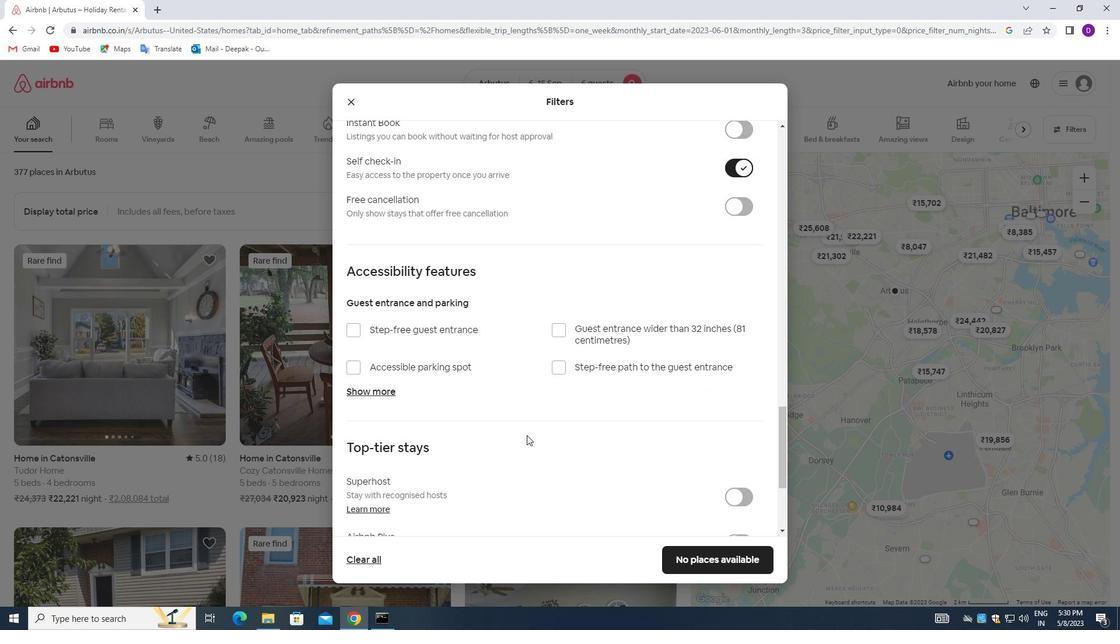 
Action: Mouse scrolled (523, 437) with delta (0, 0)
Screenshot: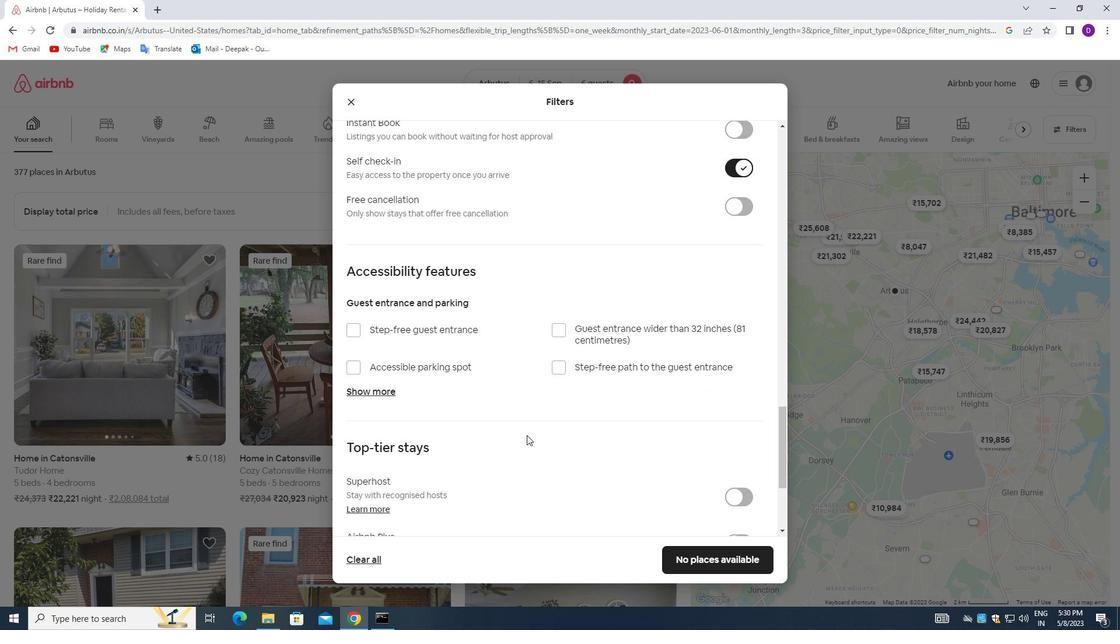 
Action: Mouse moved to (523, 437)
Screenshot: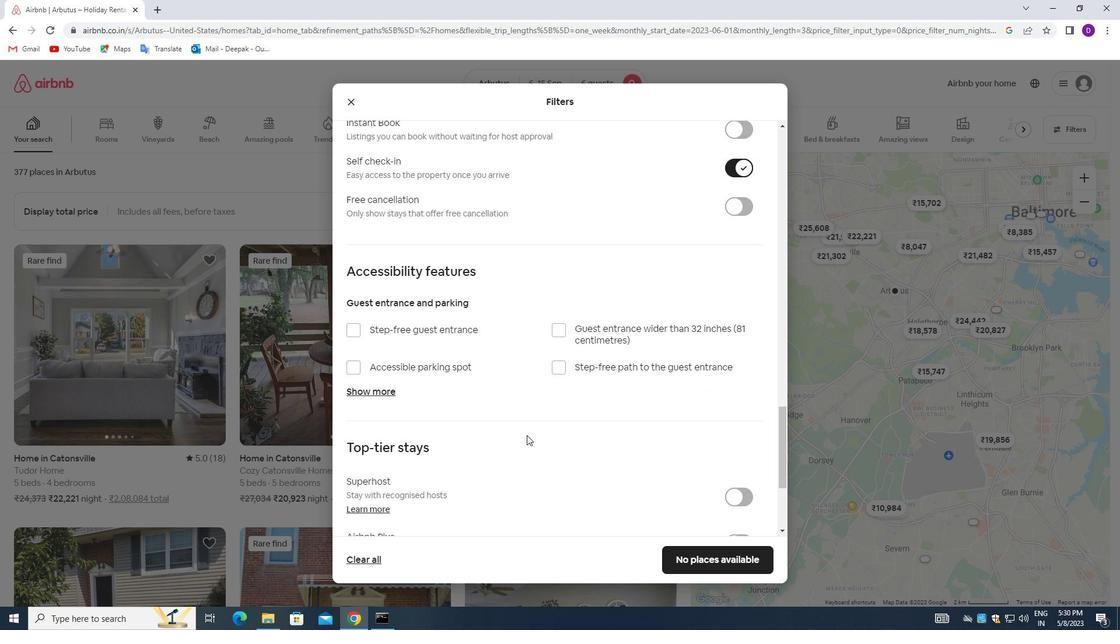 
Action: Mouse scrolled (523, 437) with delta (0, 0)
Screenshot: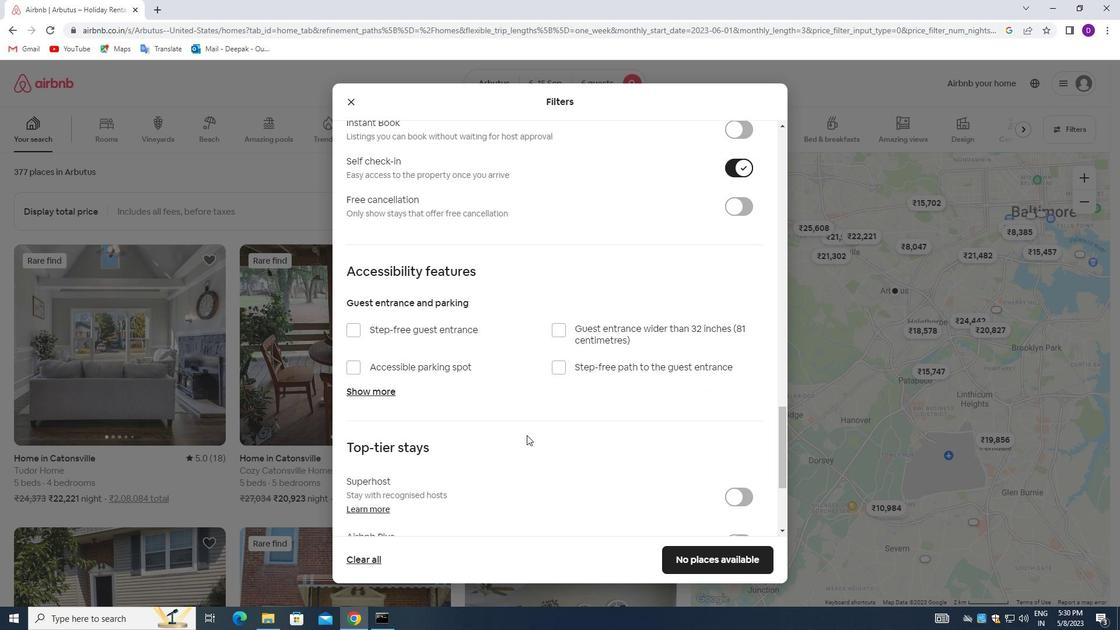 
Action: Mouse moved to (516, 444)
Screenshot: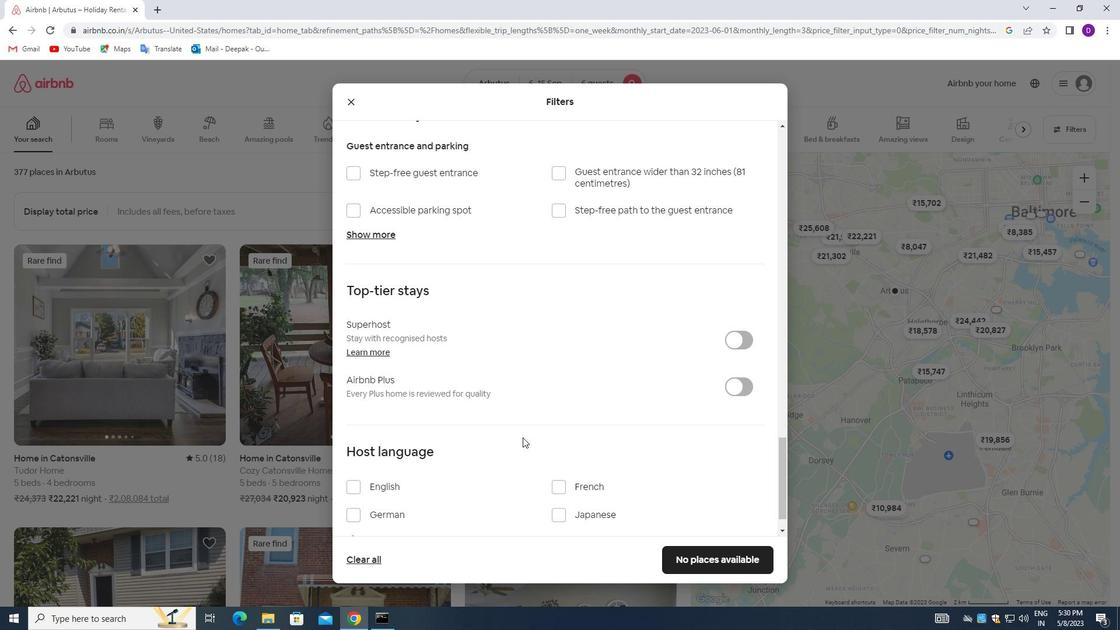 
Action: Mouse scrolled (516, 444) with delta (0, 0)
Screenshot: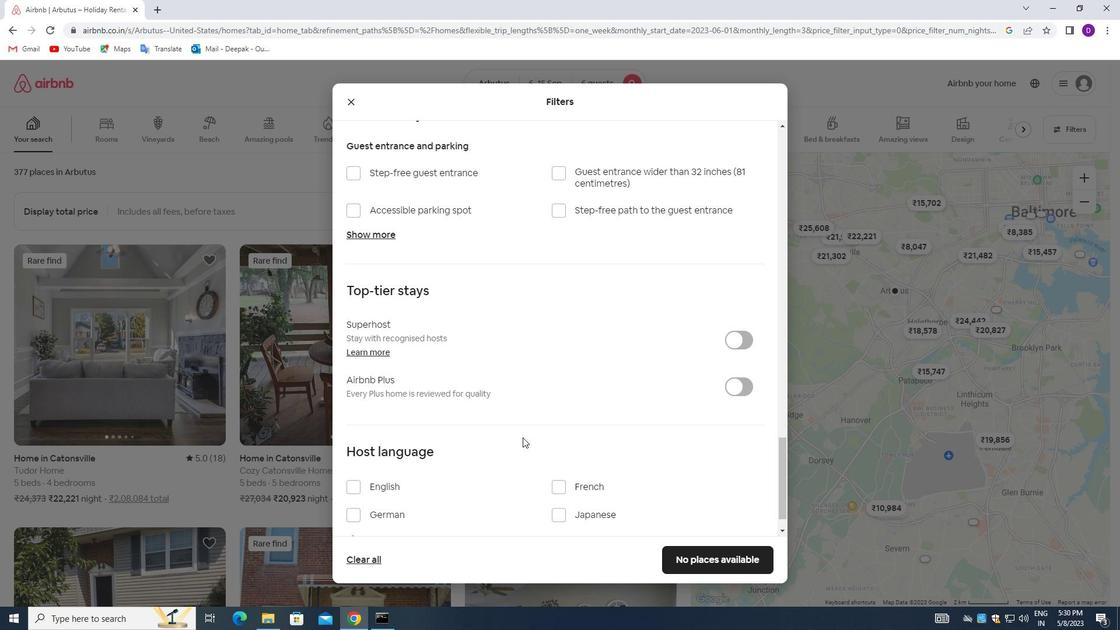 
Action: Mouse moved to (510, 448)
Screenshot: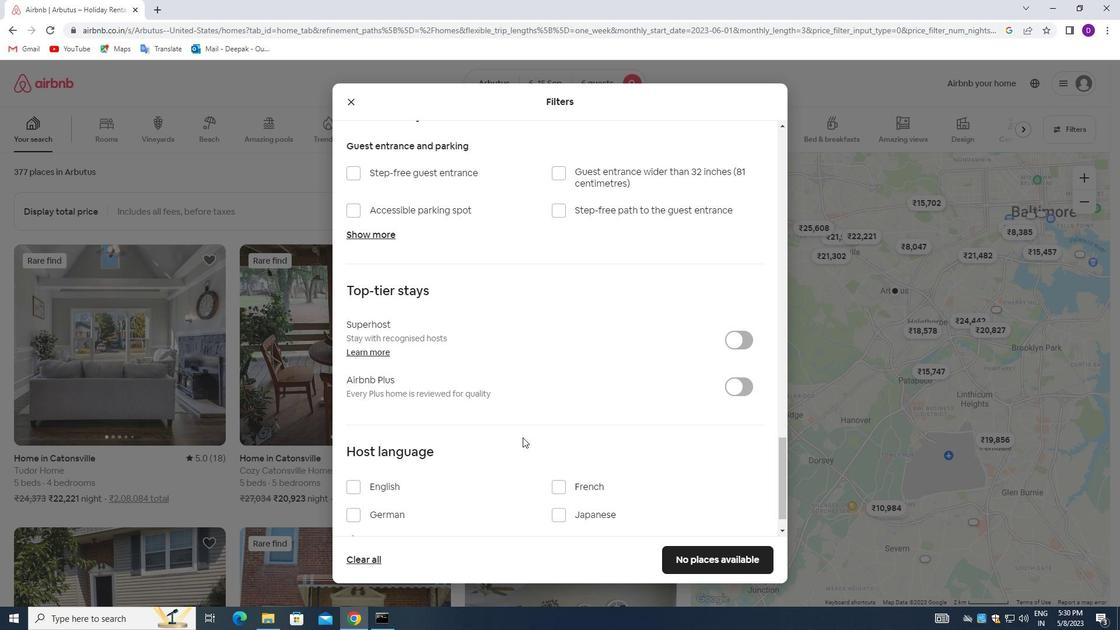 
Action: Mouse scrolled (510, 447) with delta (0, 0)
Screenshot: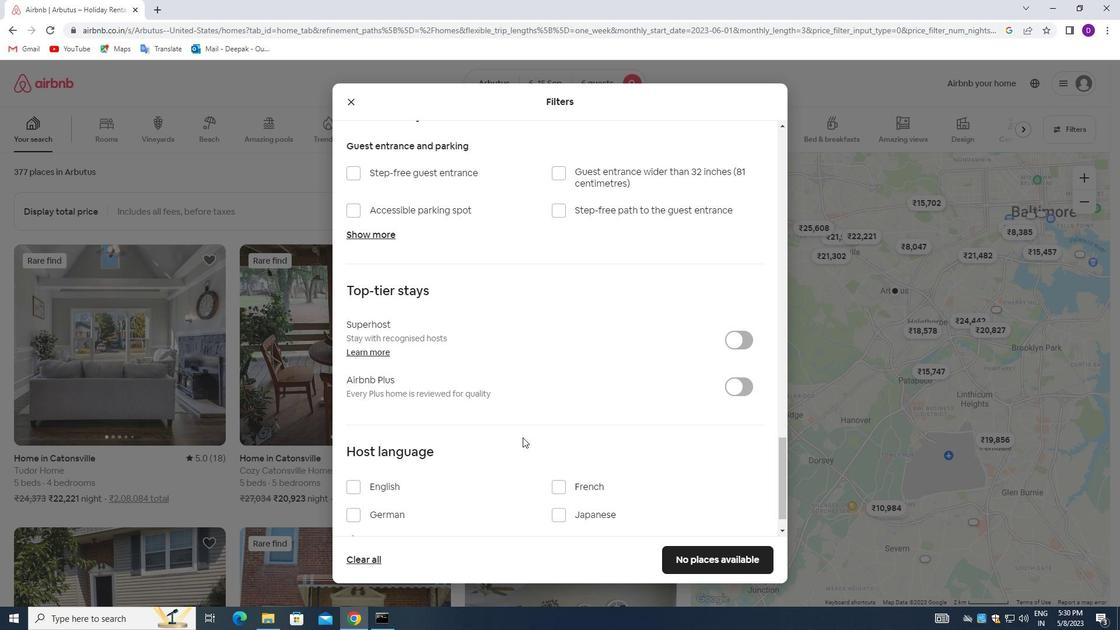 
Action: Mouse moved to (355, 453)
Screenshot: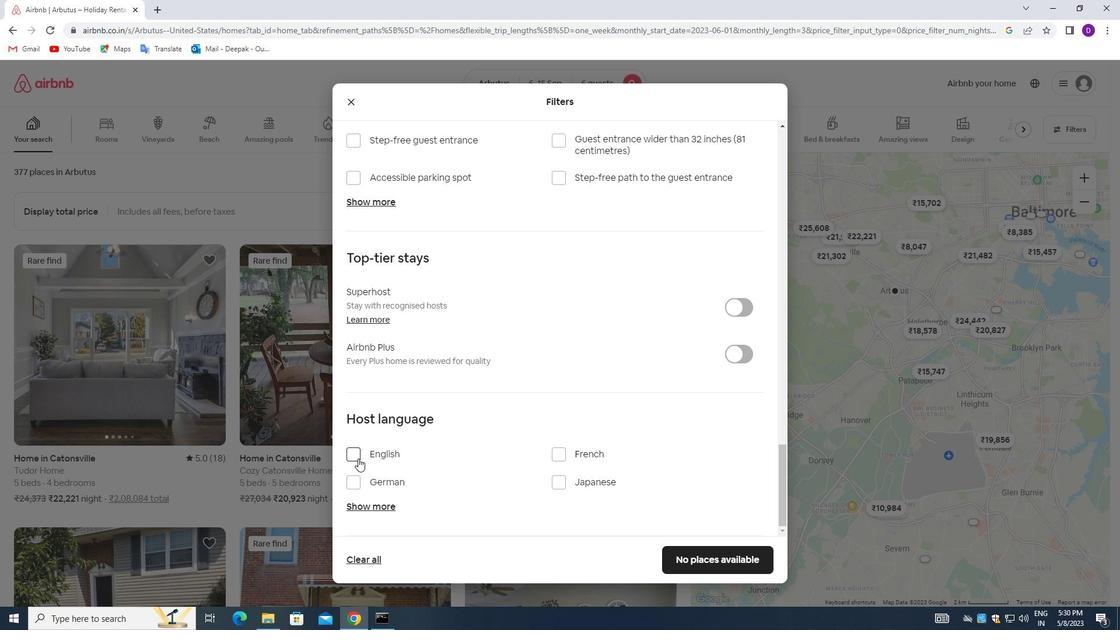 
Action: Mouse pressed left at (355, 453)
Screenshot: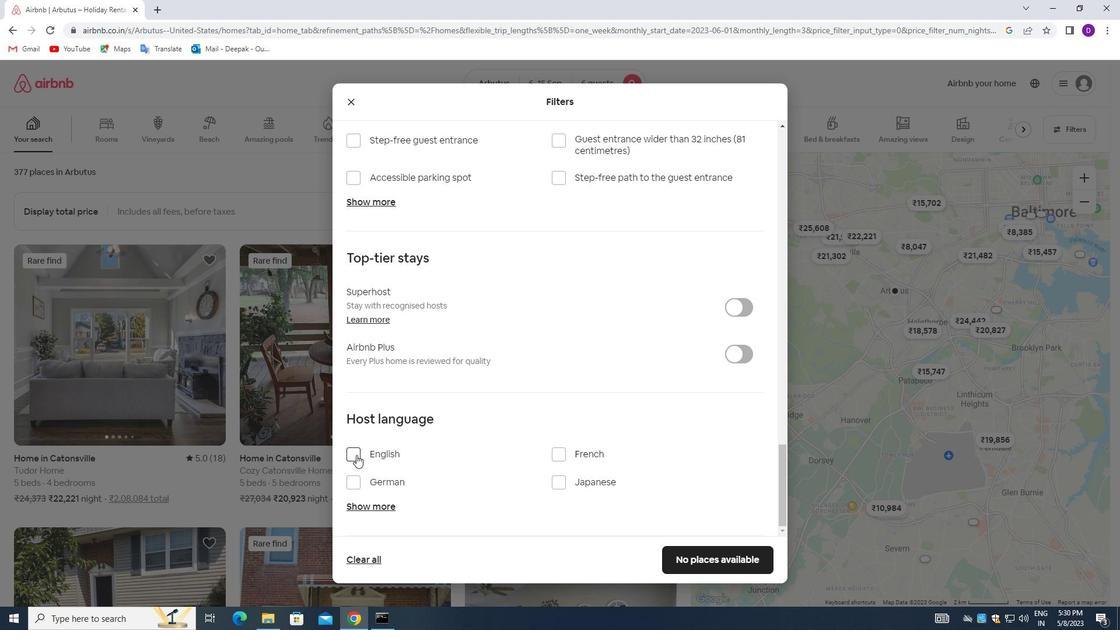 
Action: Mouse moved to (705, 521)
Screenshot: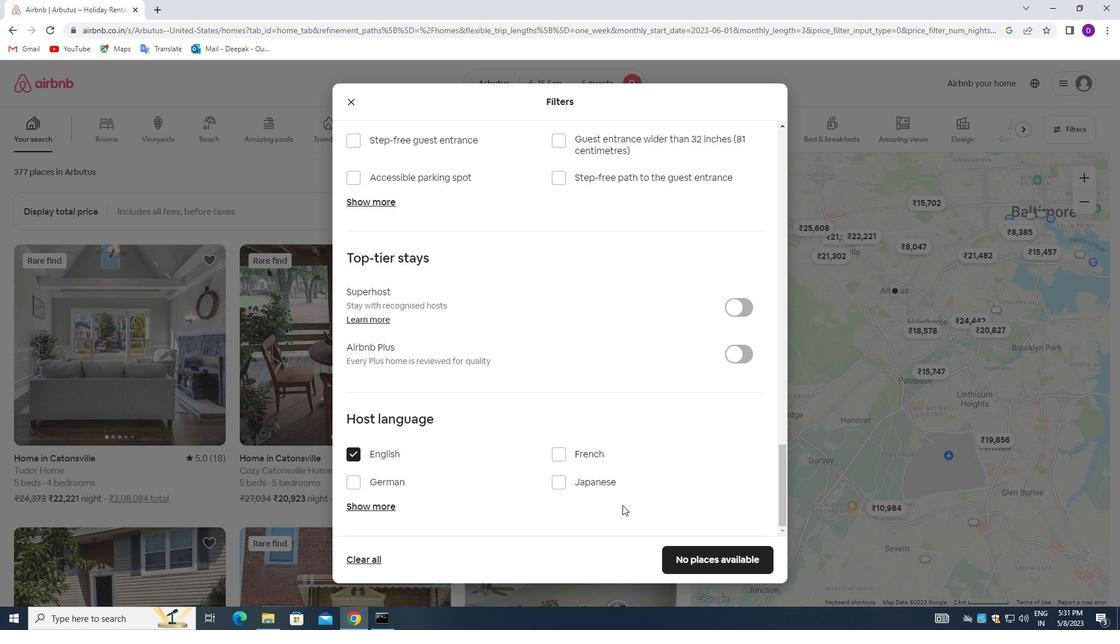 
Action: Mouse scrolled (705, 521) with delta (0, 0)
Screenshot: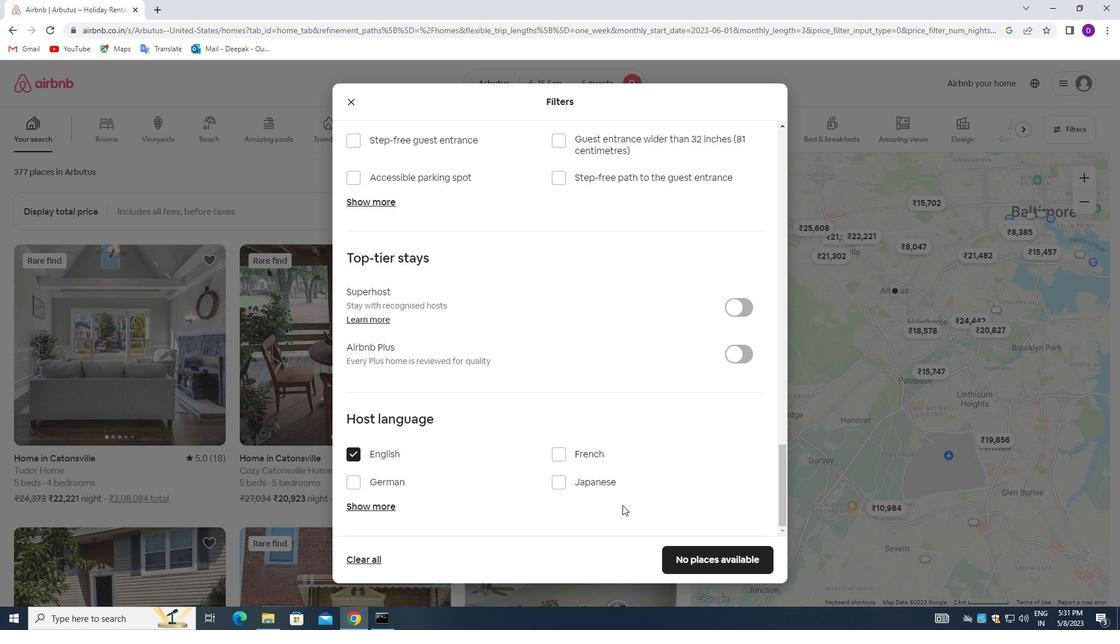 
Action: Mouse moved to (705, 525)
Screenshot: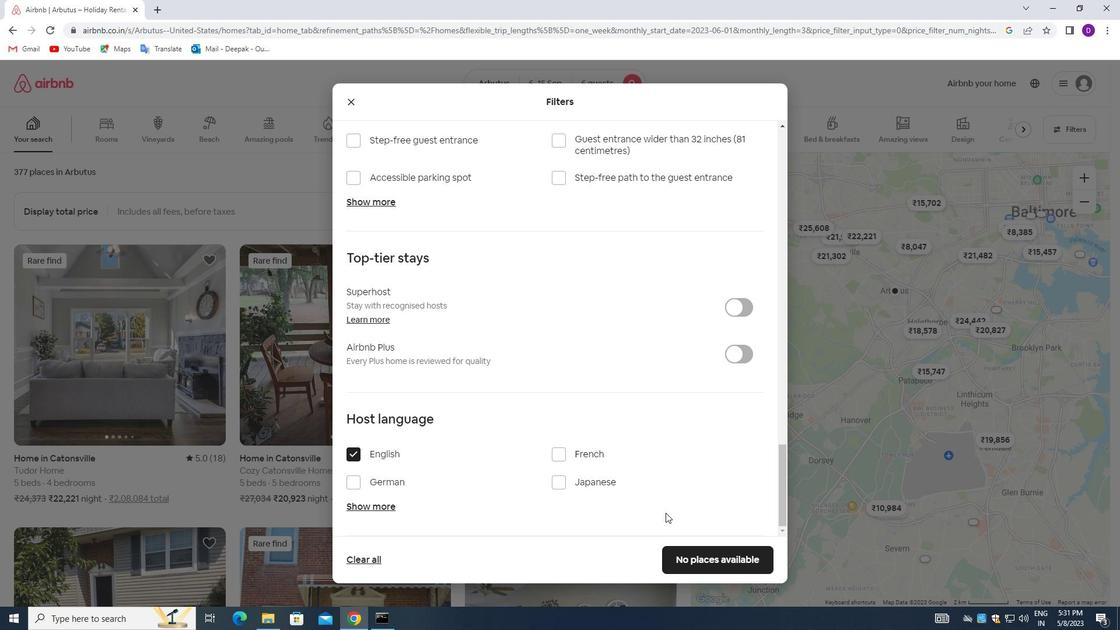 
Action: Mouse scrolled (705, 525) with delta (0, 0)
Screenshot: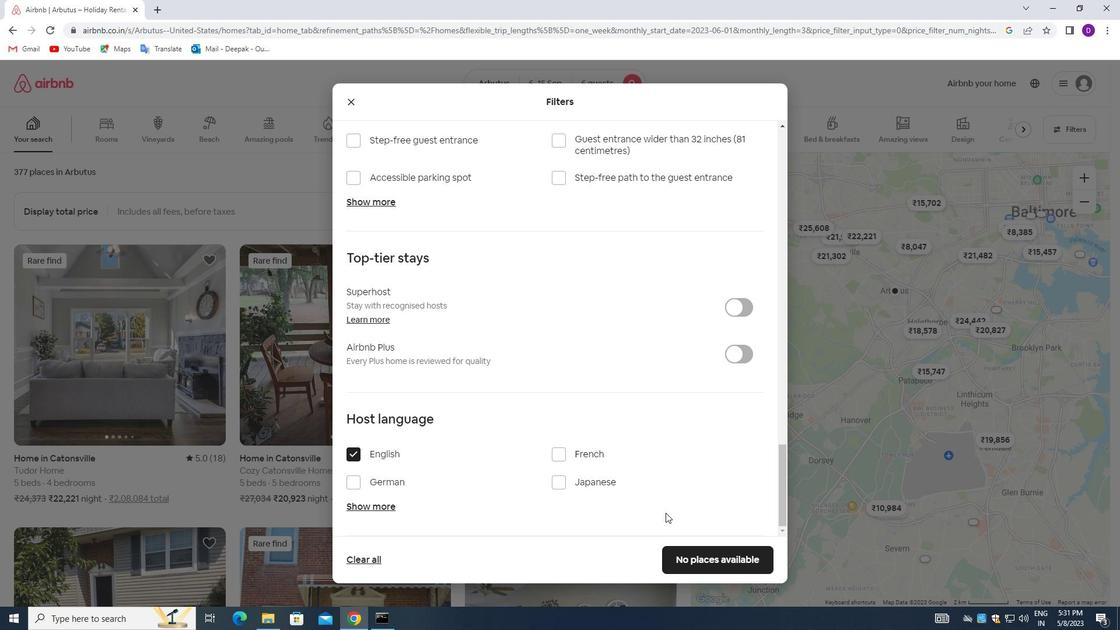 
Action: Mouse moved to (704, 530)
Screenshot: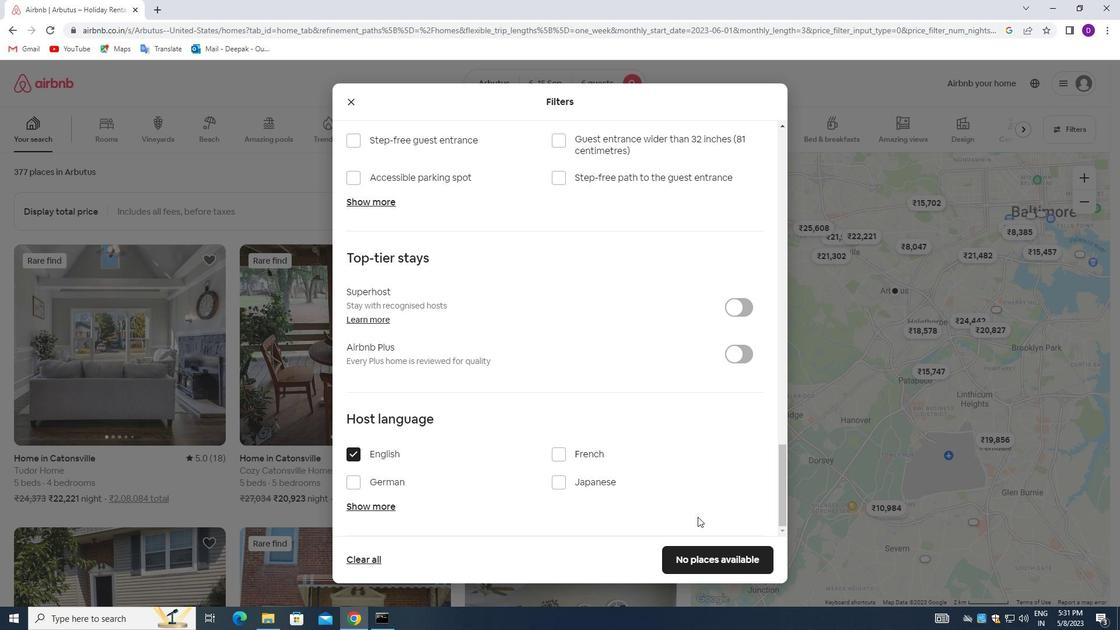 
Action: Mouse scrolled (704, 529) with delta (0, 0)
Screenshot: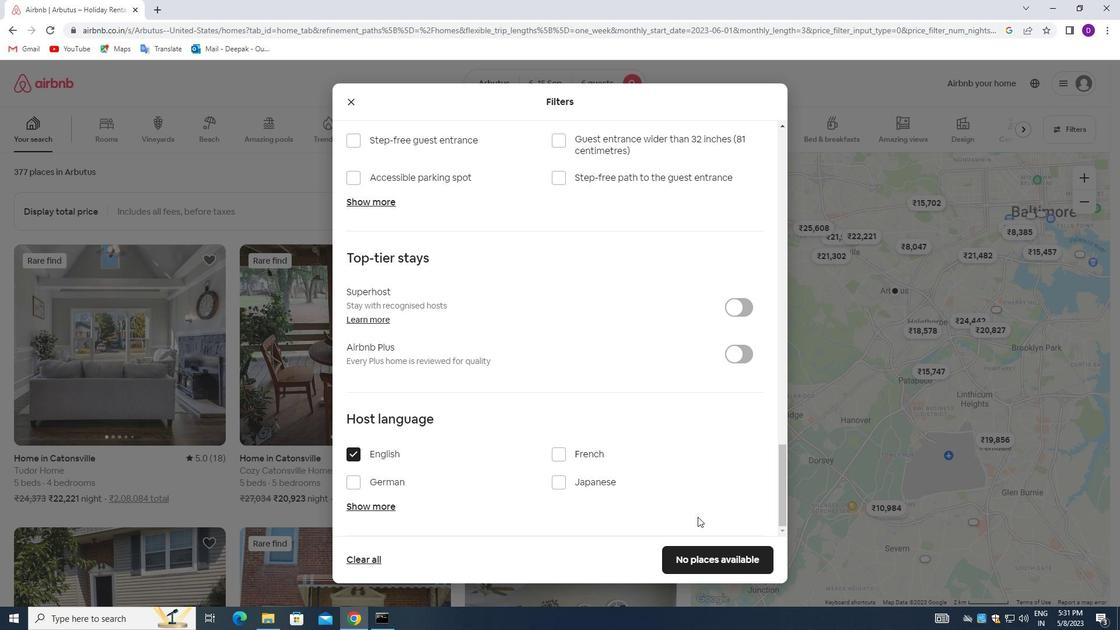 
Action: Mouse moved to (694, 558)
Screenshot: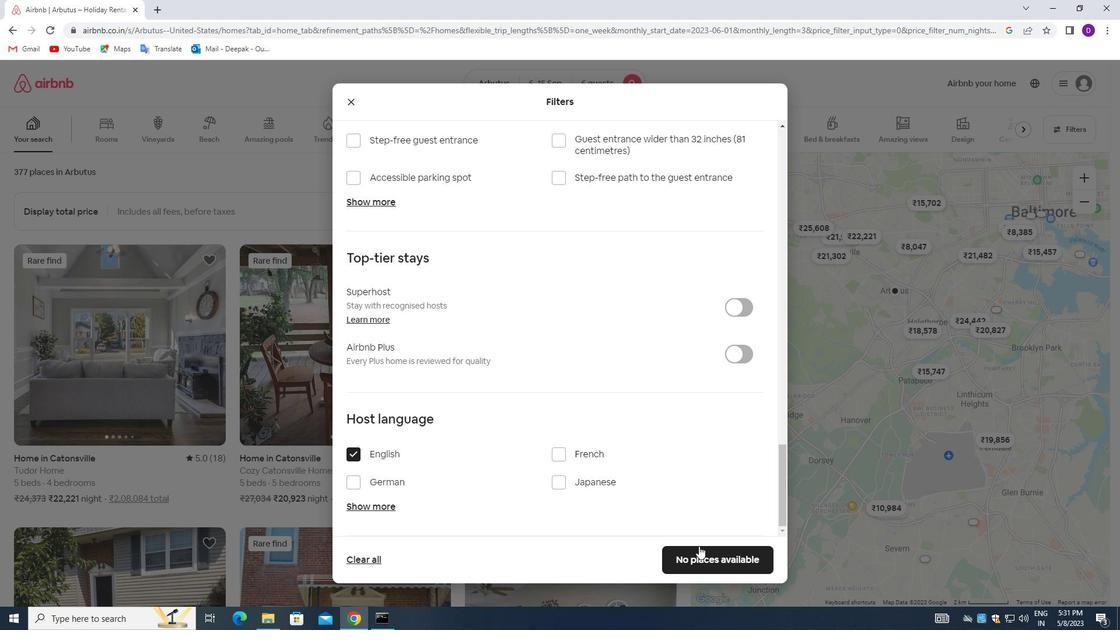 
Action: Mouse pressed left at (694, 558)
Screenshot: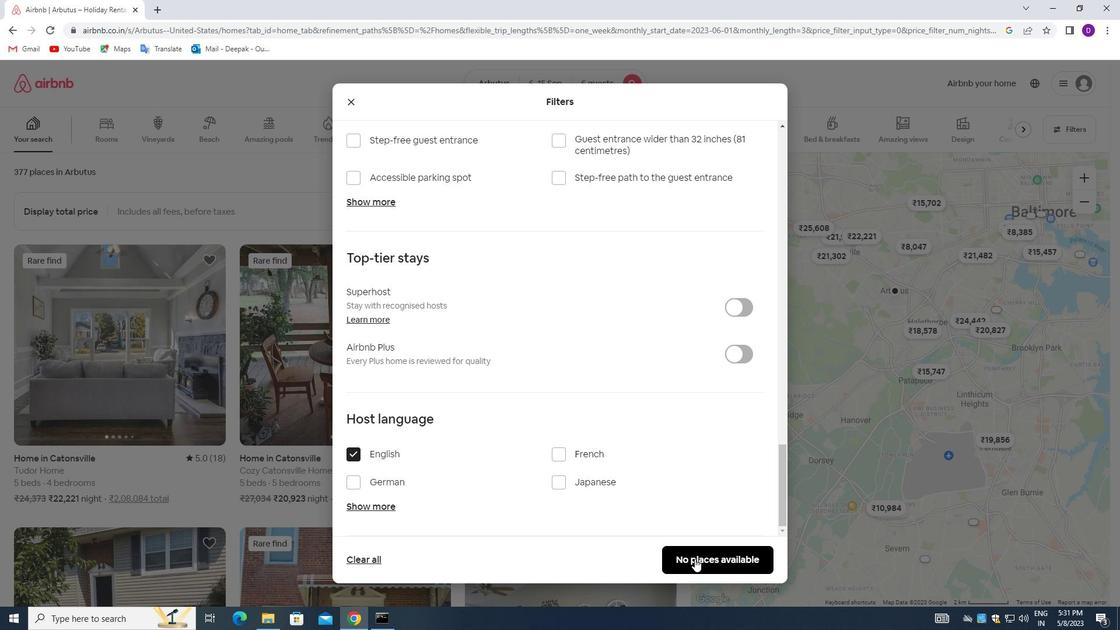 
Action: Mouse moved to (635, 407)
Screenshot: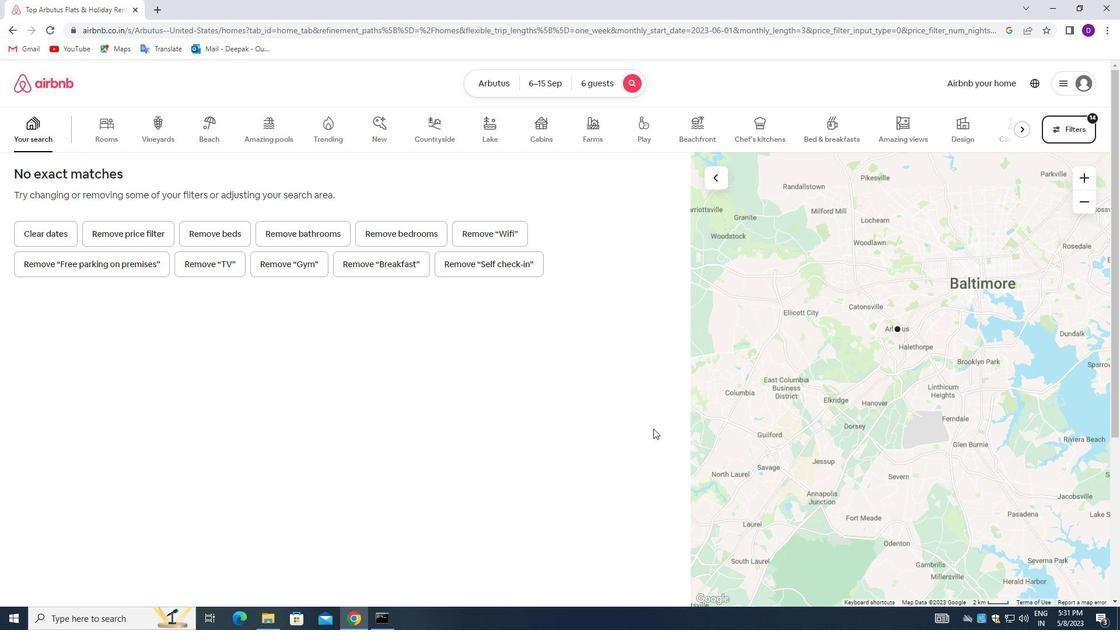 
